 Task: Compose an email with the signature Kyle Scott with the subject Feedback on a survey response and the message Can you please confirm the details of the upcoming training session? from softage.9@softage.net to softage.8@softage.netSelect the entire message and remove all formatting, select the entire message Undo Send the email. Finally, move the email from Sent Items to the label Manufacturing
Action: Mouse moved to (1078, 65)
Screenshot: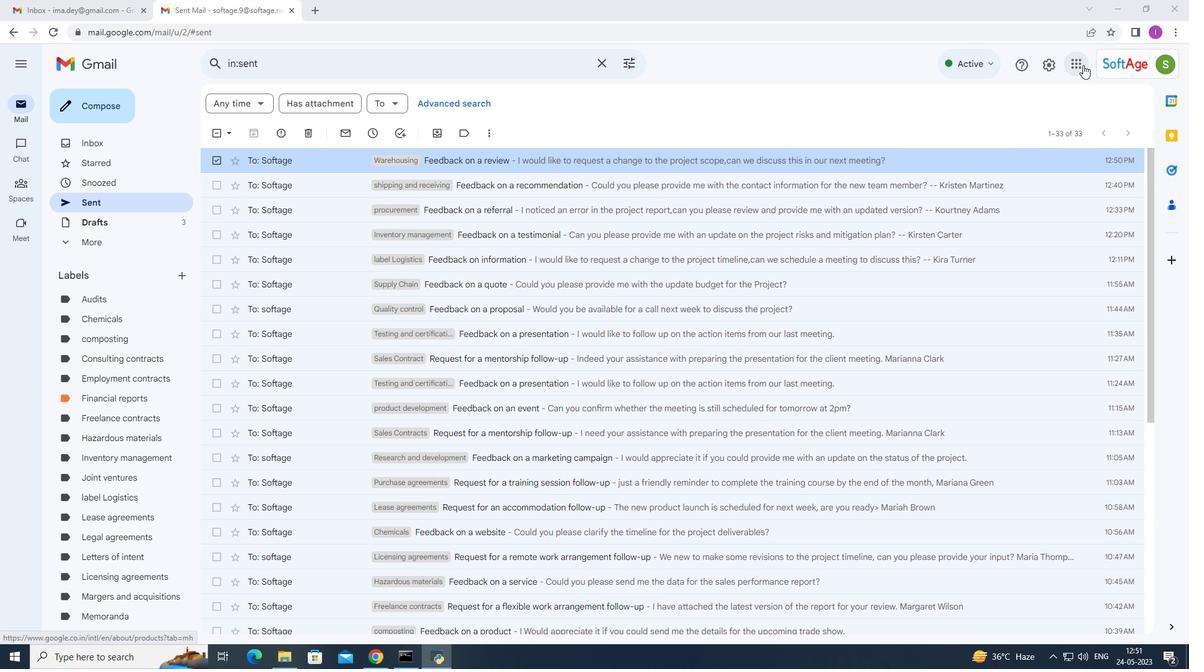 
Action: Mouse pressed left at (1078, 65)
Screenshot: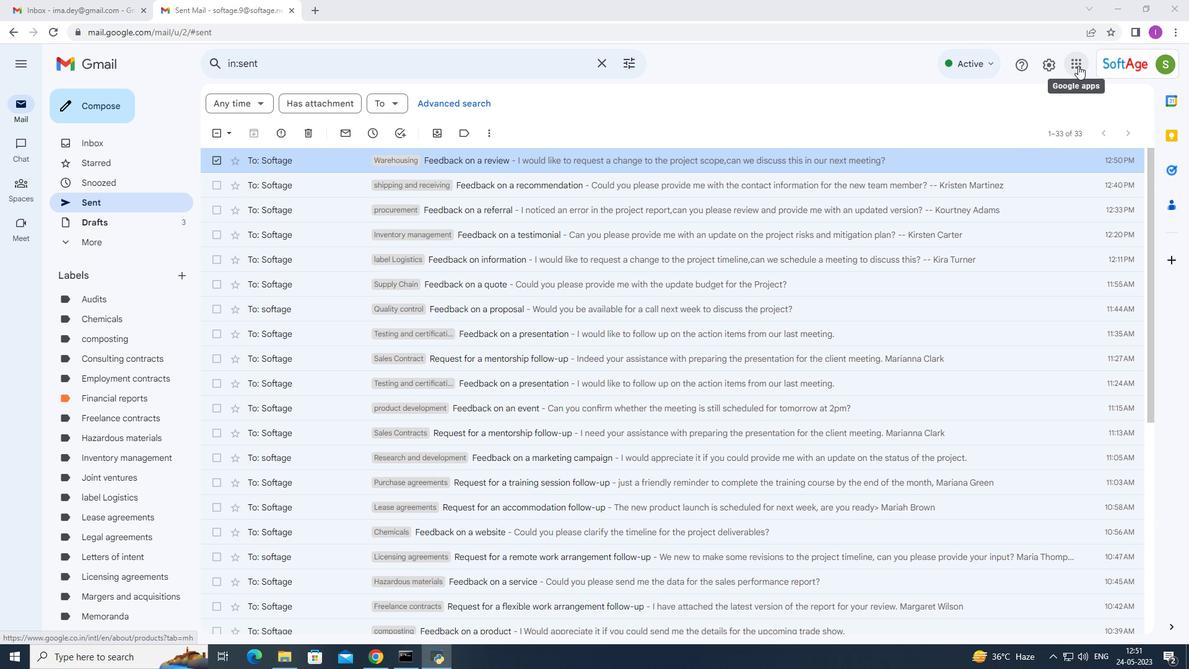 
Action: Mouse moved to (928, 104)
Screenshot: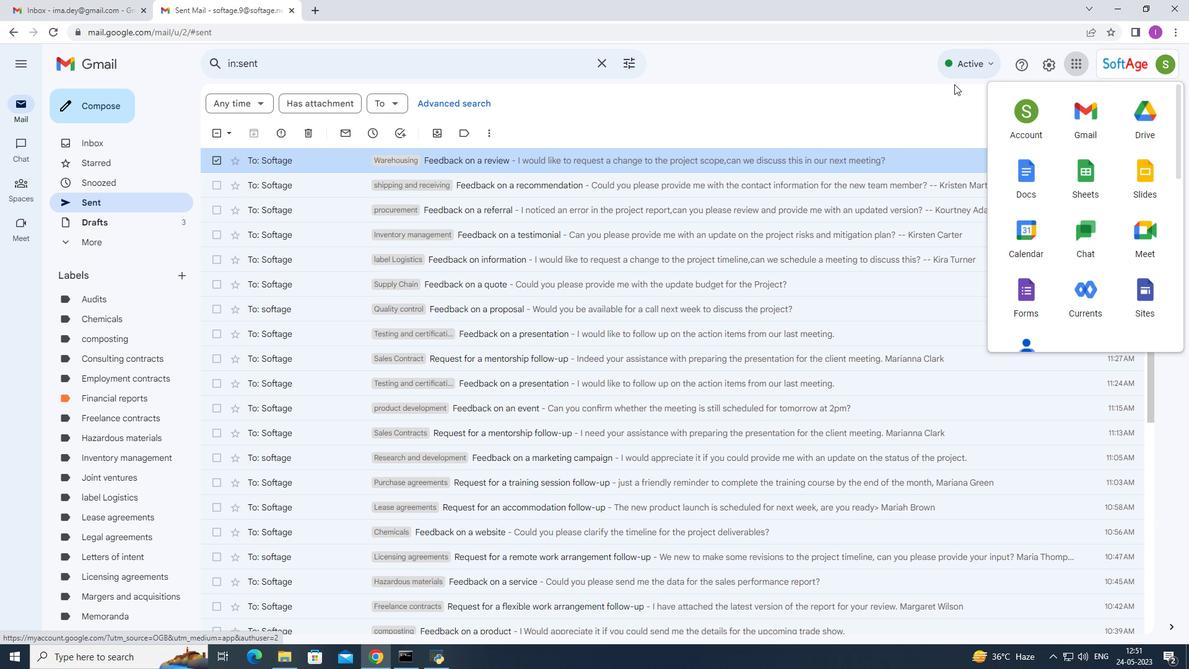 
Action: Mouse pressed left at (928, 104)
Screenshot: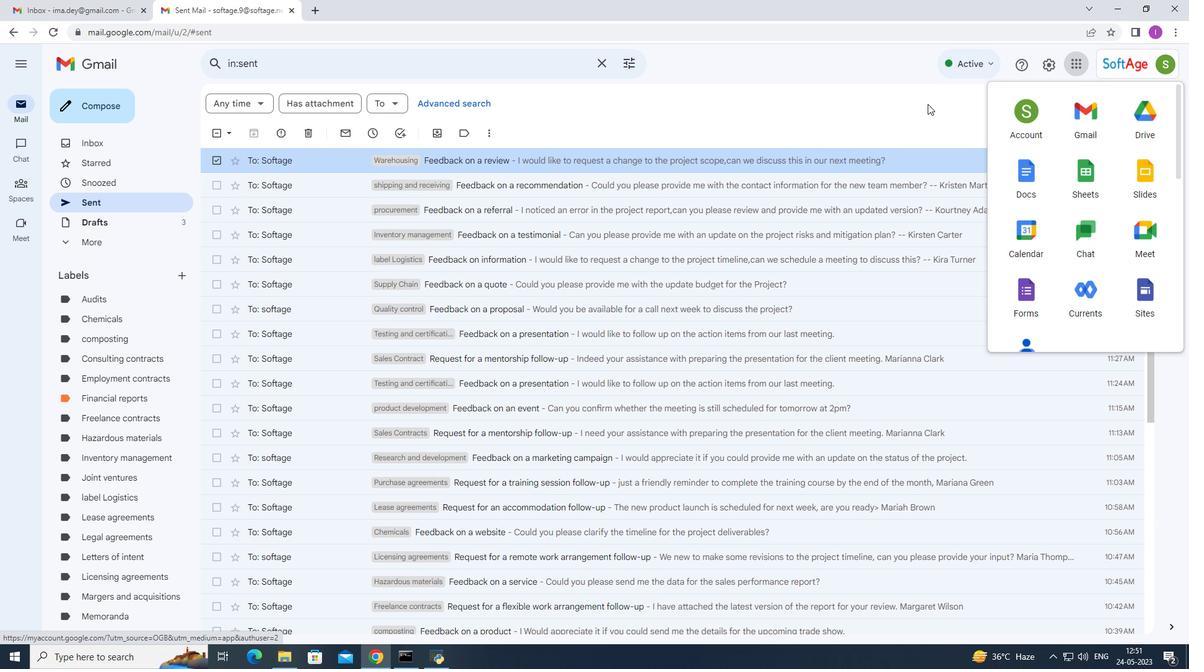 
Action: Mouse moved to (1045, 64)
Screenshot: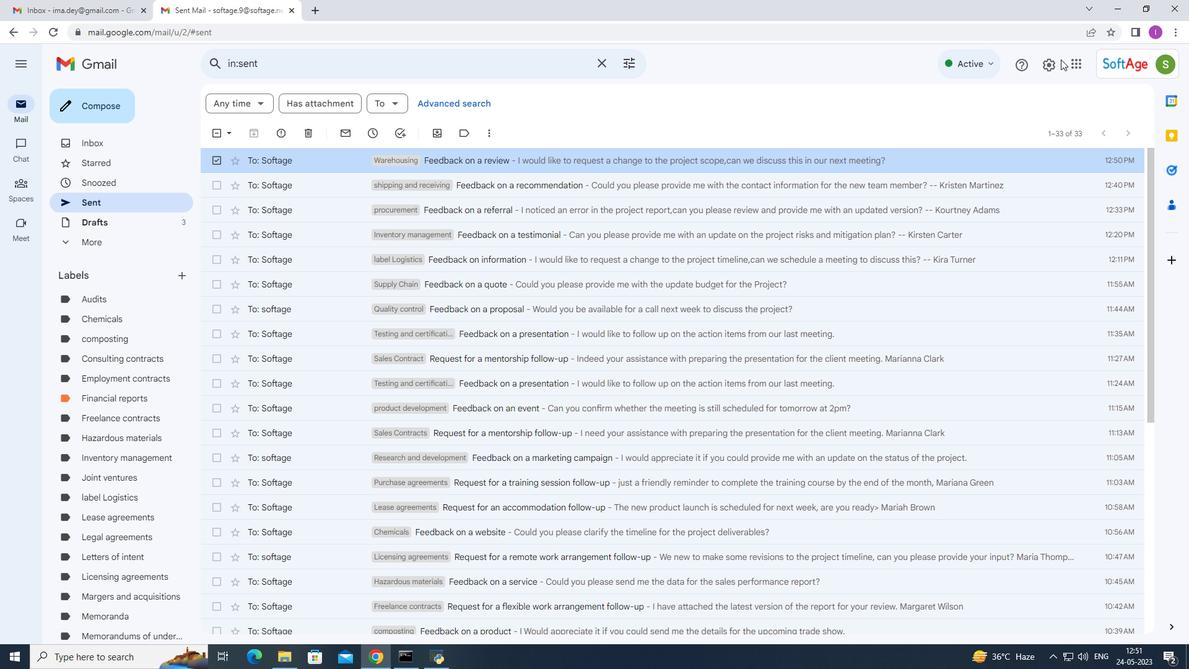 
Action: Mouse pressed left at (1045, 64)
Screenshot: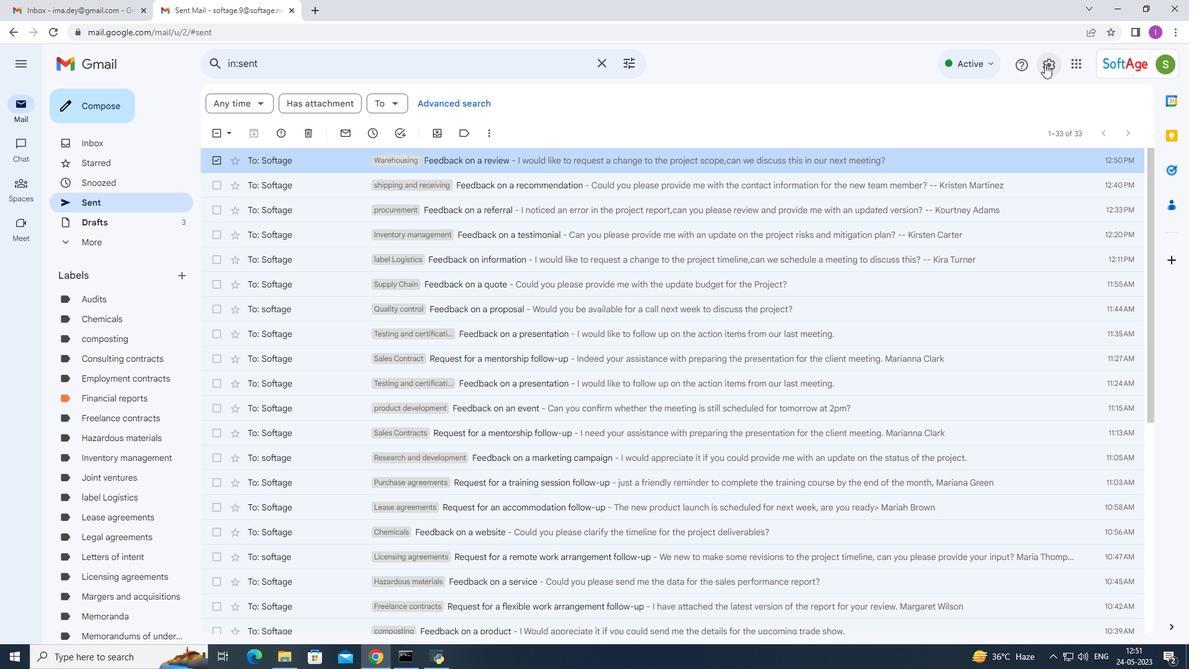 
Action: Mouse moved to (1037, 127)
Screenshot: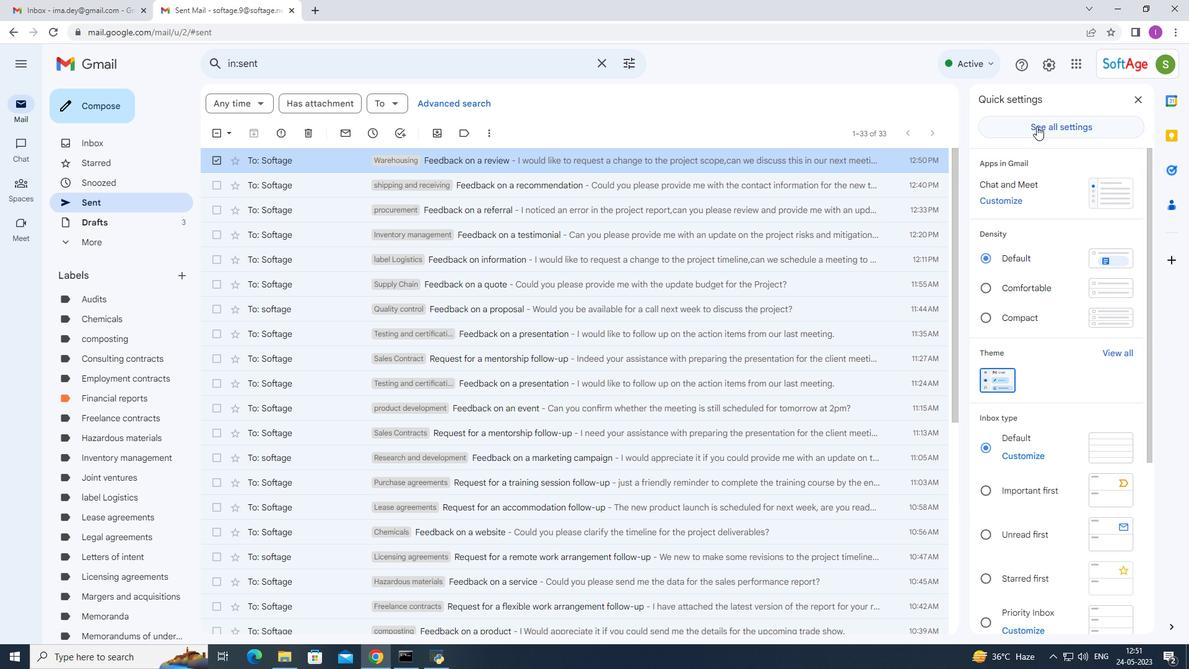 
Action: Mouse pressed left at (1037, 127)
Screenshot: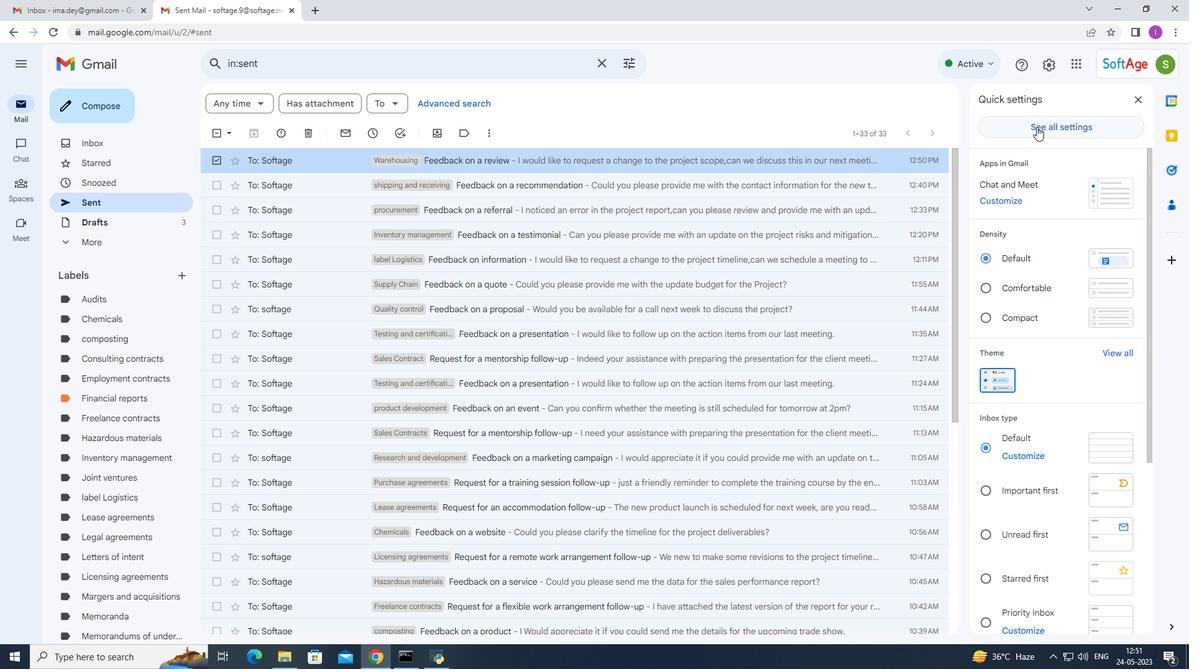 
Action: Mouse moved to (488, 246)
Screenshot: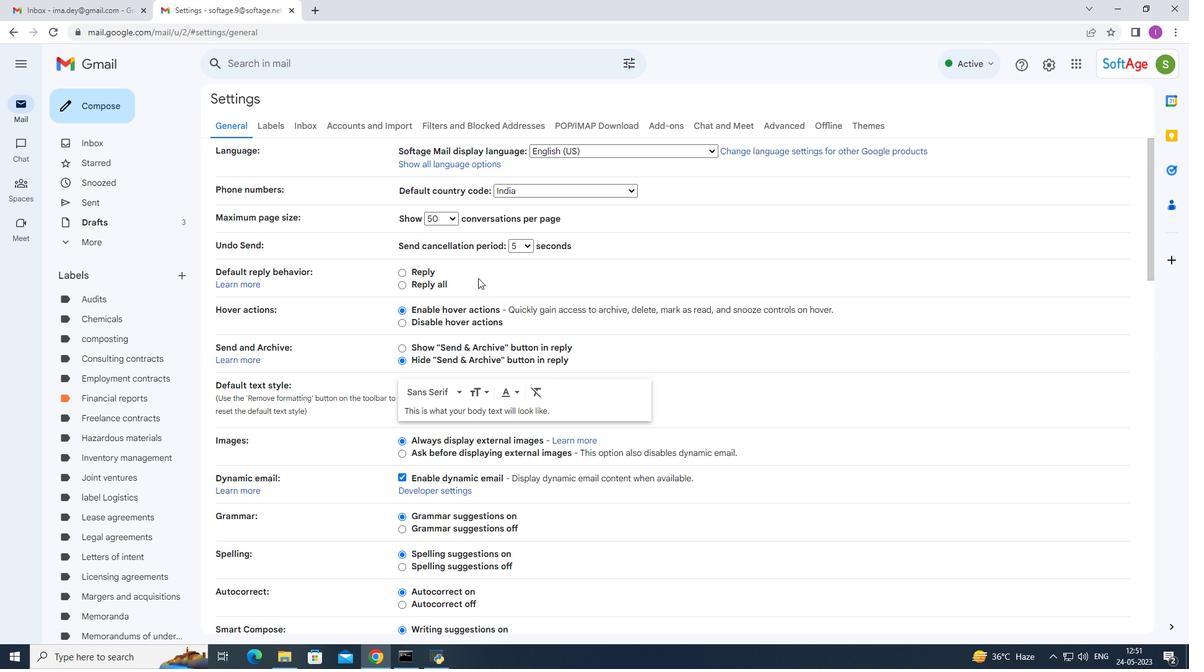 
Action: Mouse scrolled (488, 245) with delta (0, 0)
Screenshot: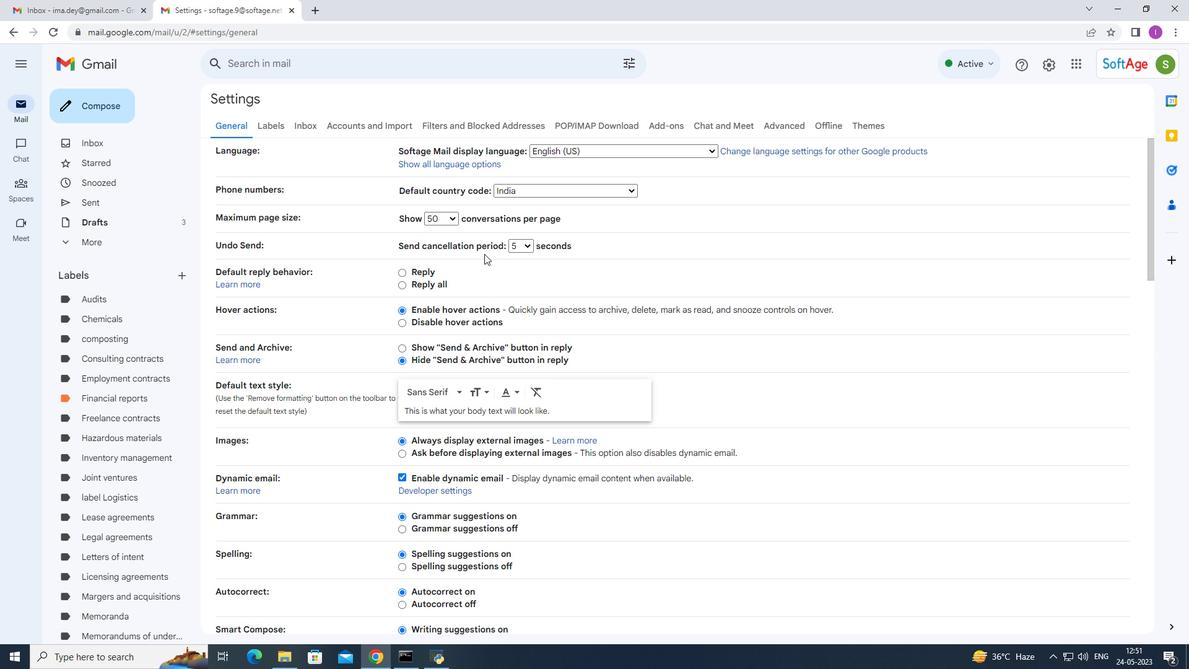 
Action: Mouse moved to (501, 246)
Screenshot: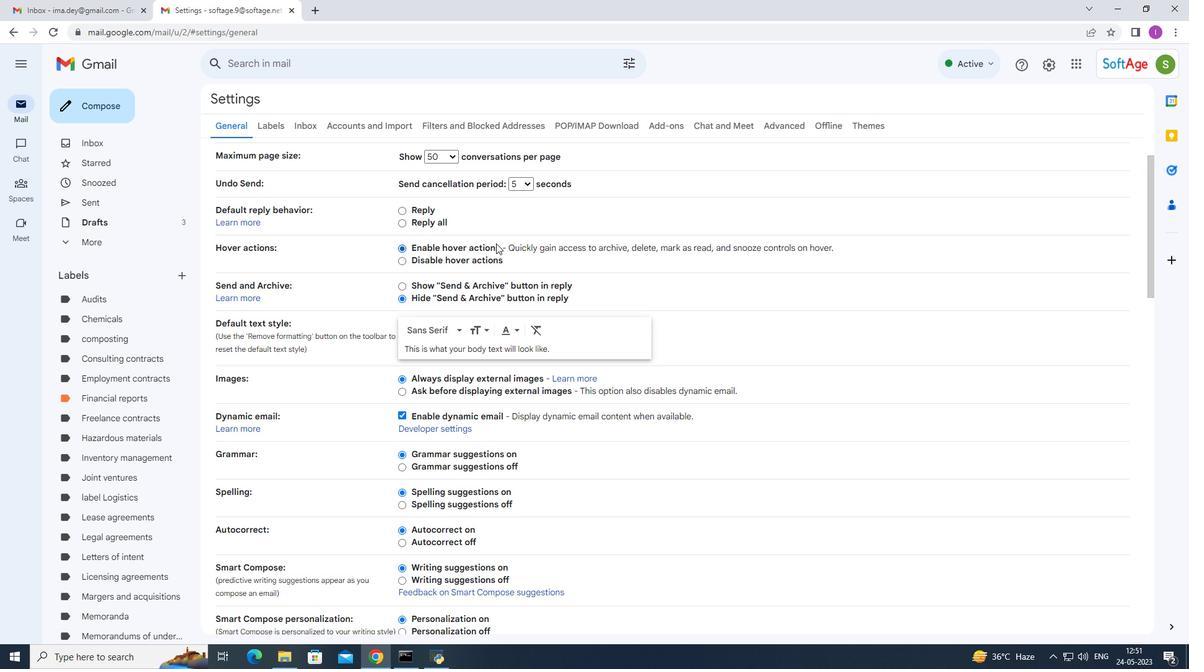 
Action: Mouse scrolled (496, 242) with delta (0, 0)
Screenshot: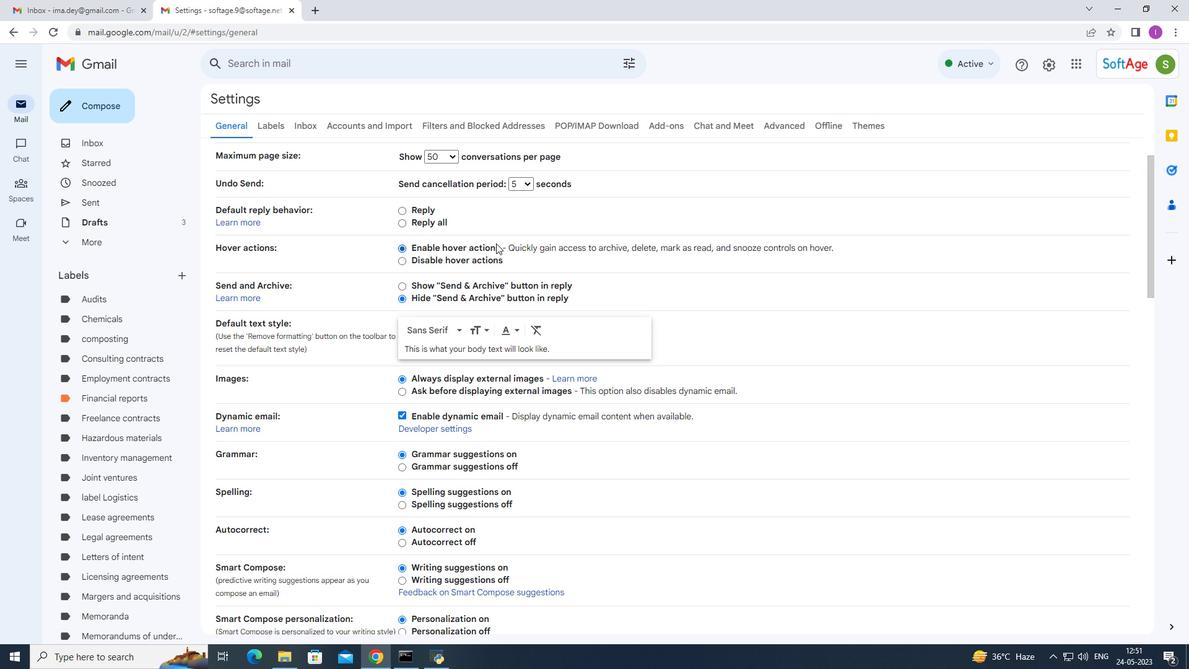 
Action: Mouse moved to (501, 246)
Screenshot: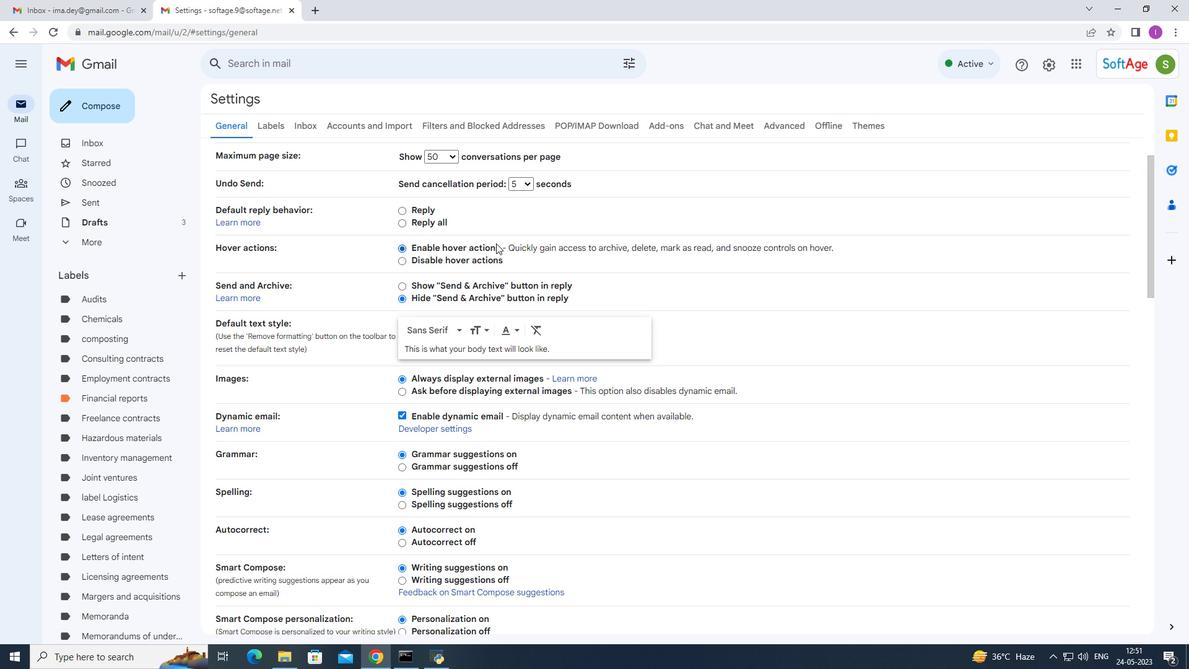 
Action: Mouse scrolled (501, 245) with delta (0, 0)
Screenshot: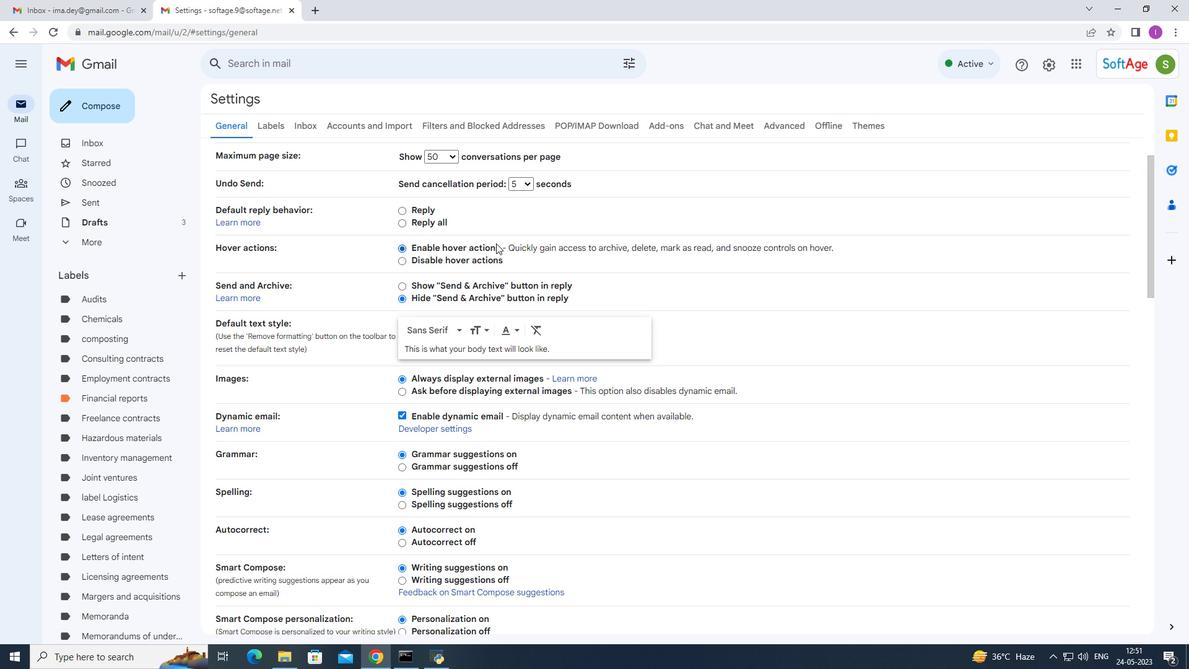
Action: Mouse moved to (507, 306)
Screenshot: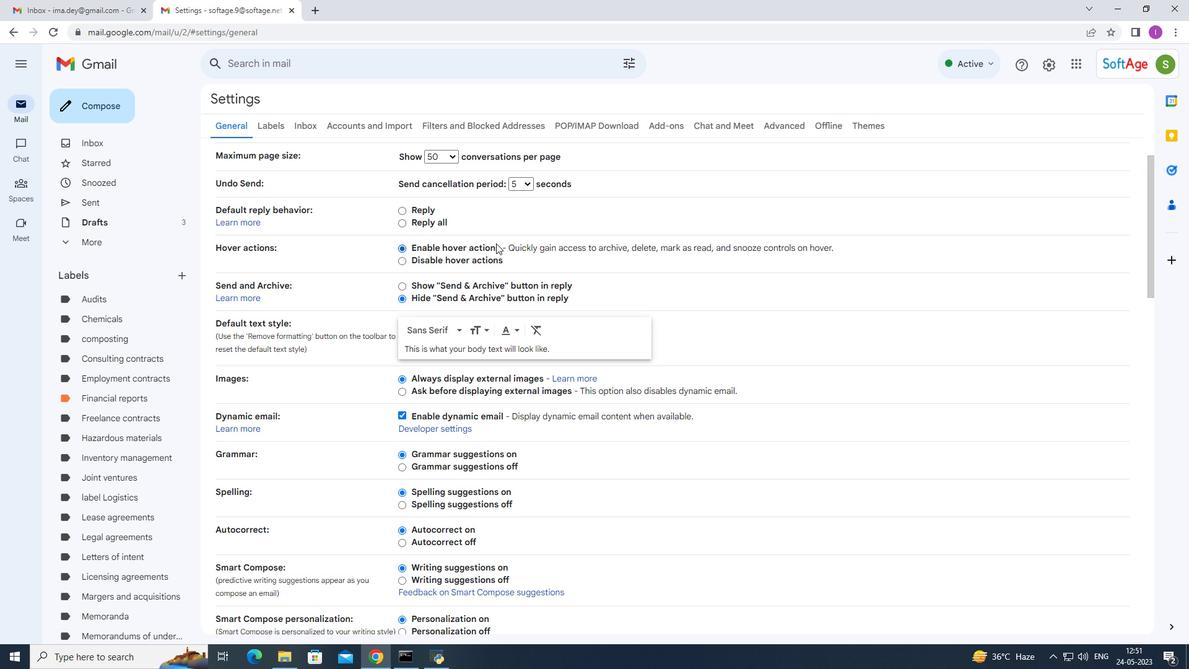 
Action: Mouse scrolled (501, 246) with delta (0, 0)
Screenshot: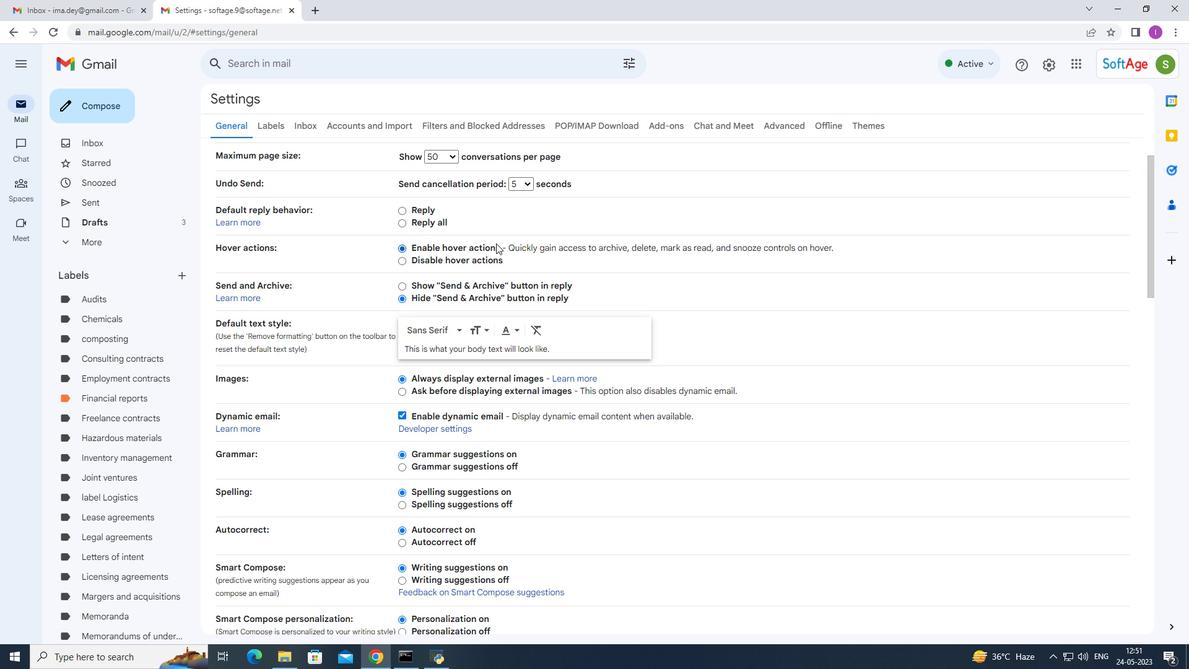 
Action: Mouse moved to (506, 306)
Screenshot: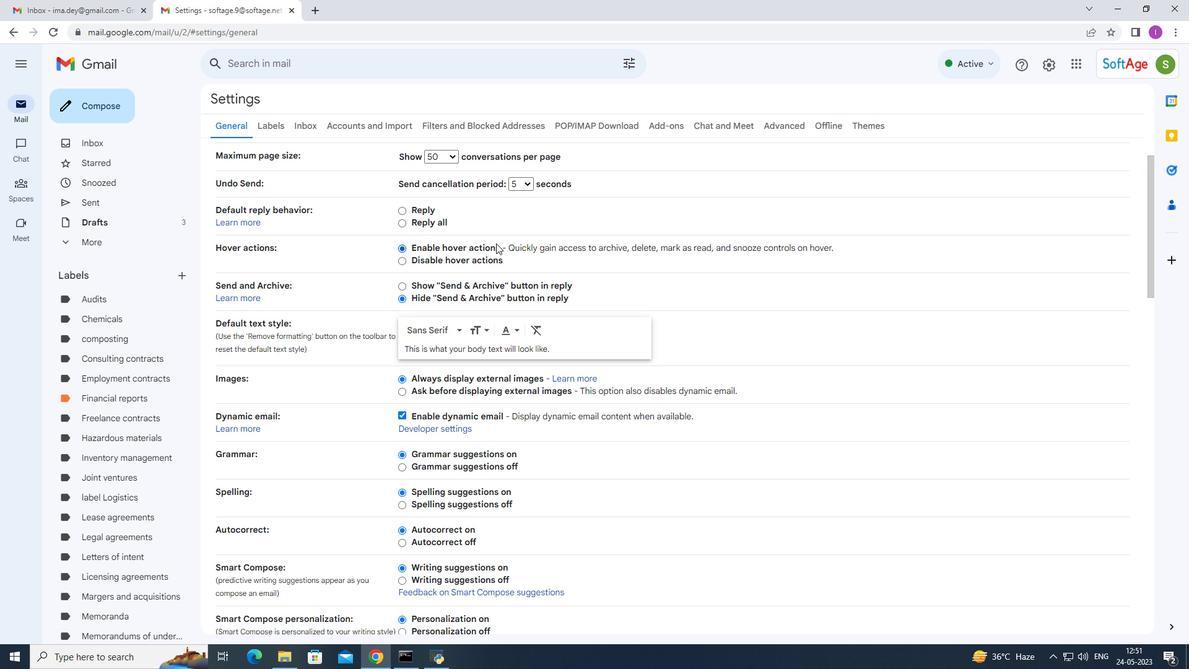 
Action: Mouse scrolled (506, 305) with delta (0, 0)
Screenshot: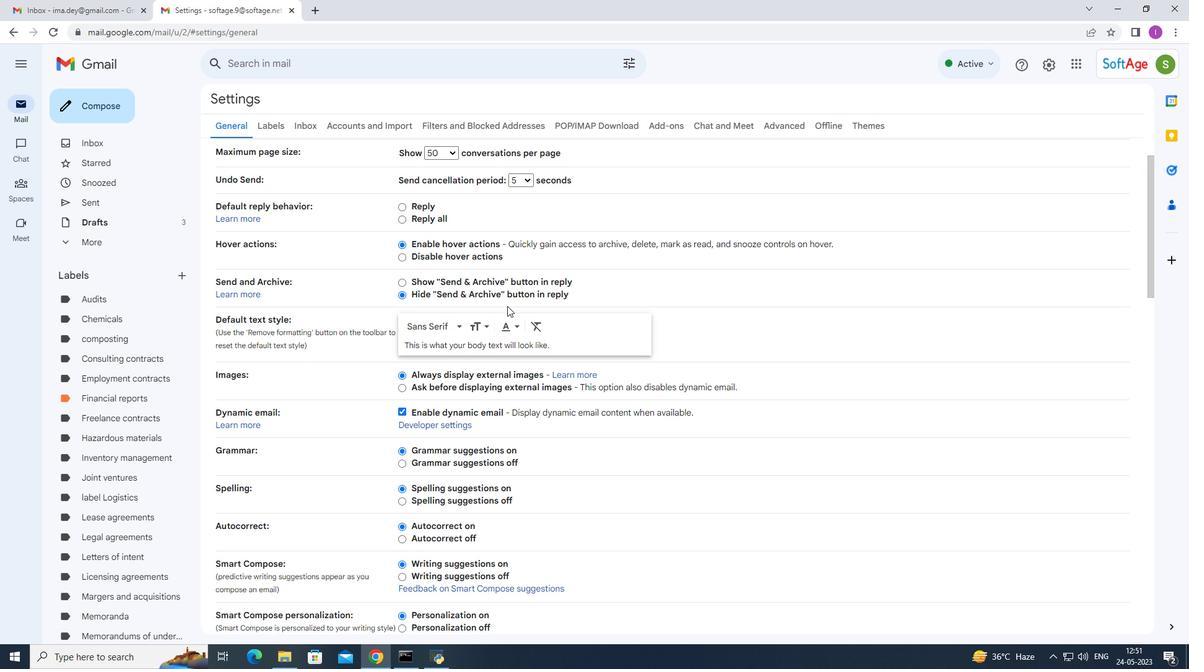 
Action: Mouse scrolled (506, 305) with delta (0, 0)
Screenshot: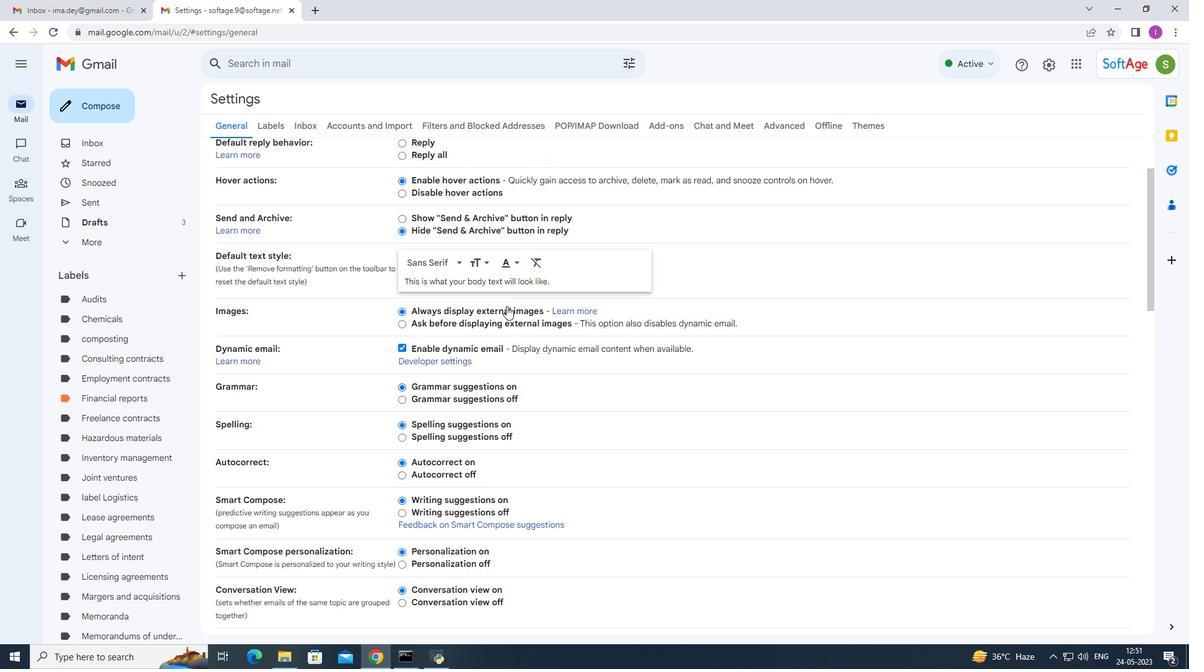 
Action: Mouse scrolled (506, 305) with delta (0, 0)
Screenshot: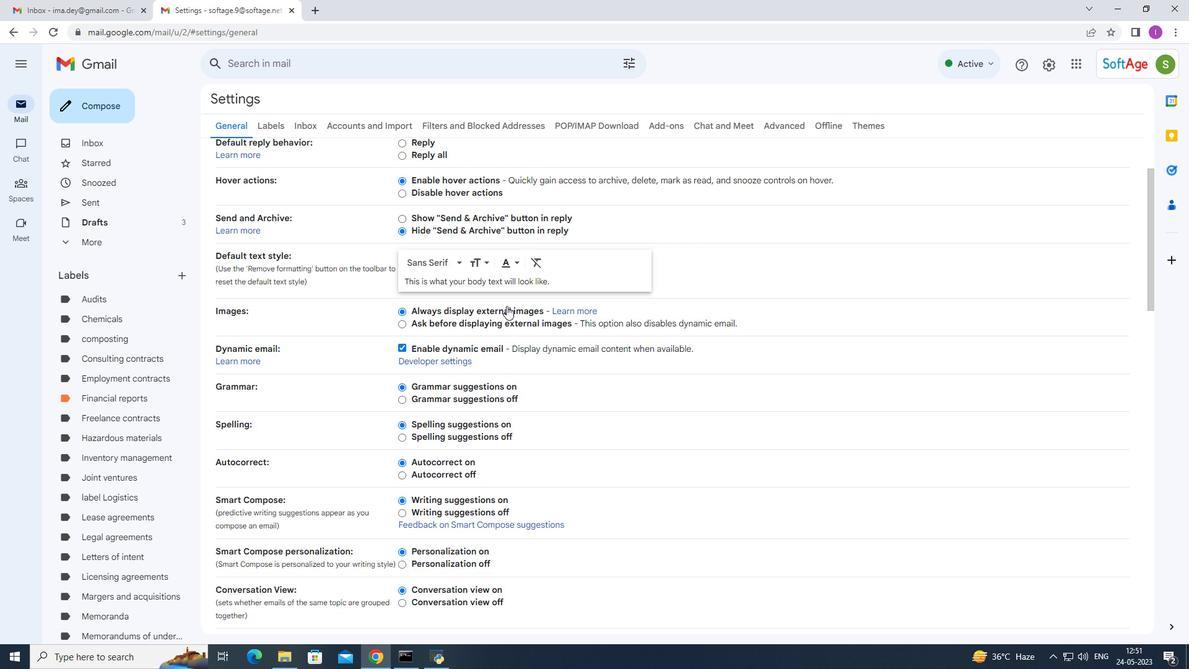 
Action: Mouse moved to (506, 305)
Screenshot: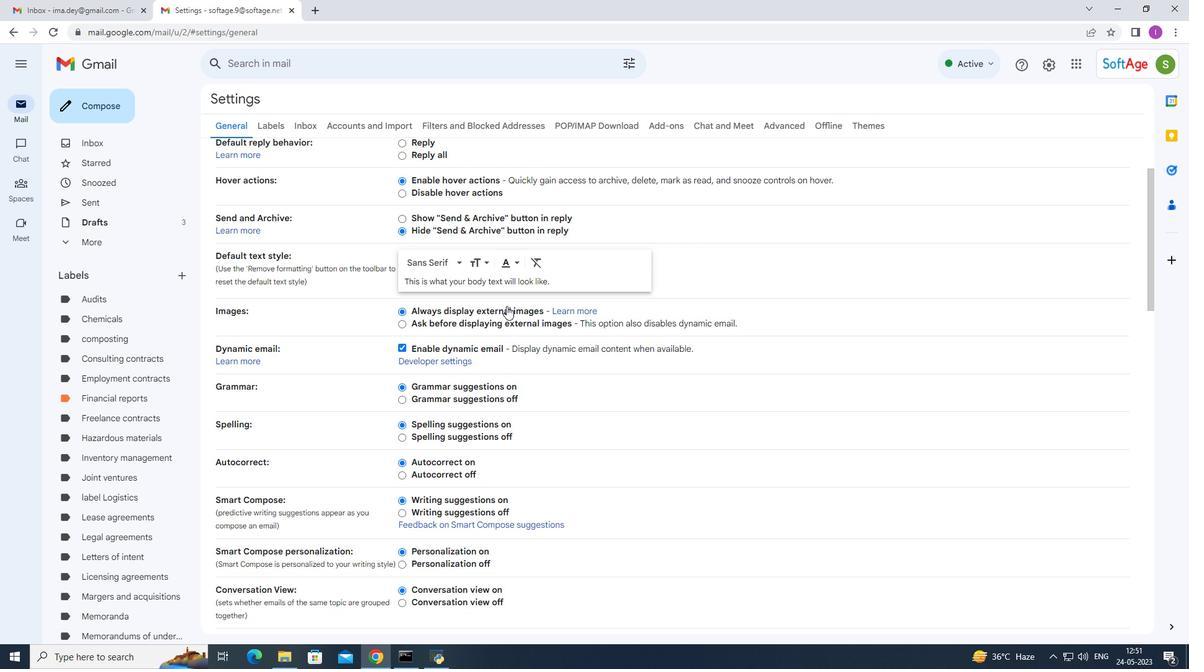 
Action: Mouse scrolled (506, 304) with delta (0, 0)
Screenshot: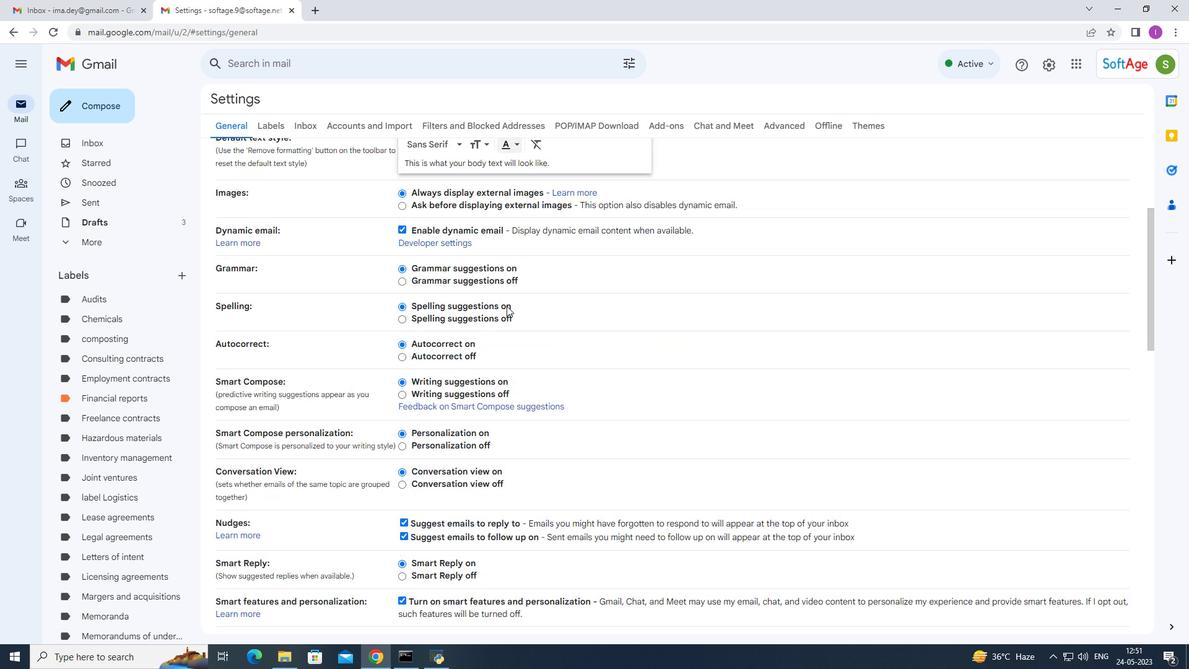 
Action: Mouse moved to (508, 298)
Screenshot: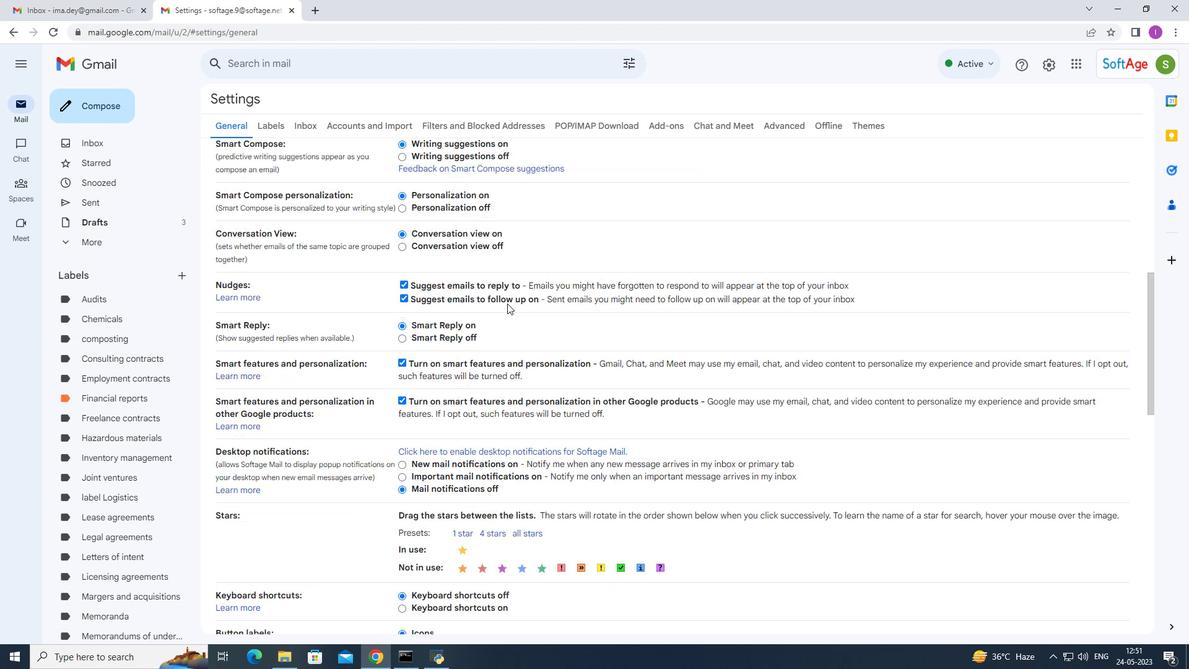 
Action: Mouse scrolled (508, 297) with delta (0, 0)
Screenshot: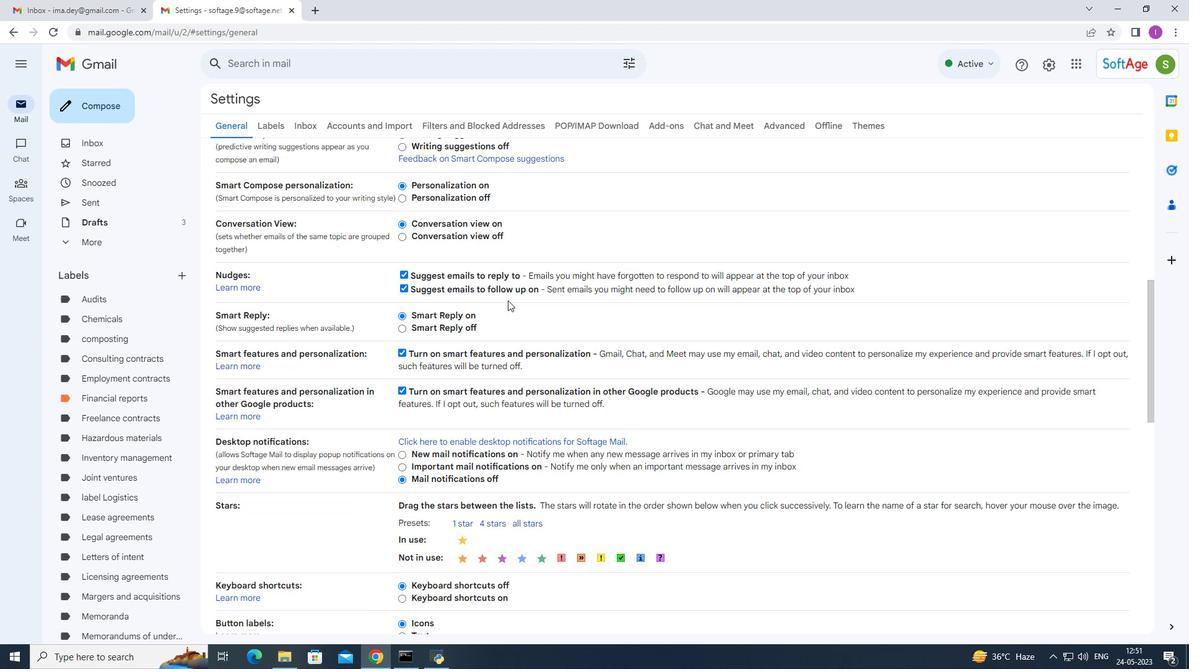
Action: Mouse moved to (509, 298)
Screenshot: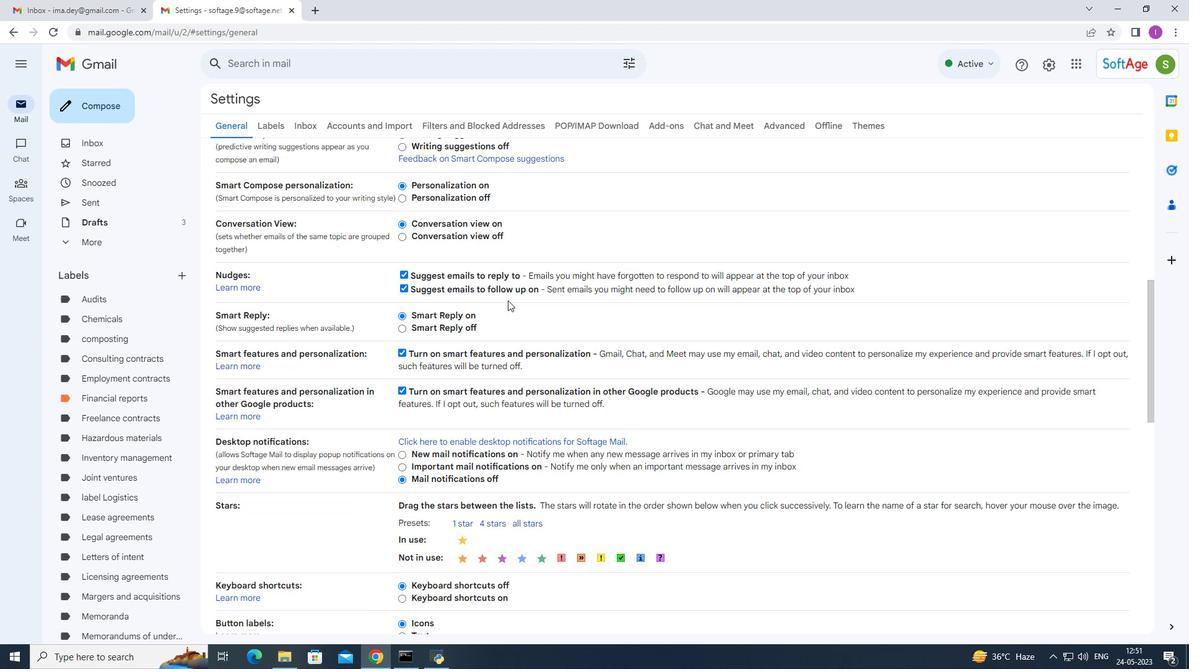 
Action: Mouse scrolled (509, 297) with delta (0, 0)
Screenshot: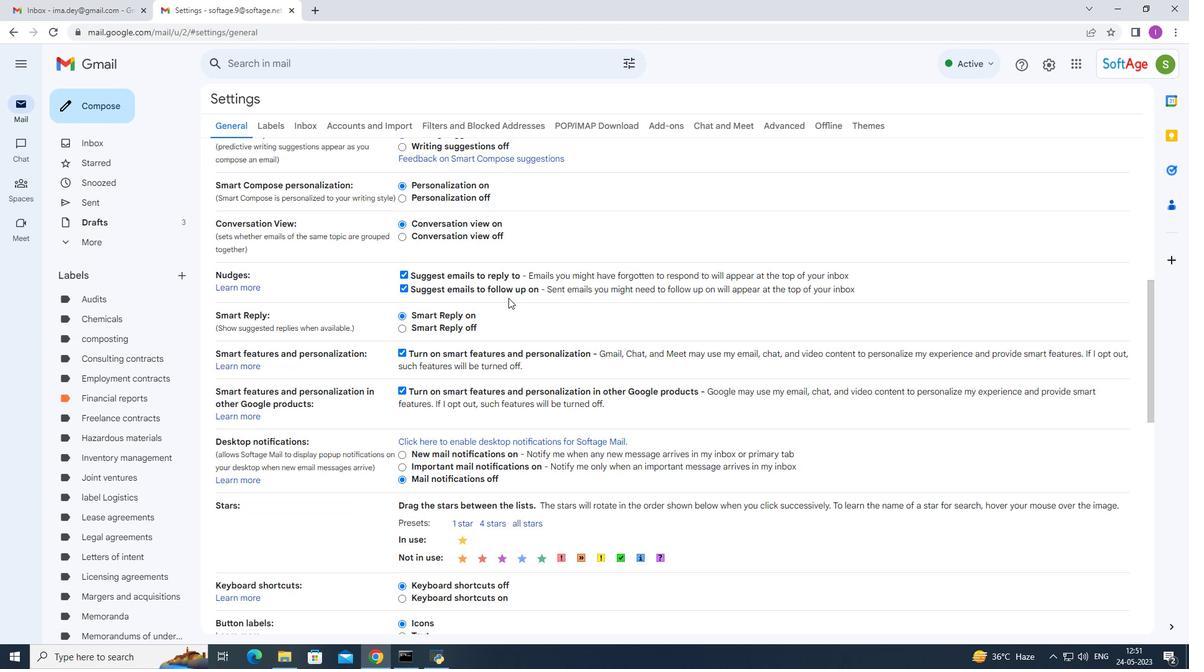 
Action: Mouse moved to (509, 297)
Screenshot: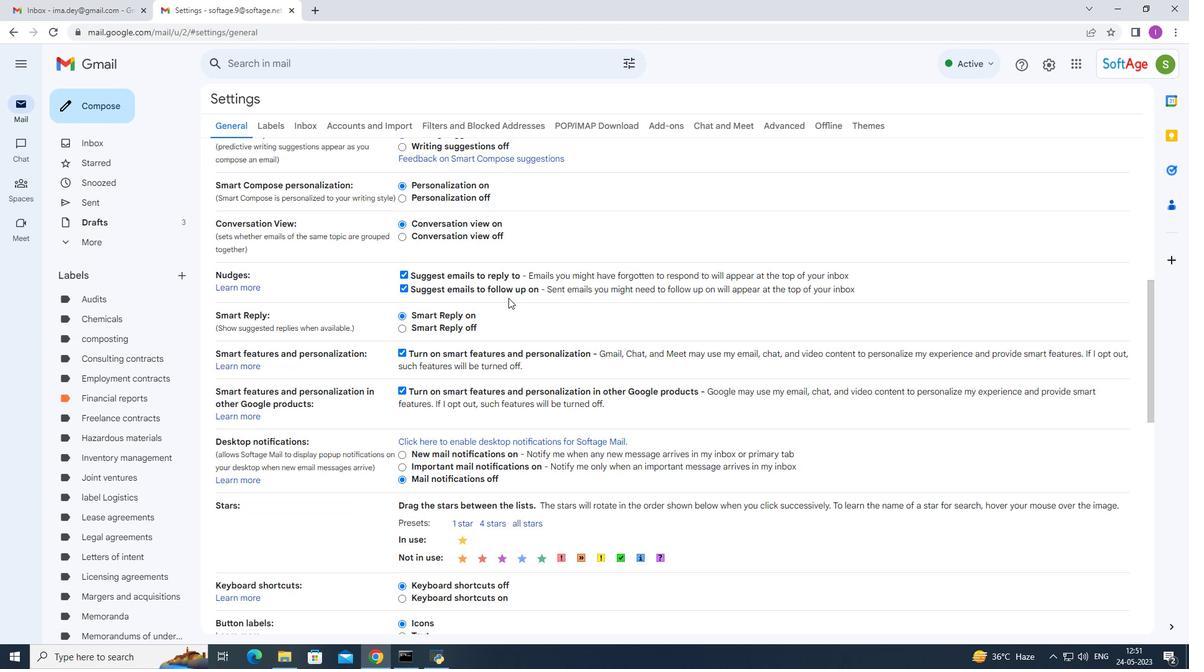 
Action: Mouse scrolled (509, 298) with delta (0, 0)
Screenshot: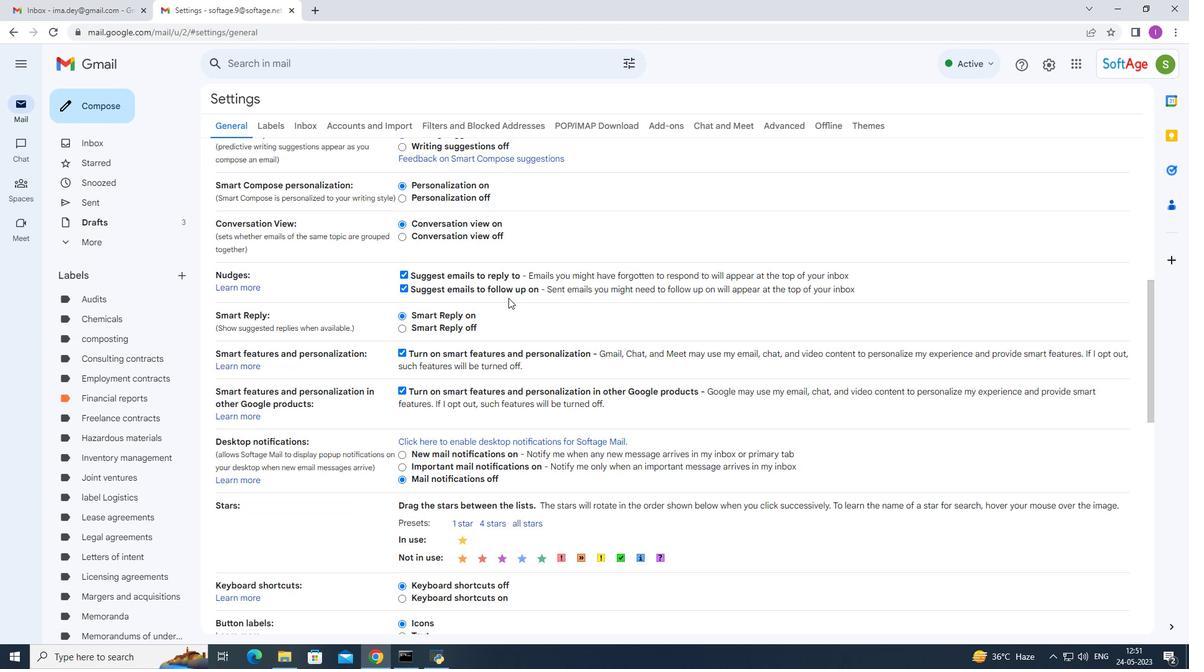 
Action: Mouse moved to (510, 296)
Screenshot: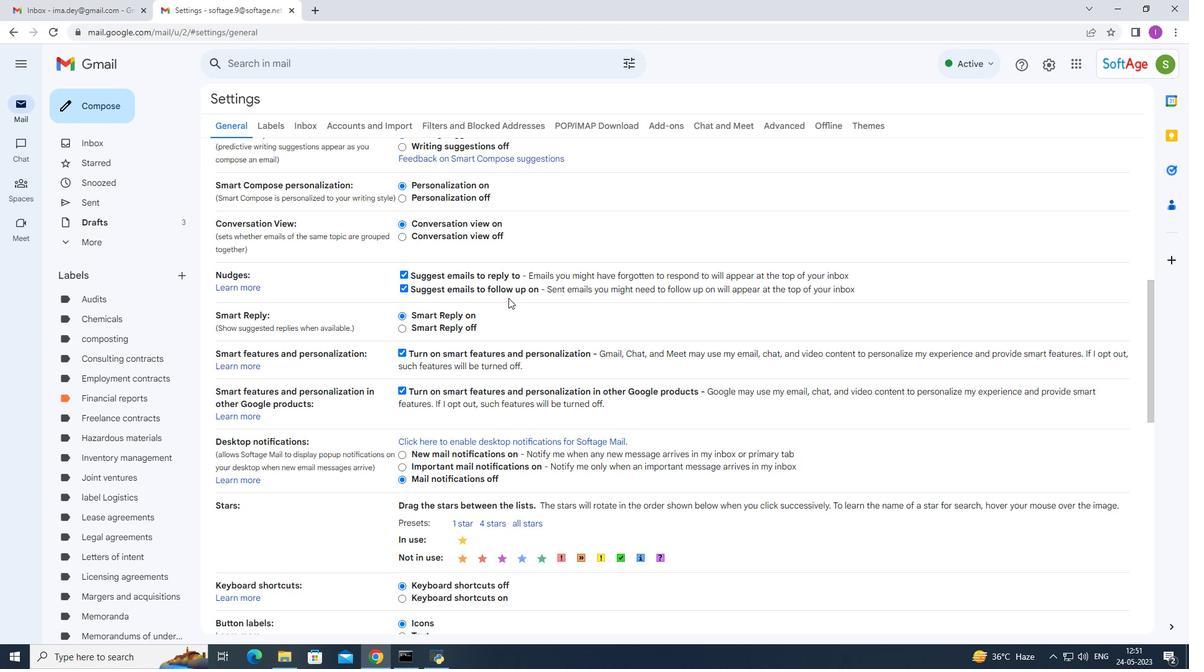 
Action: Mouse scrolled (510, 296) with delta (0, 0)
Screenshot: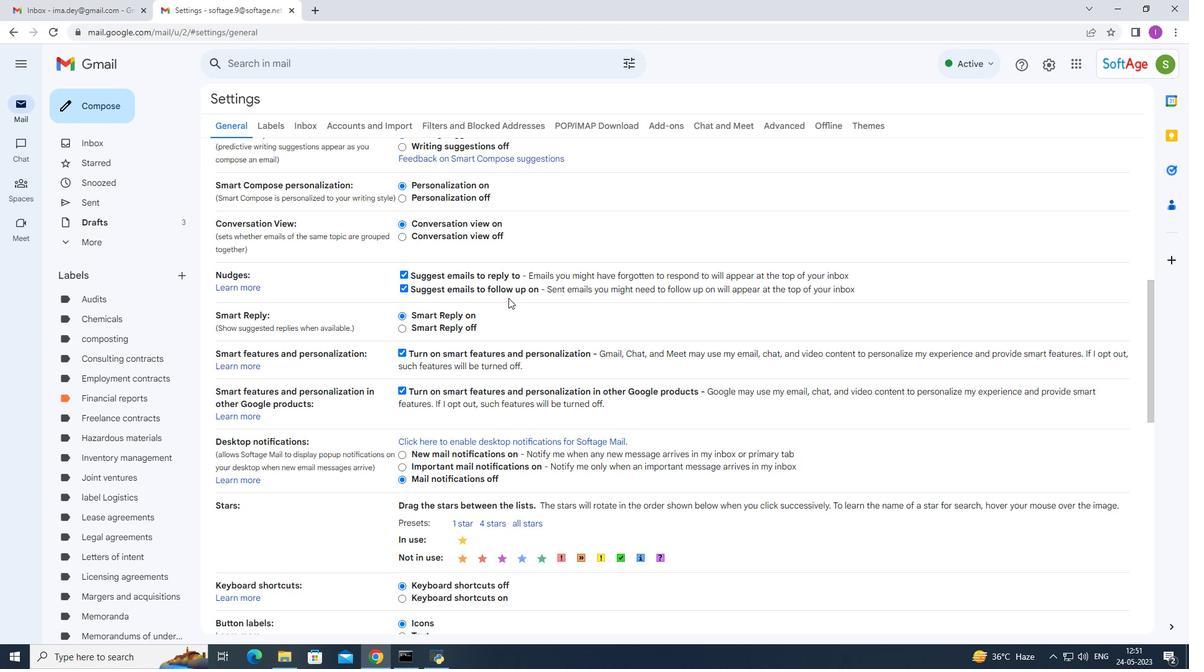 
Action: Mouse moved to (519, 263)
Screenshot: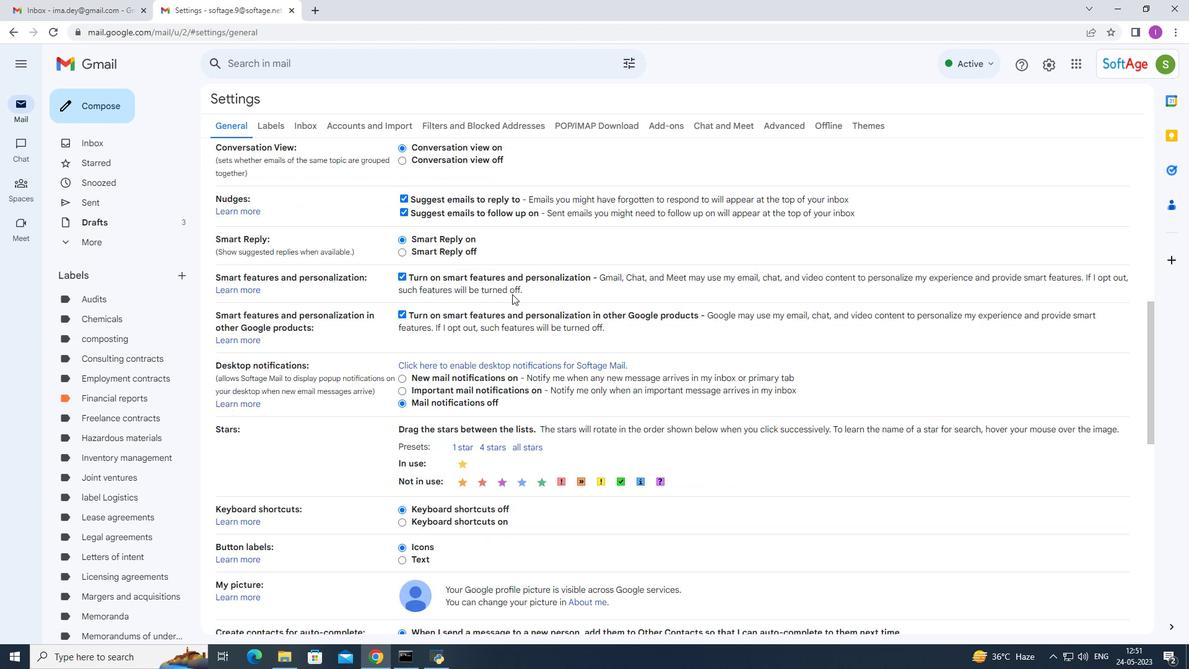 
Action: Mouse scrolled (519, 263) with delta (0, 0)
Screenshot: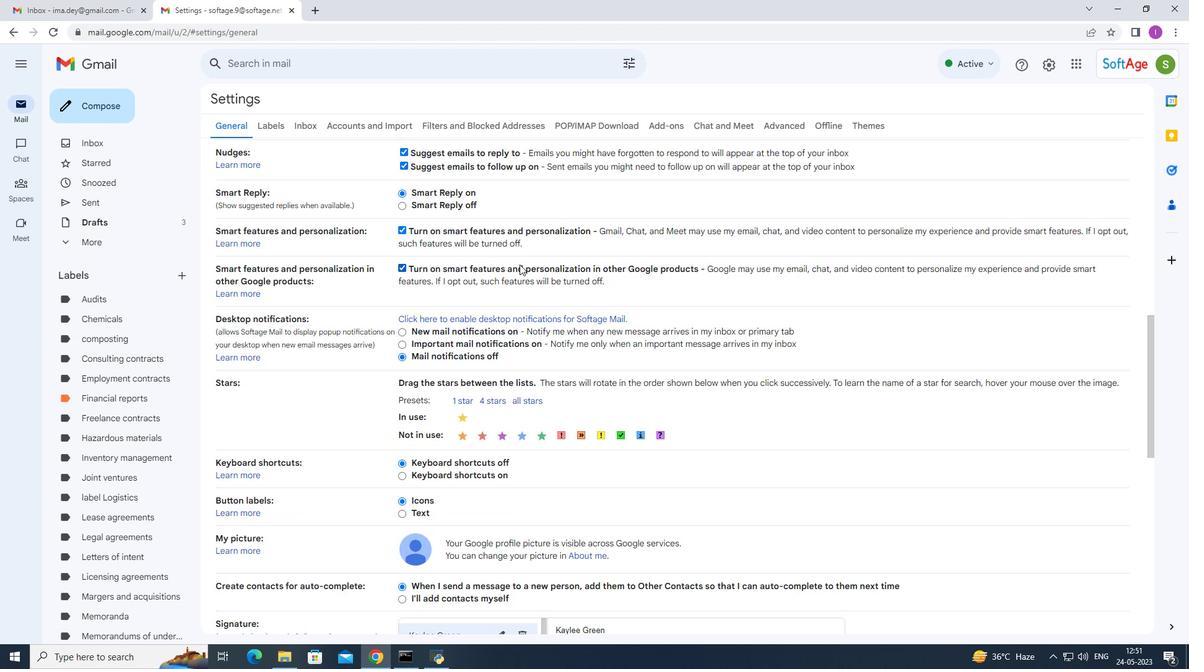 
Action: Mouse moved to (520, 263)
Screenshot: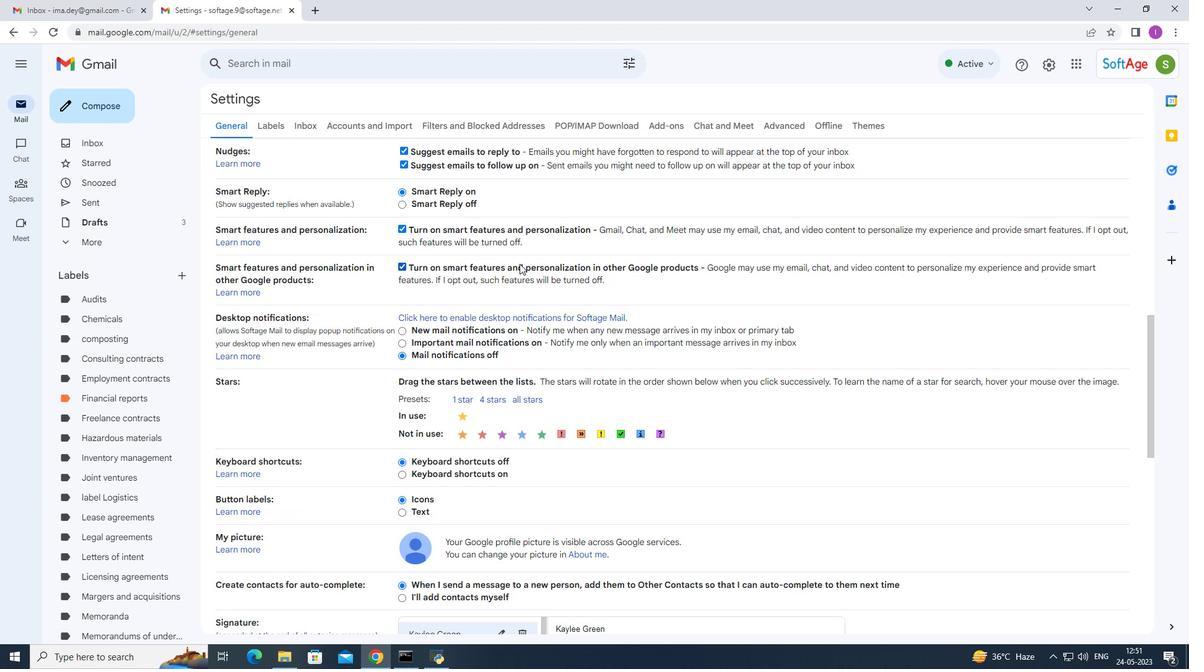 
Action: Mouse scrolled (520, 262) with delta (0, 0)
Screenshot: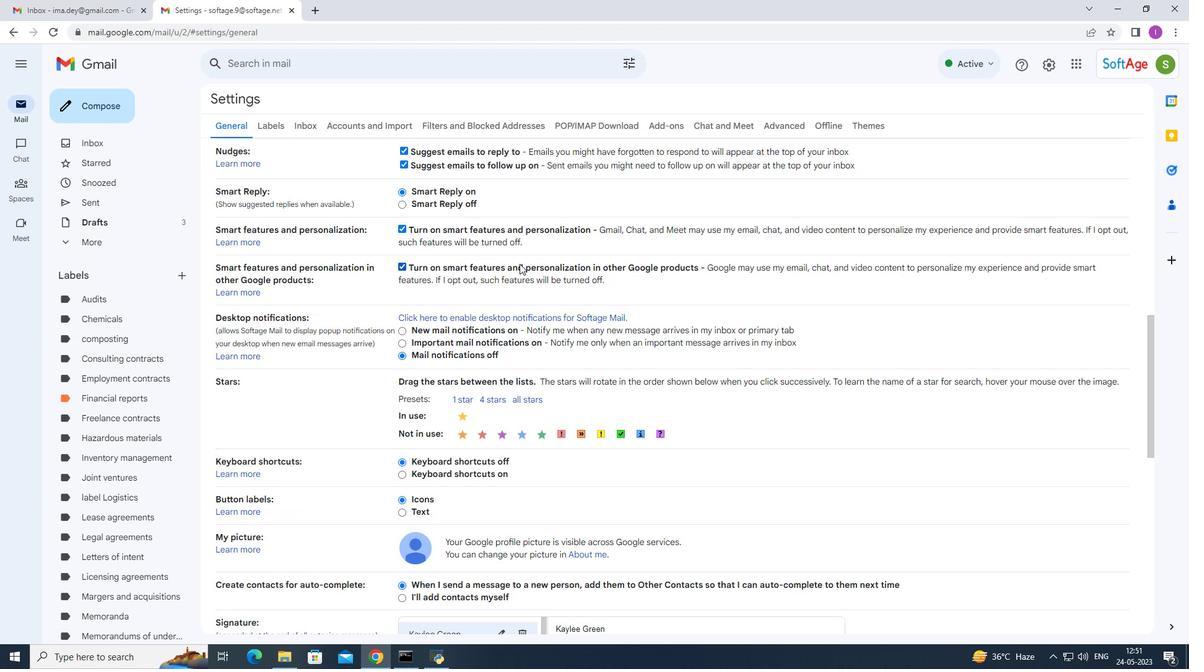 
Action: Mouse scrolled (520, 262) with delta (0, 0)
Screenshot: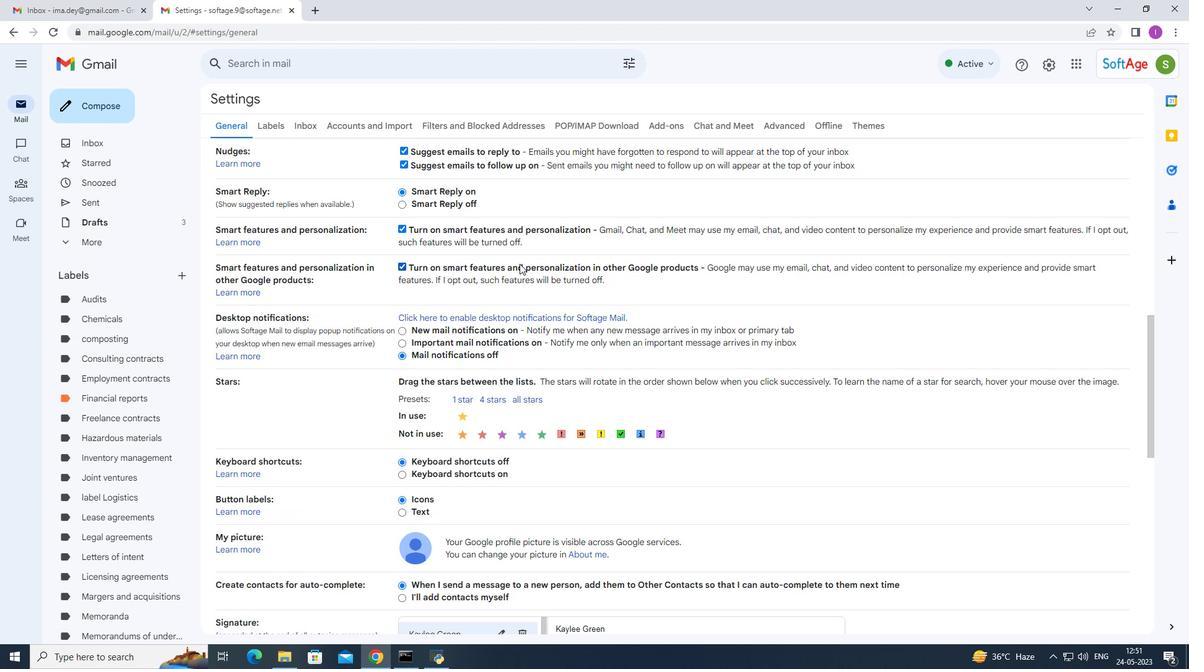 
Action: Mouse moved to (521, 263)
Screenshot: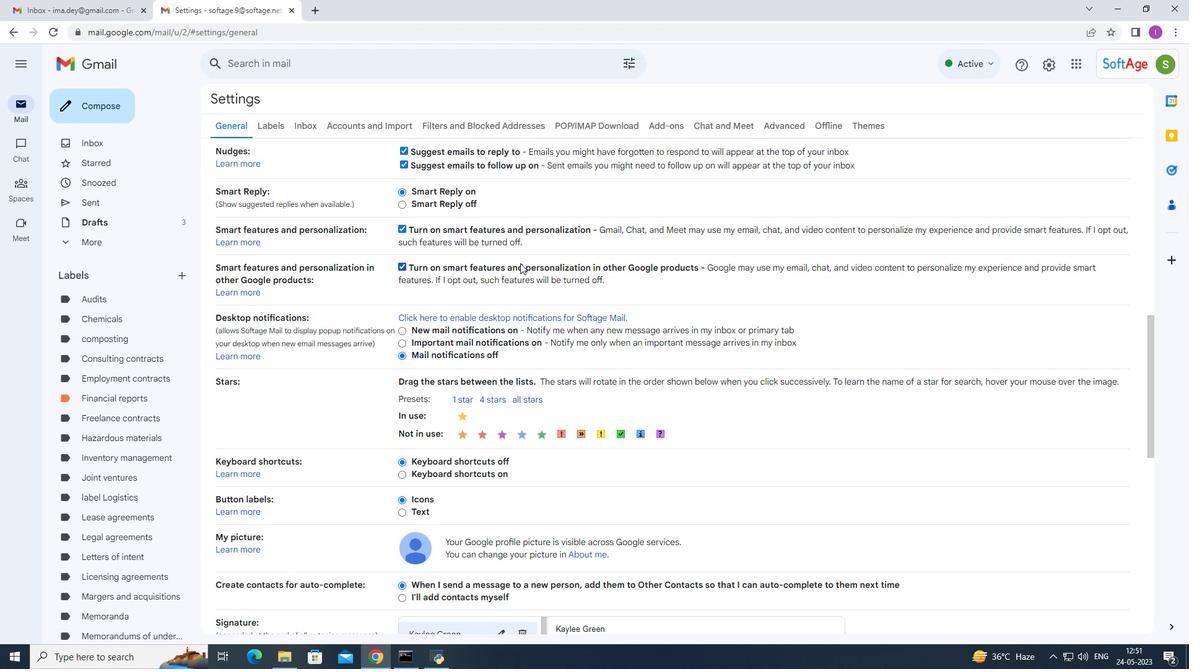 
Action: Mouse scrolled (521, 262) with delta (0, 0)
Screenshot: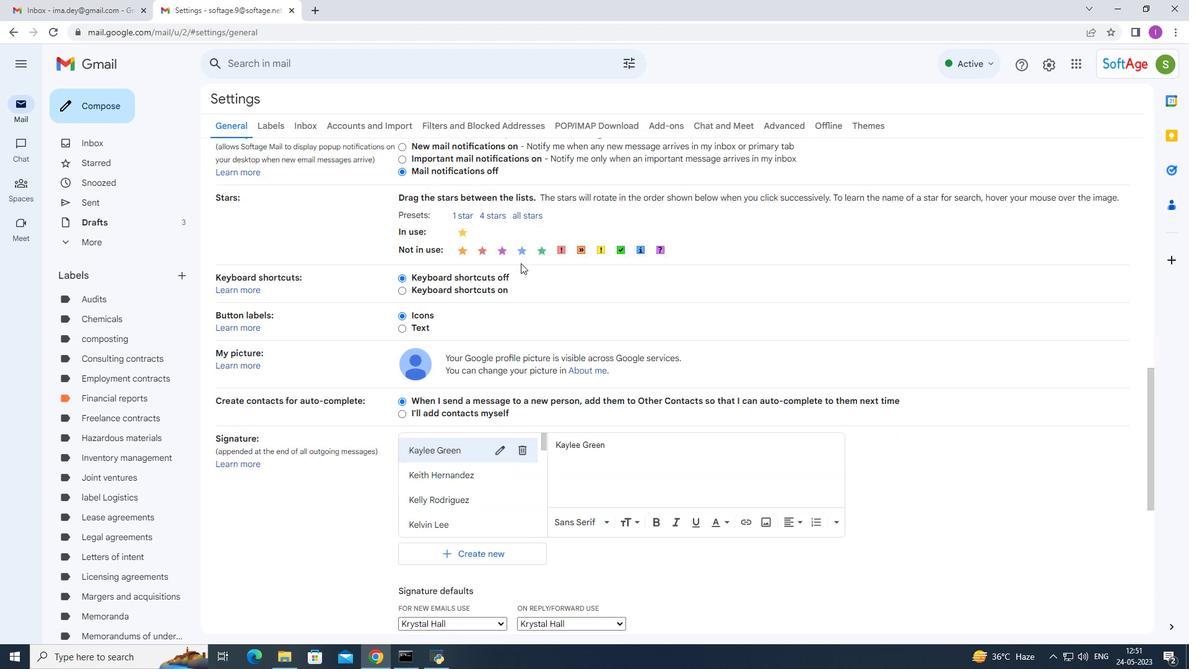 
Action: Mouse scrolled (521, 262) with delta (0, 0)
Screenshot: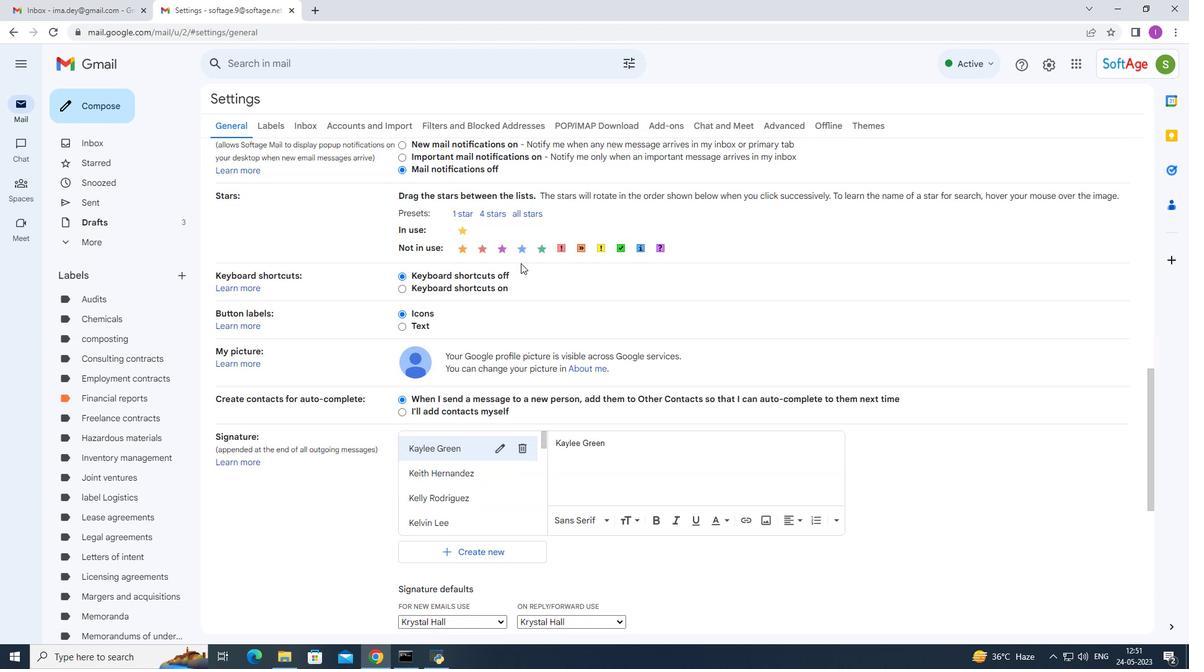 
Action: Mouse scrolled (521, 262) with delta (0, 0)
Screenshot: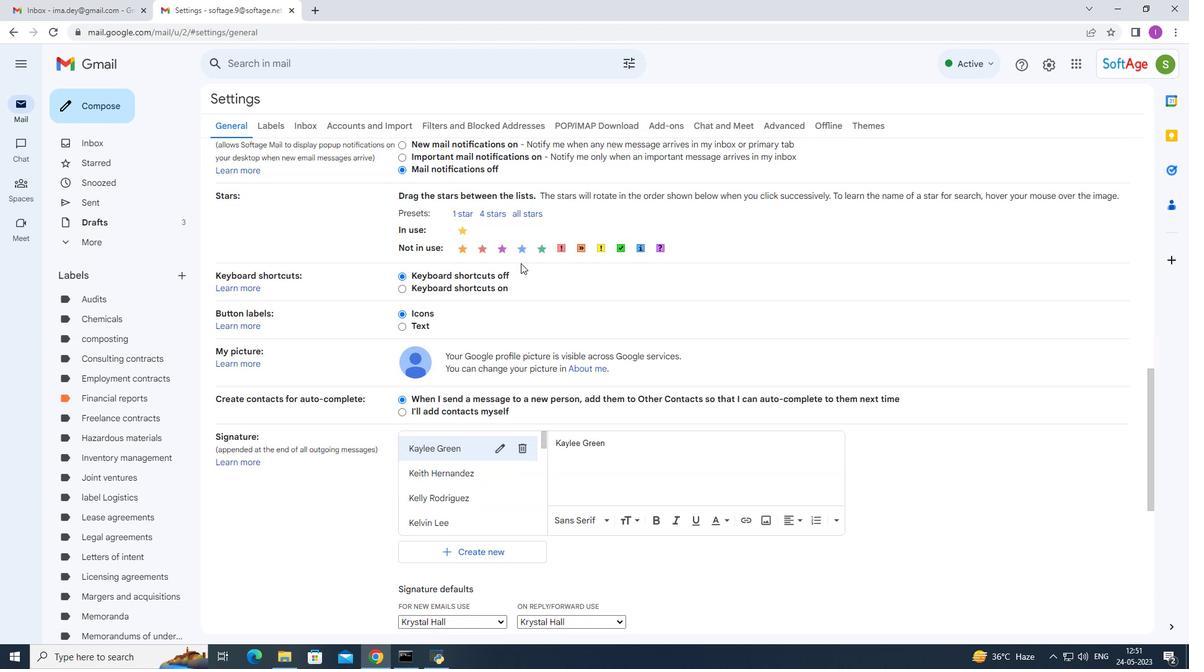 
Action: Mouse scrolled (521, 262) with delta (0, 0)
Screenshot: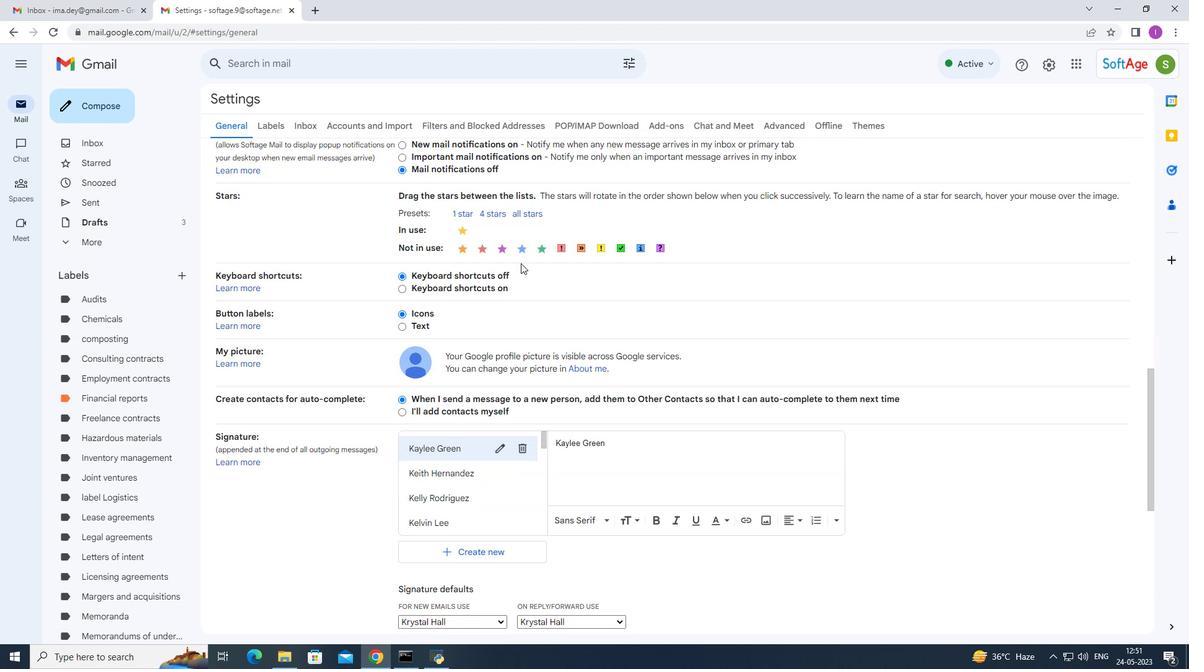 
Action: Mouse moved to (472, 304)
Screenshot: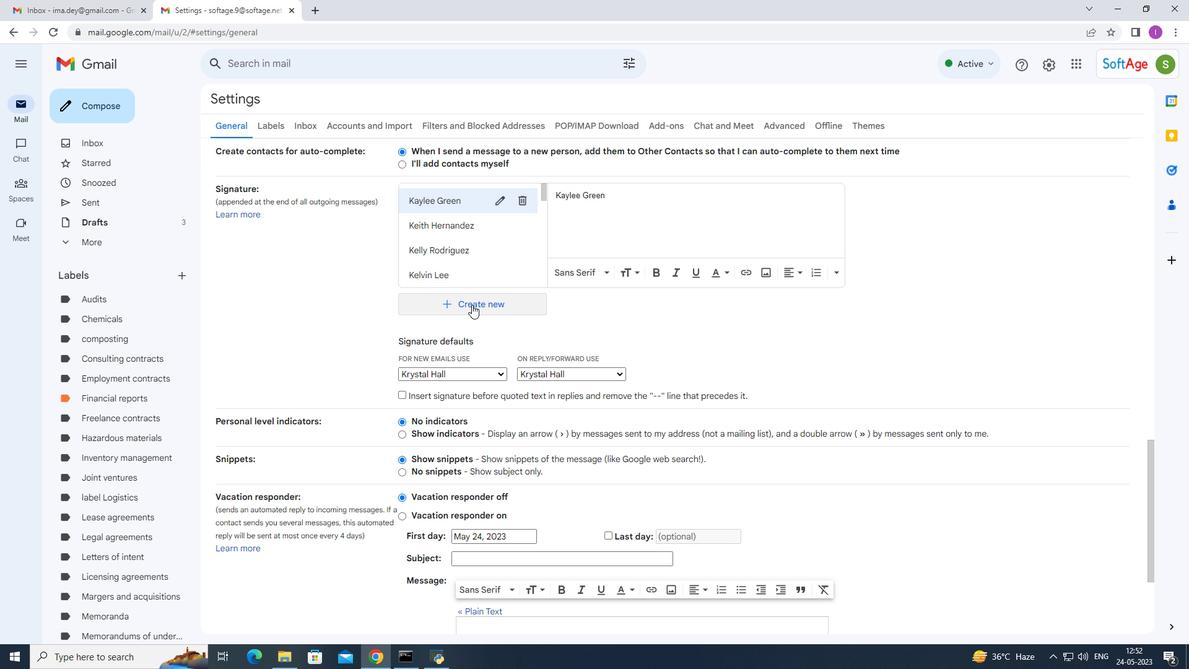 
Action: Mouse pressed left at (472, 304)
Screenshot: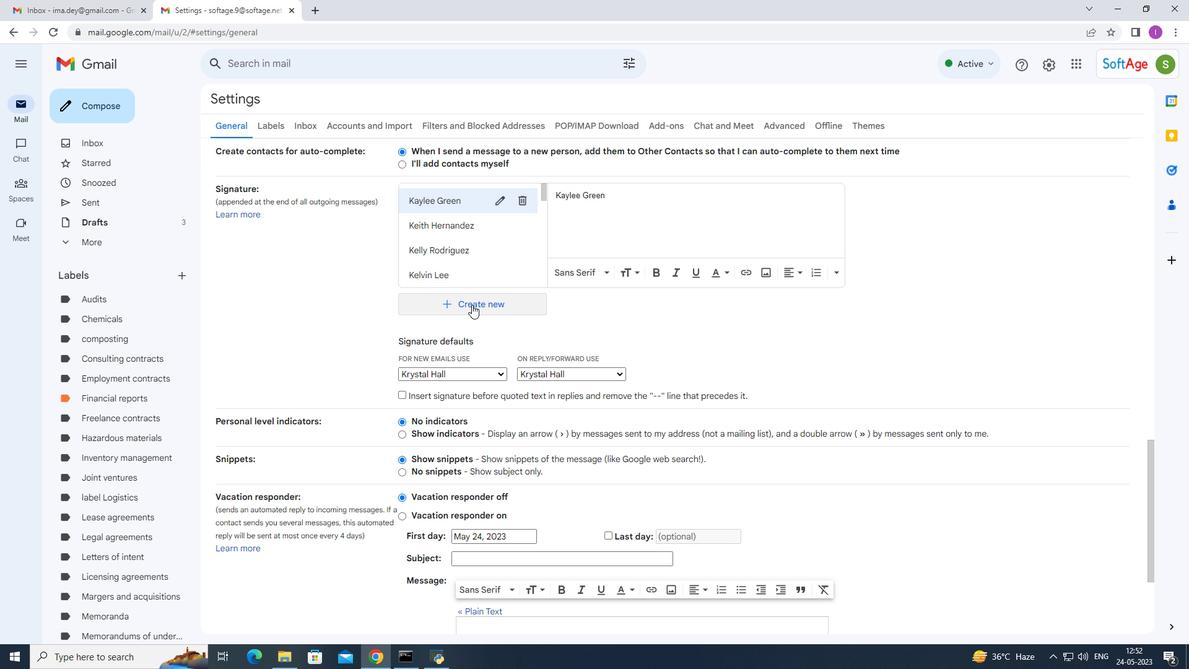 
Action: Mouse moved to (477, 311)
Screenshot: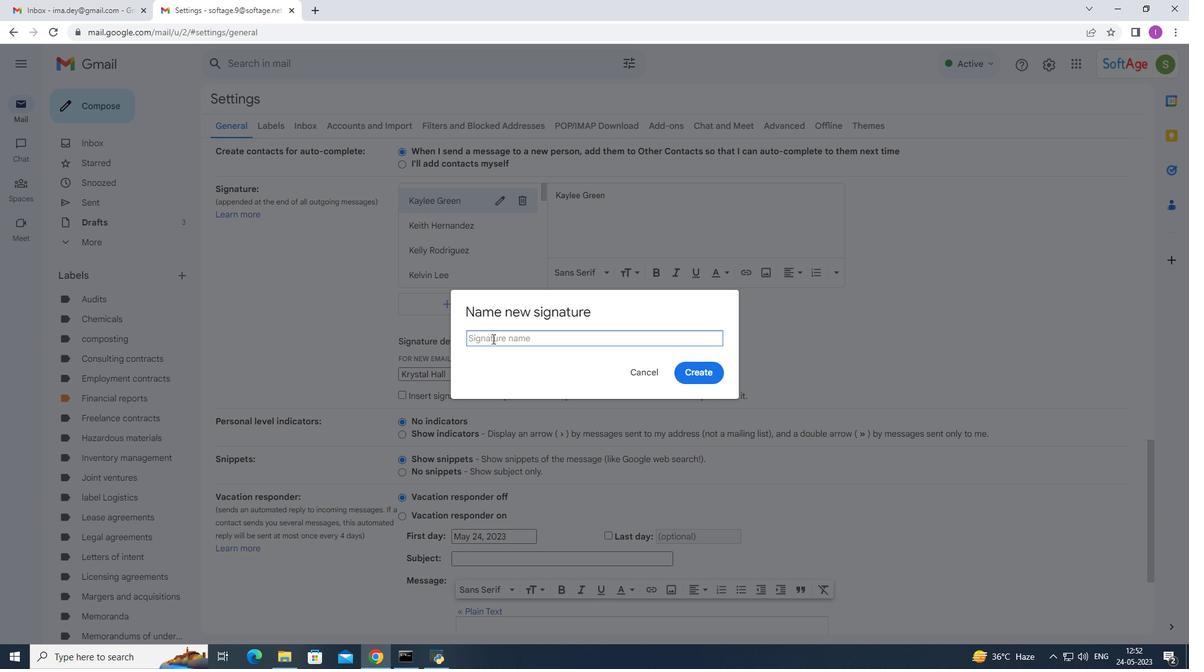 
Action: Key pressed <Key.shift>Kyle<Key.space><Key.shift>Scott
Screenshot: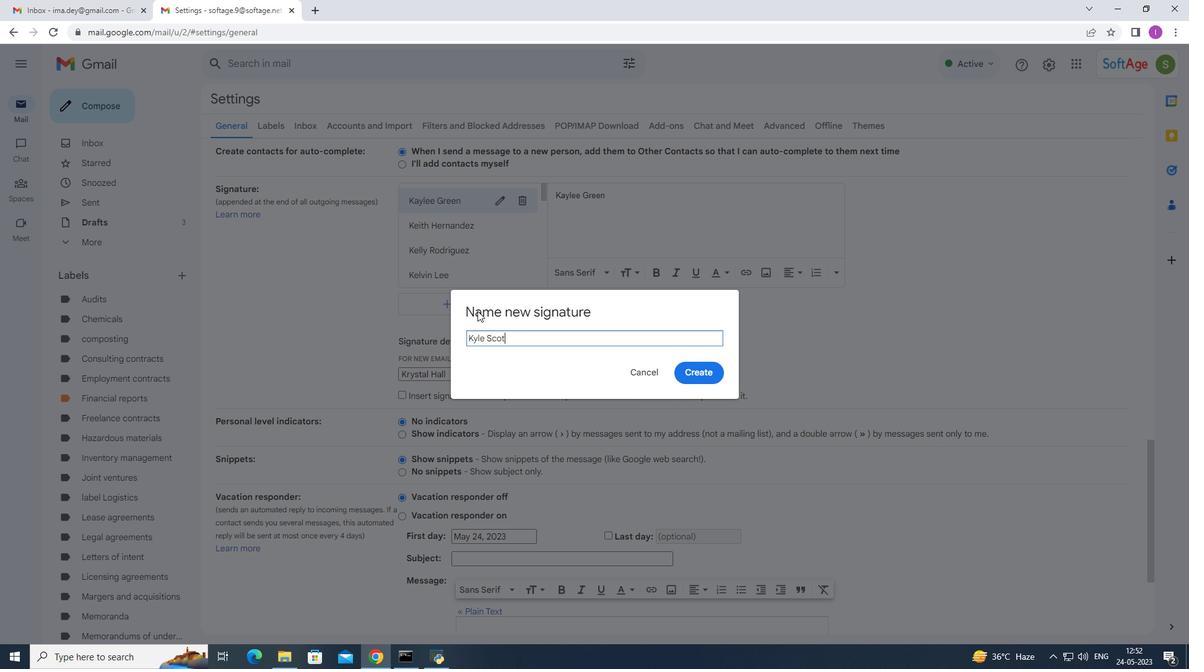 
Action: Mouse moved to (700, 372)
Screenshot: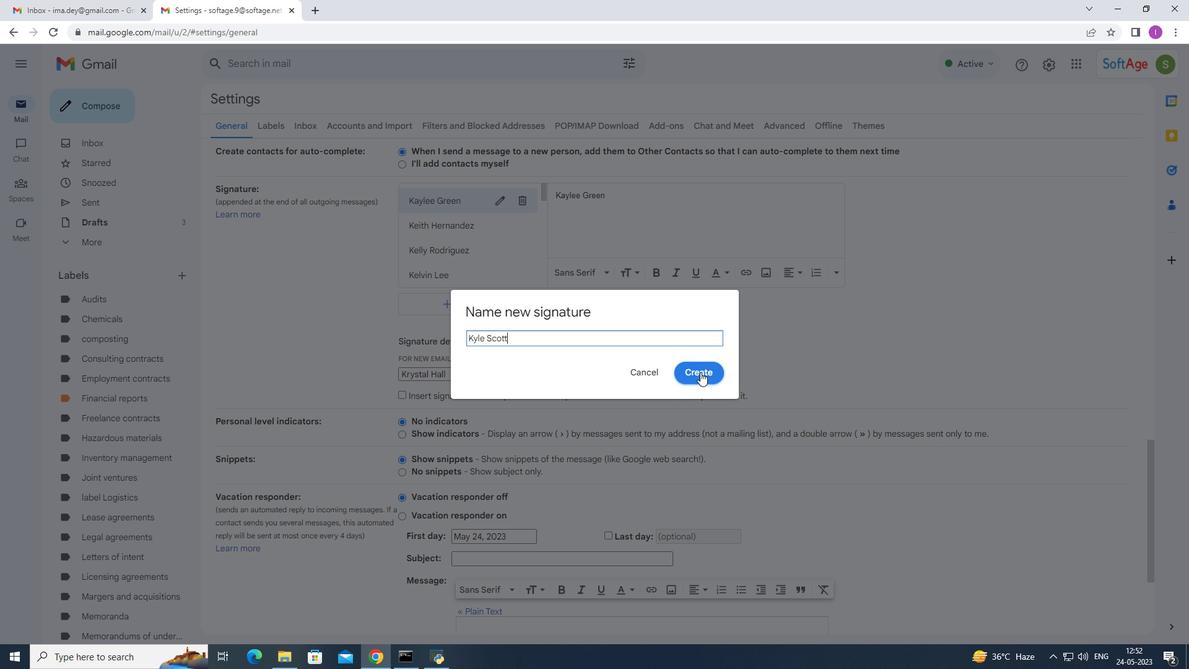 
Action: Mouse pressed left at (700, 372)
Screenshot: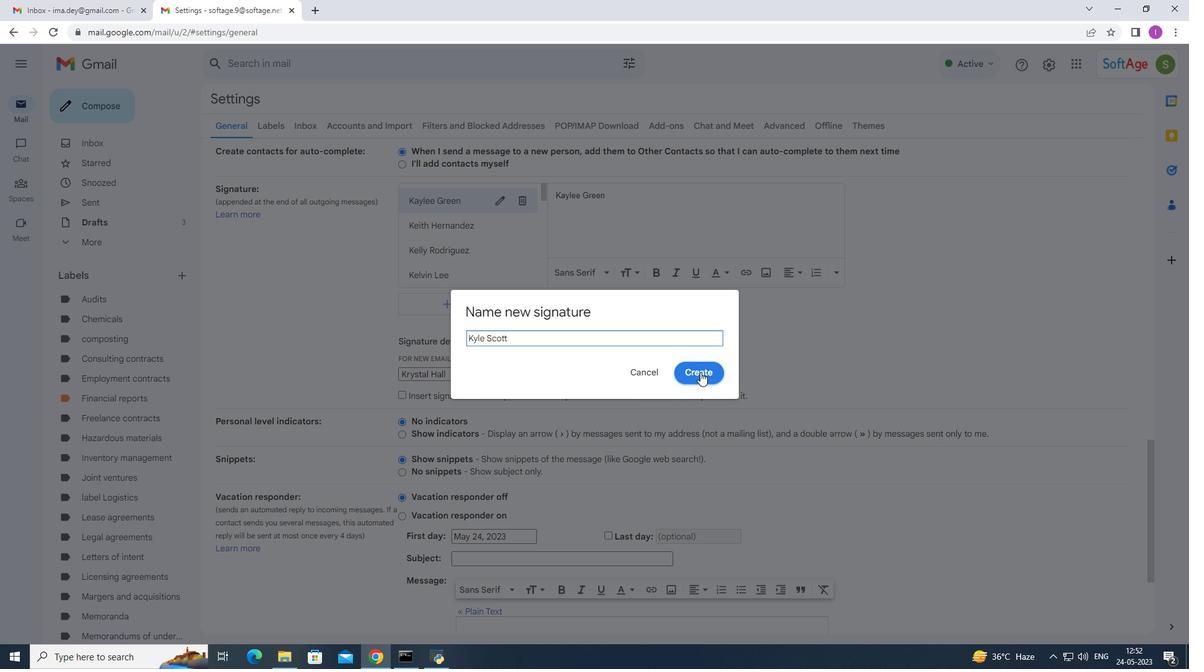 
Action: Mouse moved to (542, 197)
Screenshot: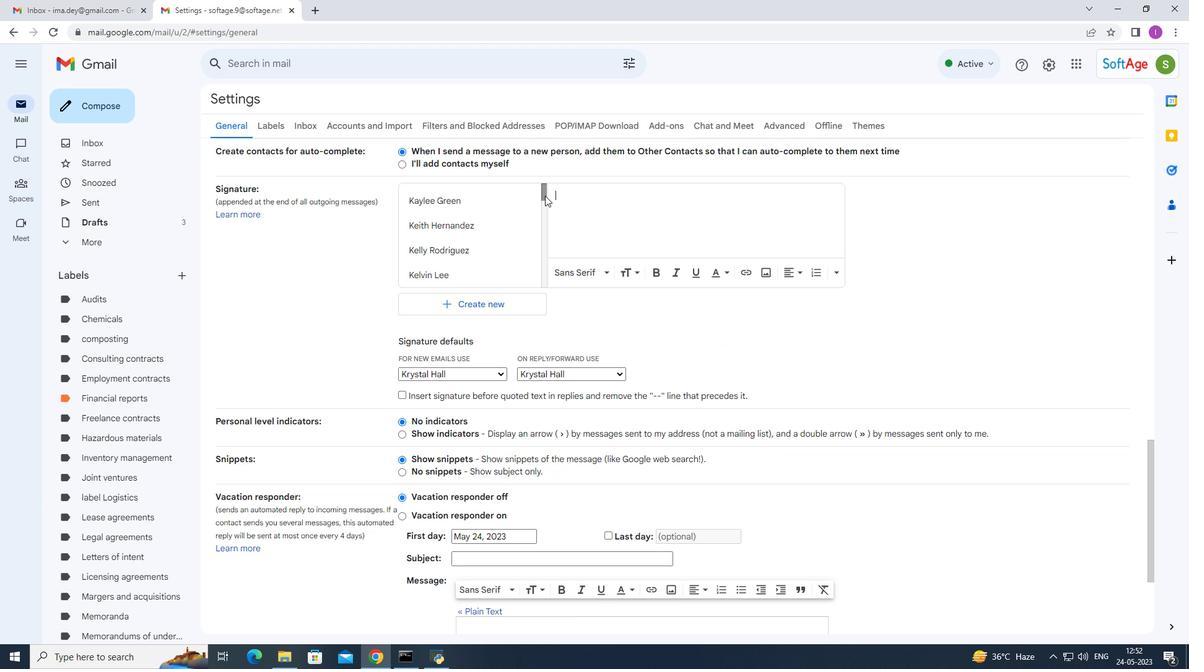 
Action: Mouse pressed left at (542, 197)
Screenshot: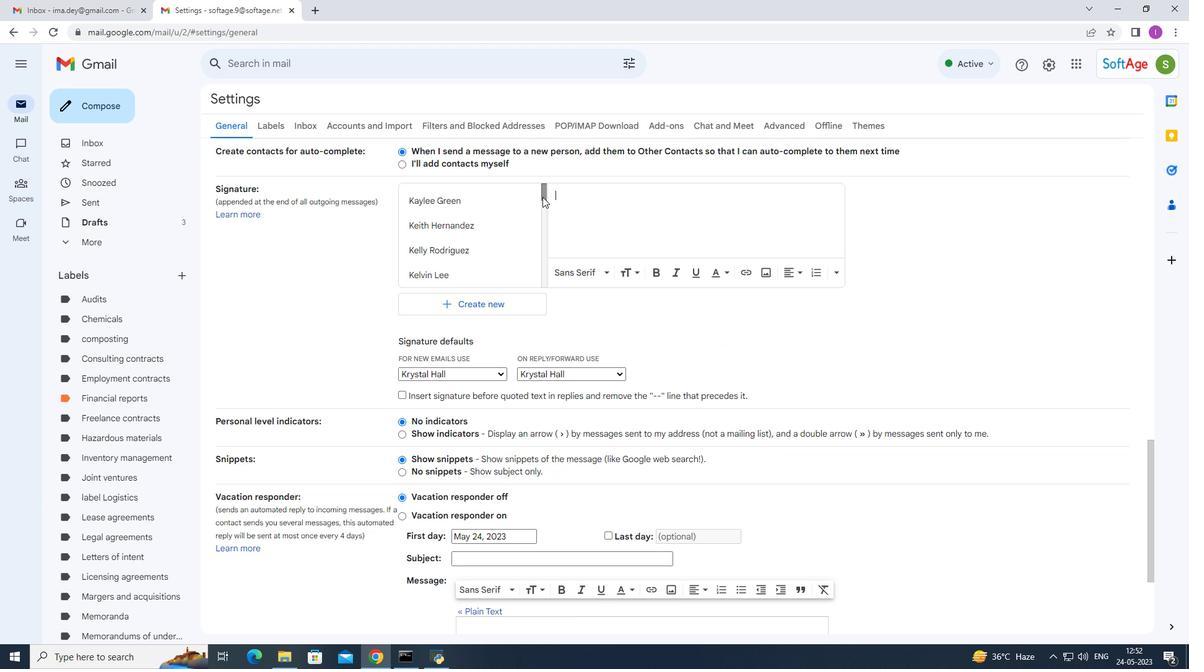 
Action: Mouse moved to (498, 376)
Screenshot: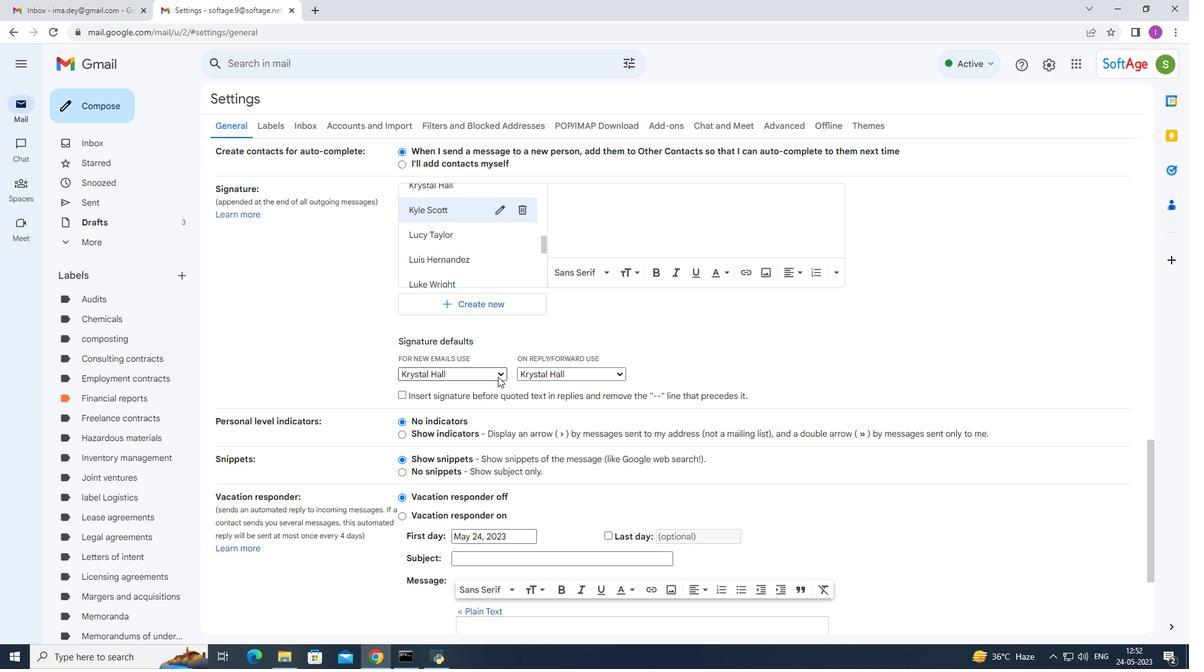 
Action: Mouse pressed left at (498, 376)
Screenshot: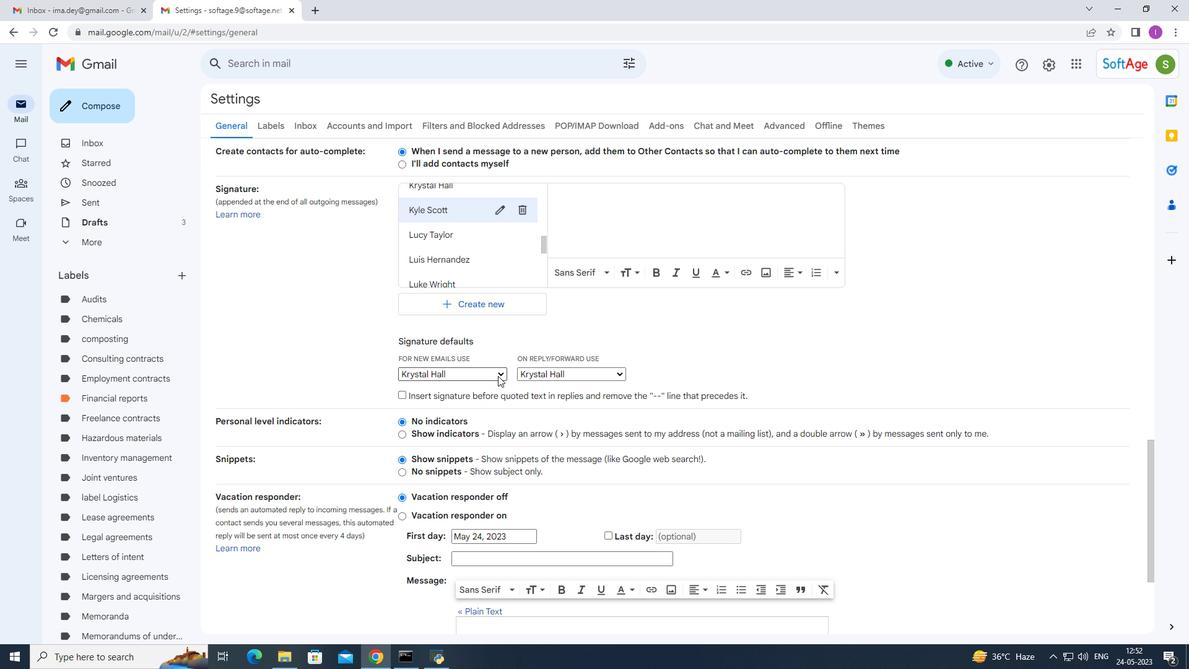 
Action: Mouse moved to (459, 560)
Screenshot: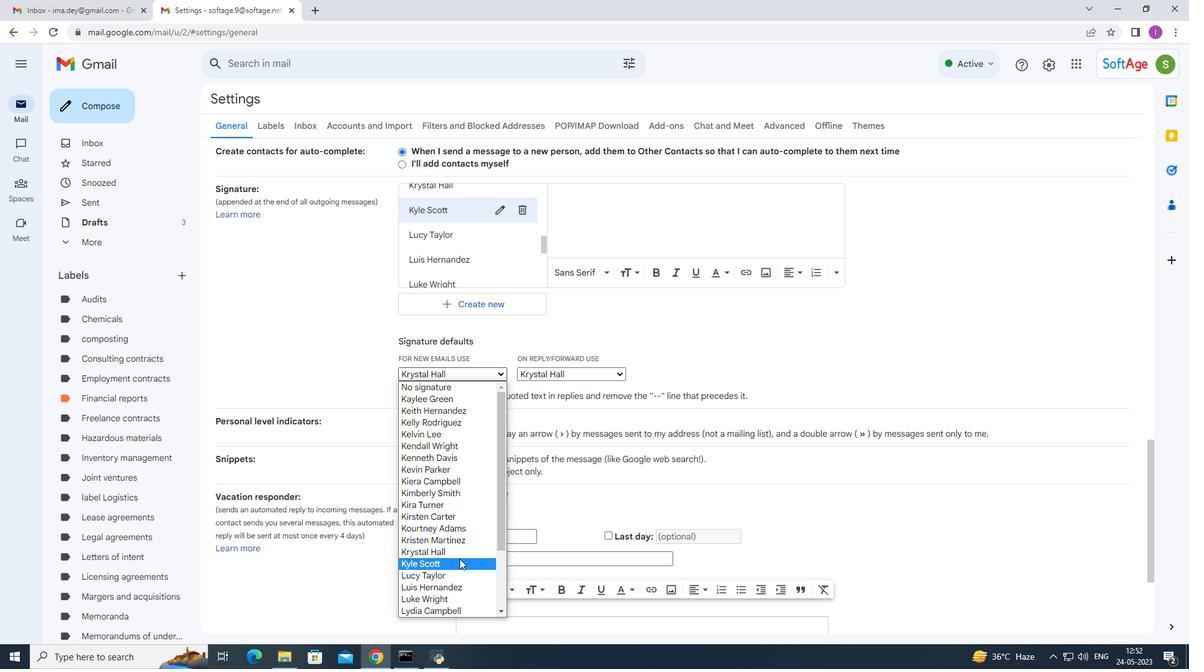 
Action: Mouse pressed left at (459, 560)
Screenshot: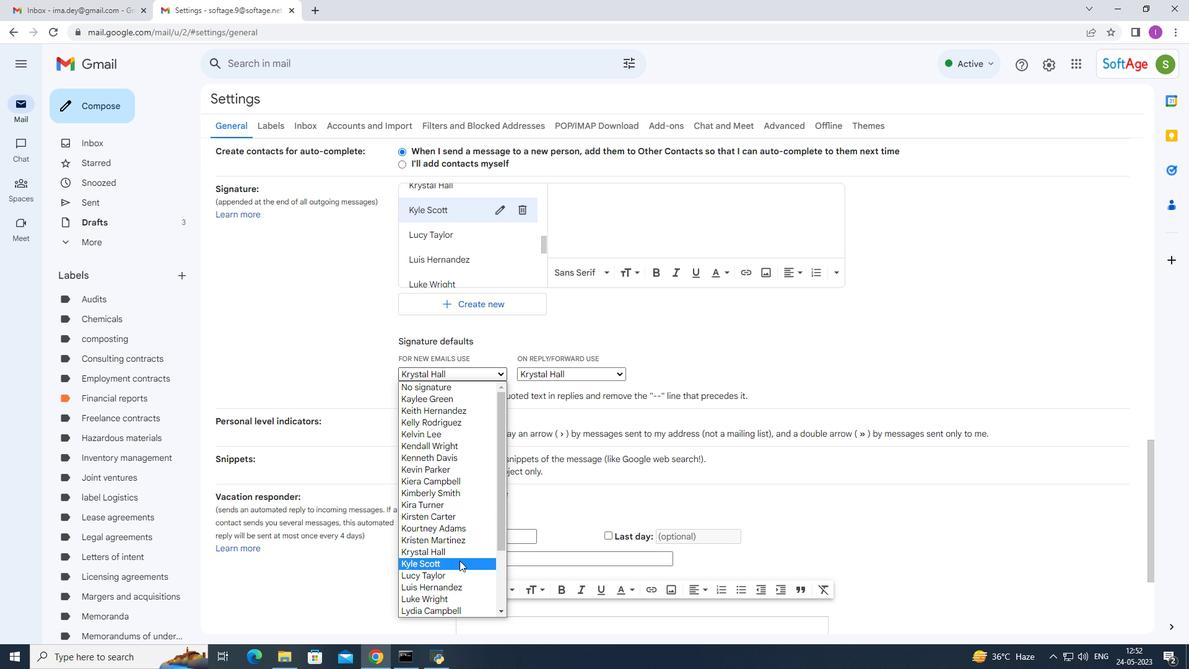 
Action: Mouse moved to (623, 373)
Screenshot: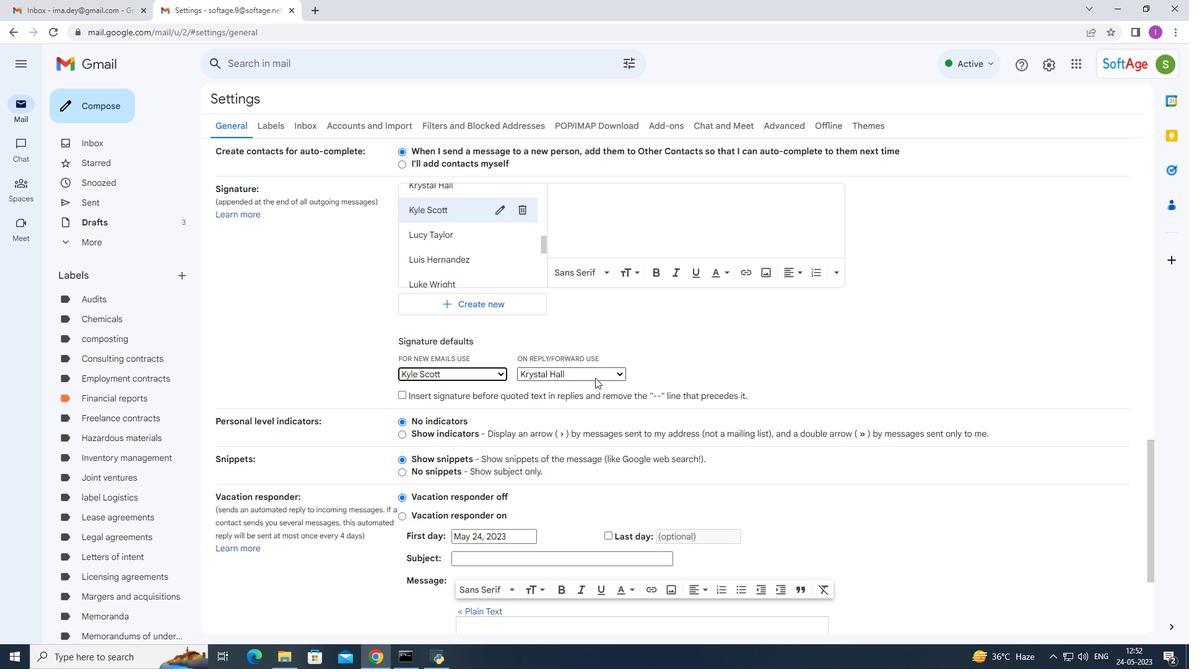 
Action: Mouse pressed left at (623, 373)
Screenshot: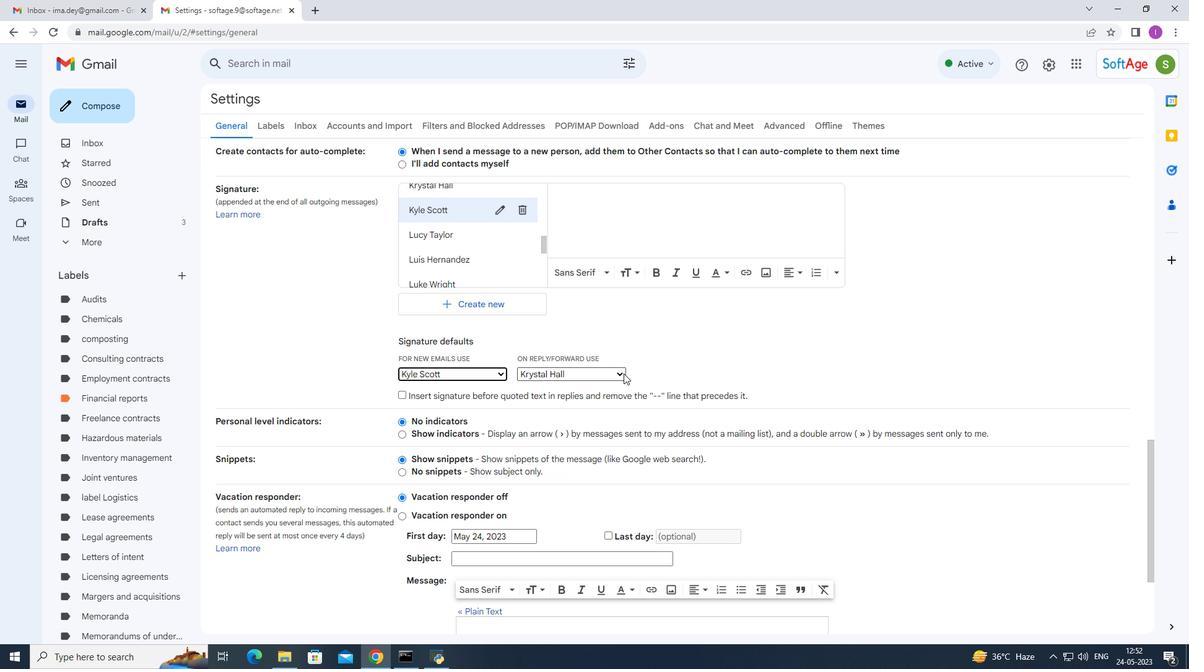 
Action: Mouse moved to (553, 565)
Screenshot: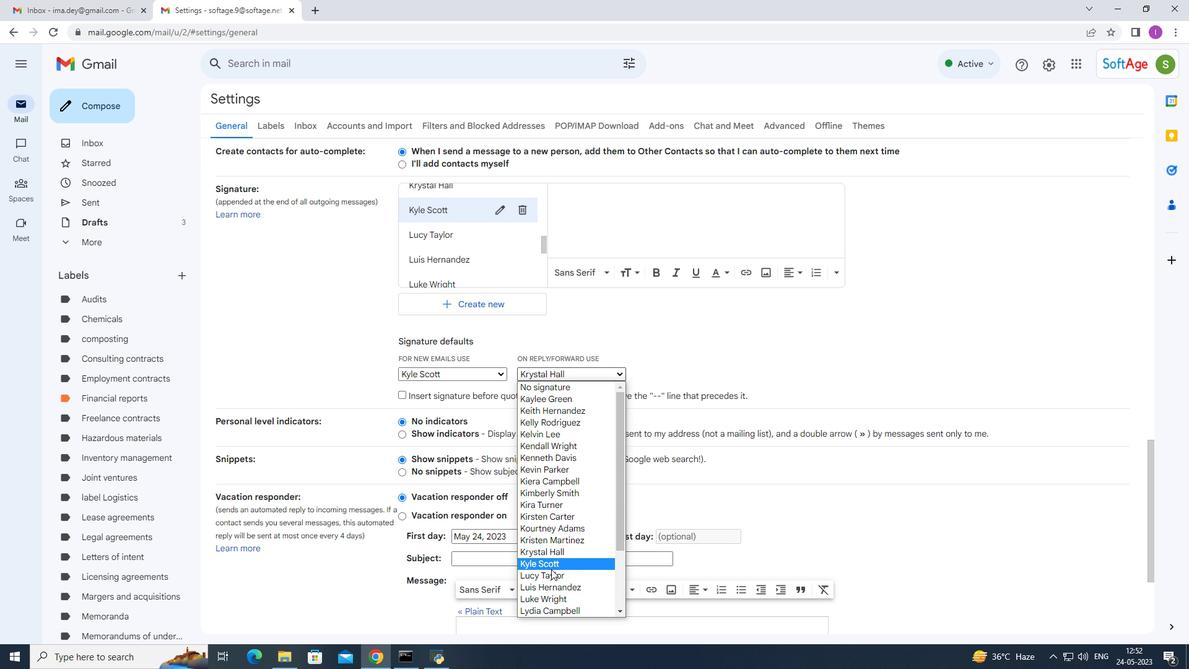 
Action: Mouse pressed left at (553, 565)
Screenshot: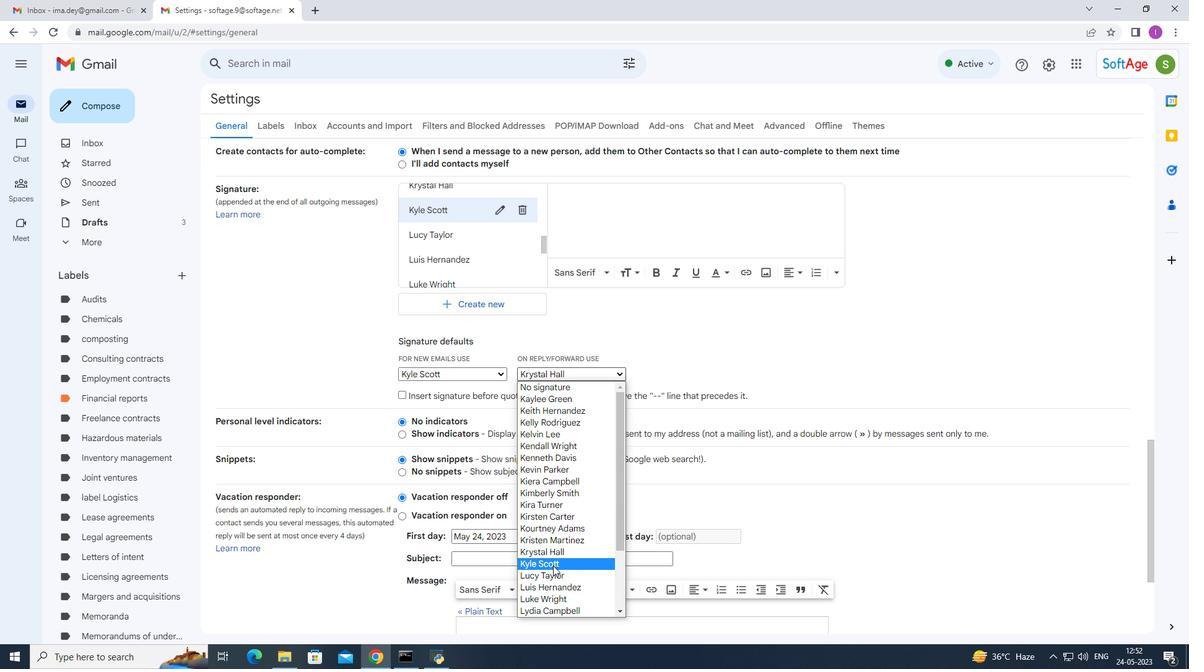 
Action: Mouse moved to (461, 207)
Screenshot: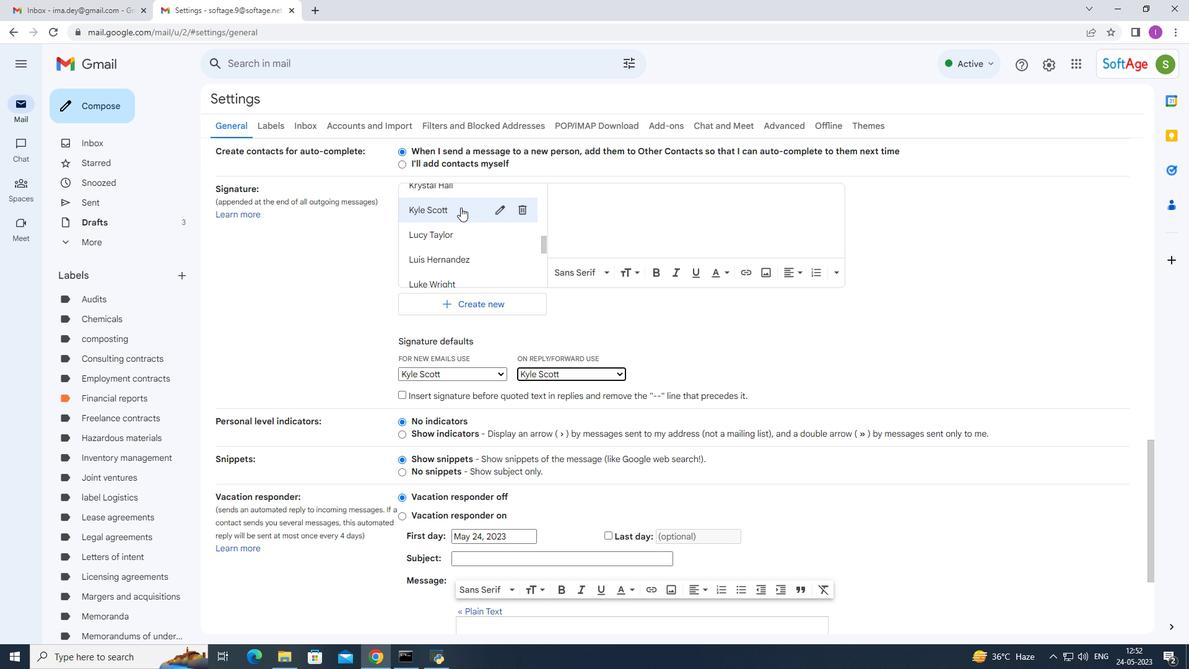 
Action: Mouse pressed left at (461, 207)
Screenshot: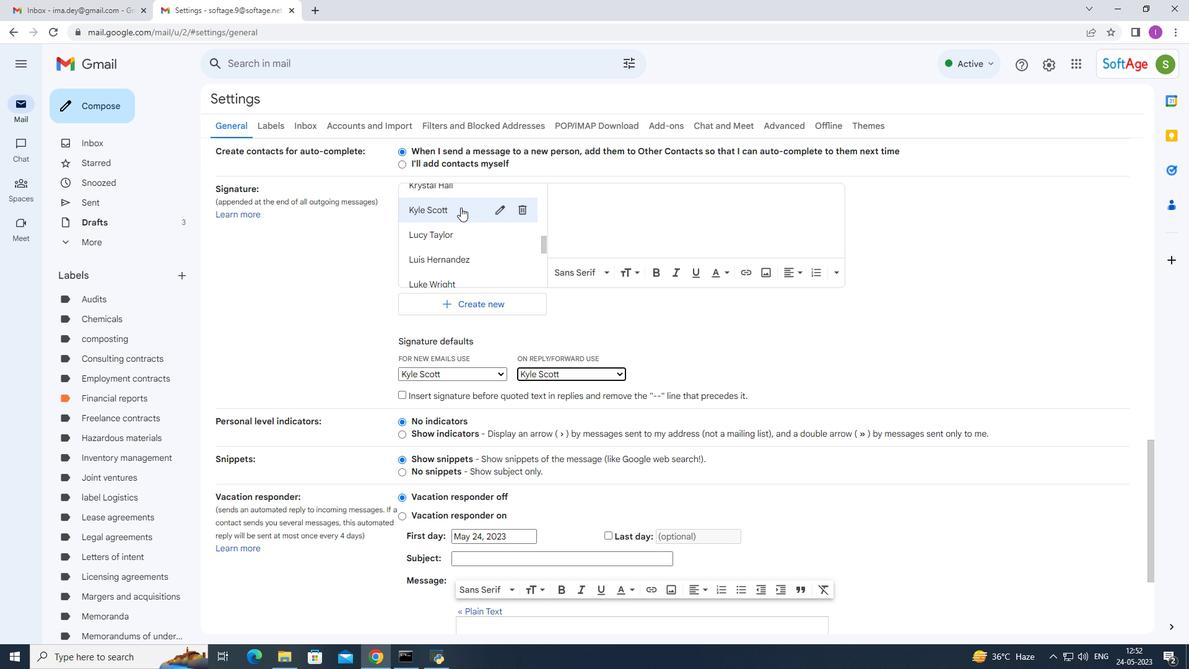 
Action: Mouse moved to (457, 213)
Screenshot: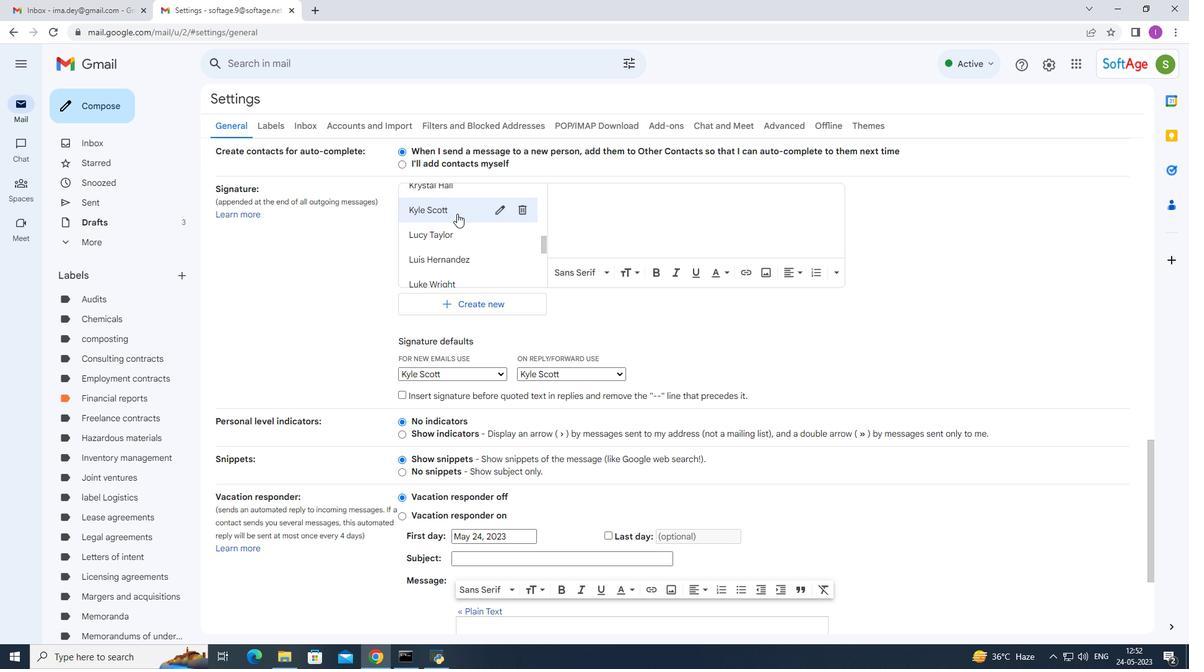 
Action: Mouse pressed left at (457, 213)
Screenshot: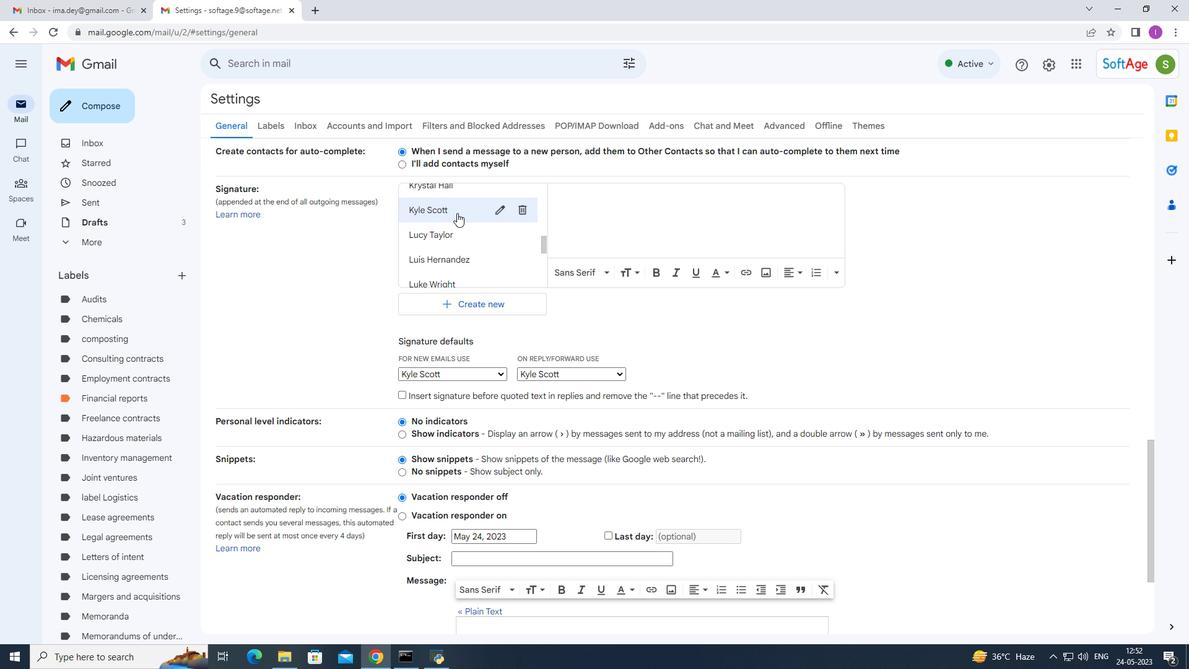 
Action: Mouse moved to (411, 213)
Screenshot: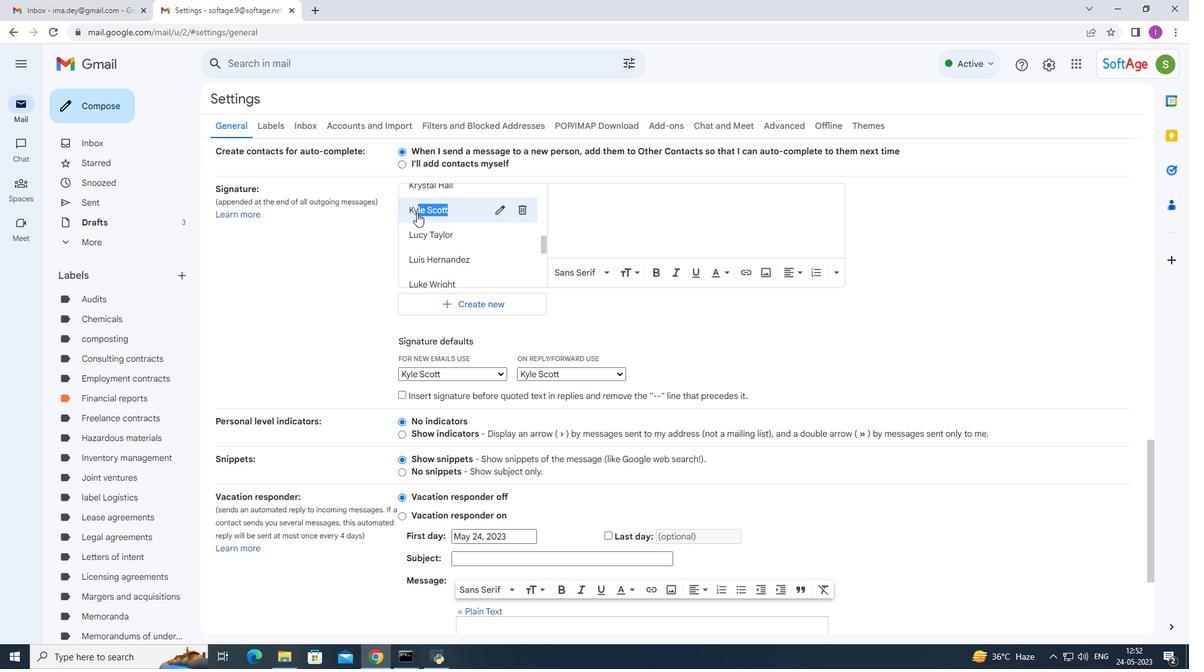 
Action: Key pressed <Key.shift>ctrl+C
Screenshot: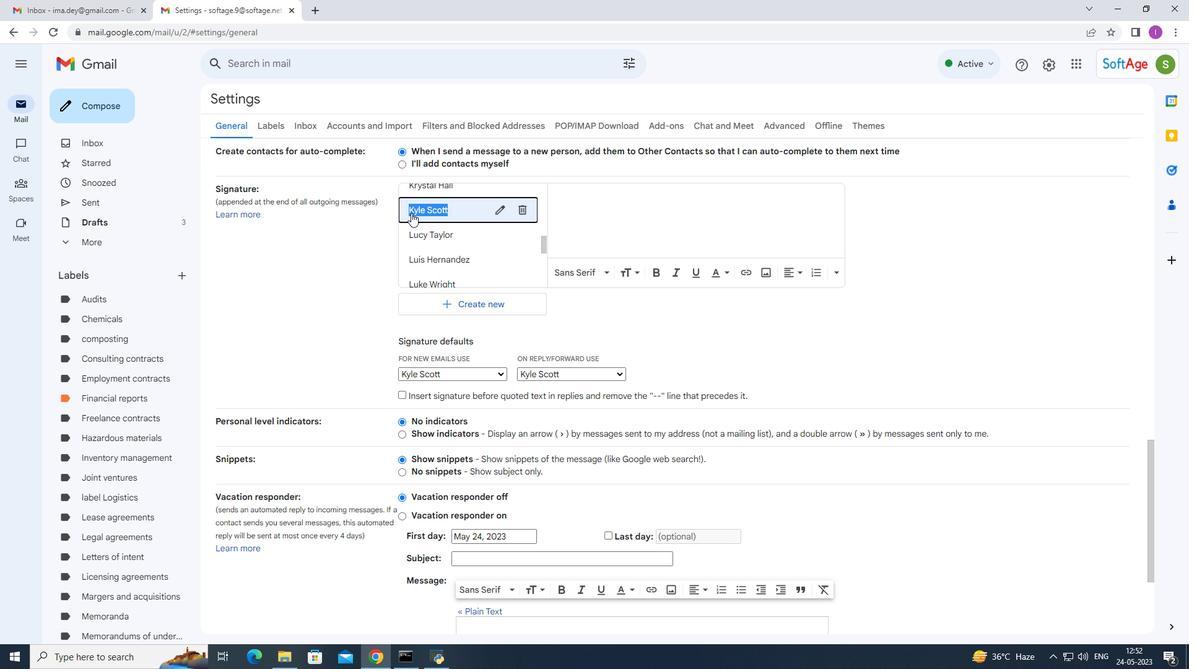 
Action: Mouse moved to (582, 205)
Screenshot: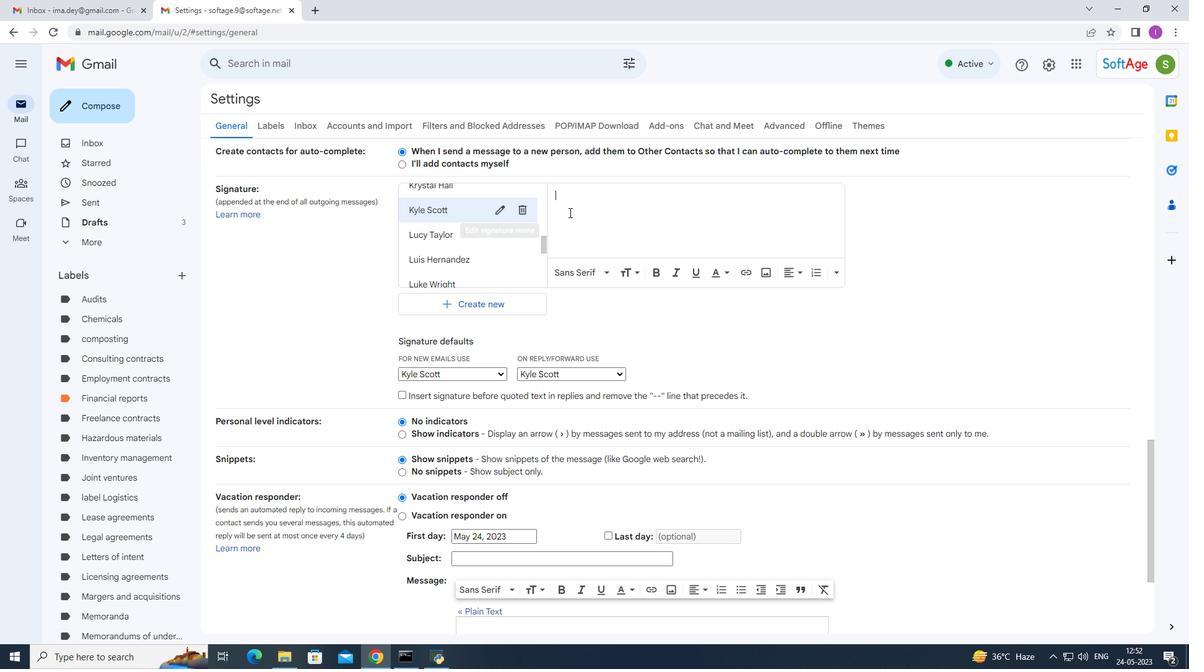 
Action: Mouse pressed left at (582, 205)
Screenshot: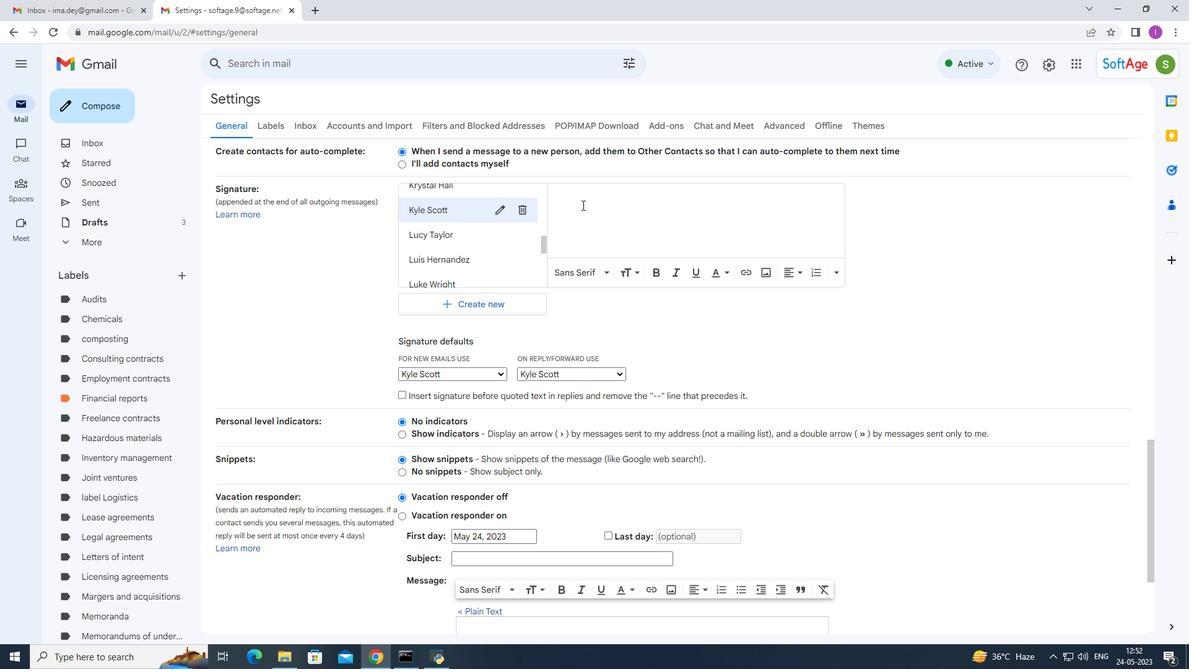 
Action: Mouse moved to (584, 203)
Screenshot: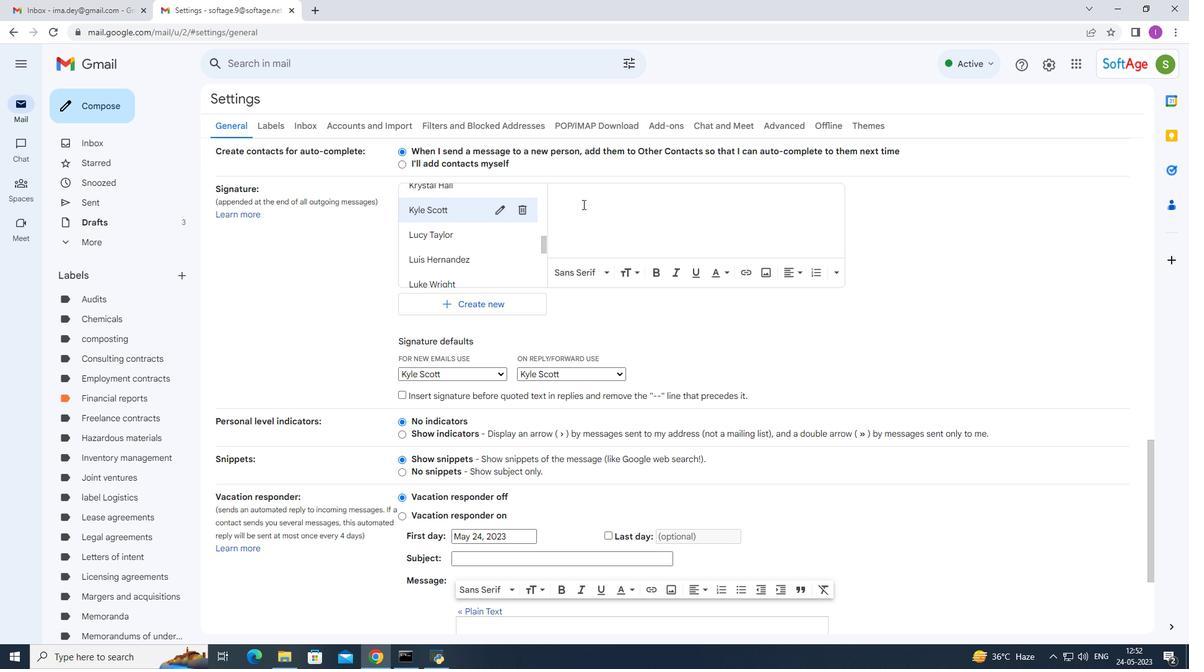 
Action: Key pressed ctrl+V
Screenshot: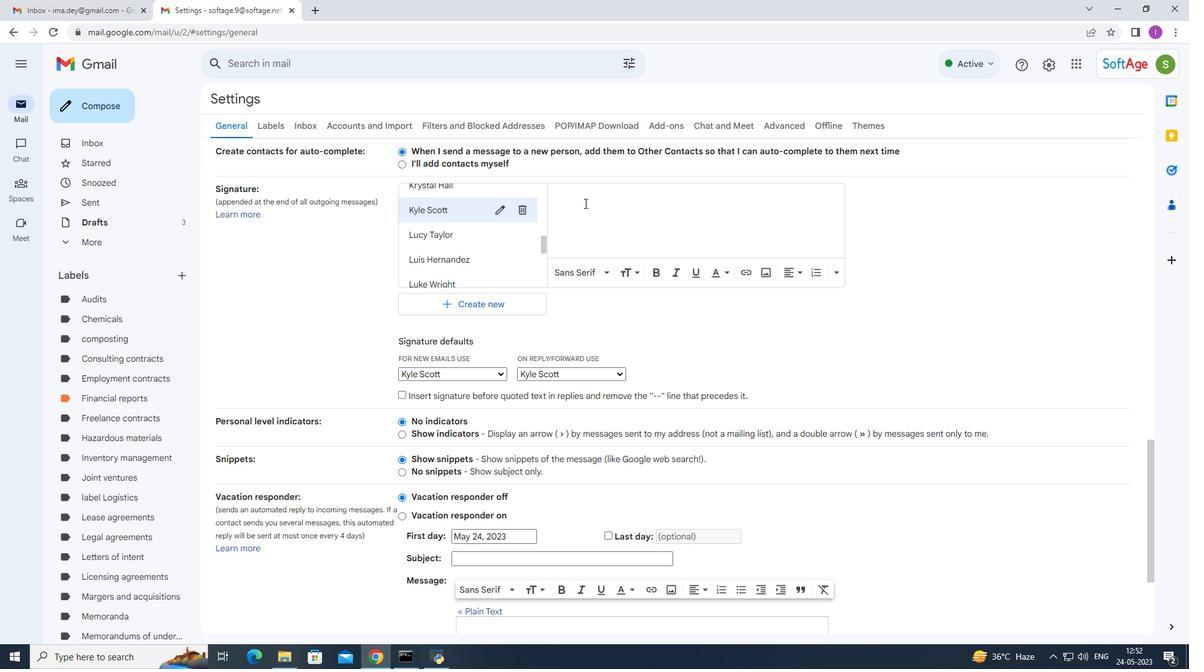 
Action: Mouse moved to (693, 407)
Screenshot: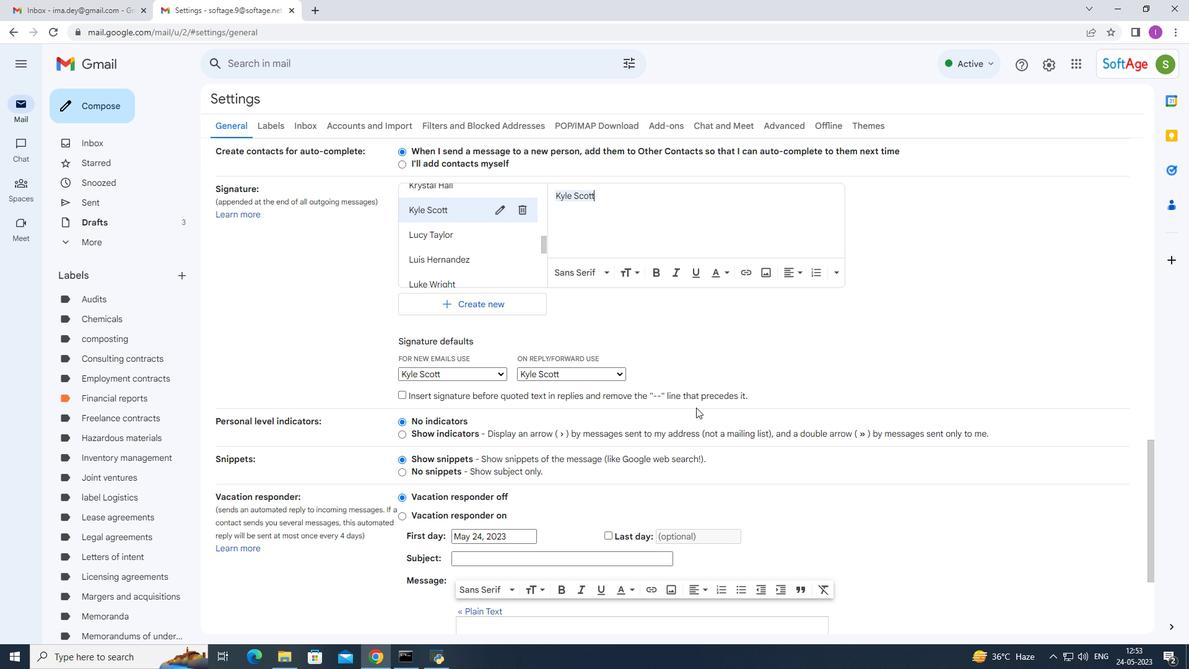 
Action: Mouse scrolled (693, 407) with delta (0, 0)
Screenshot: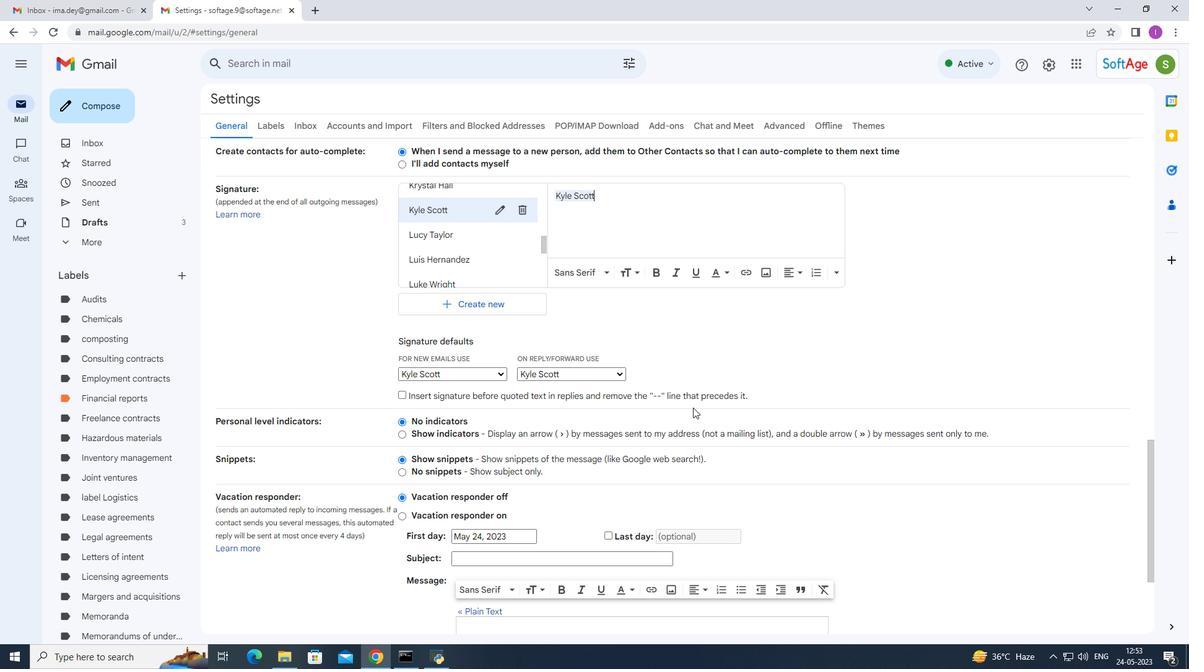 
Action: Mouse moved to (693, 407)
Screenshot: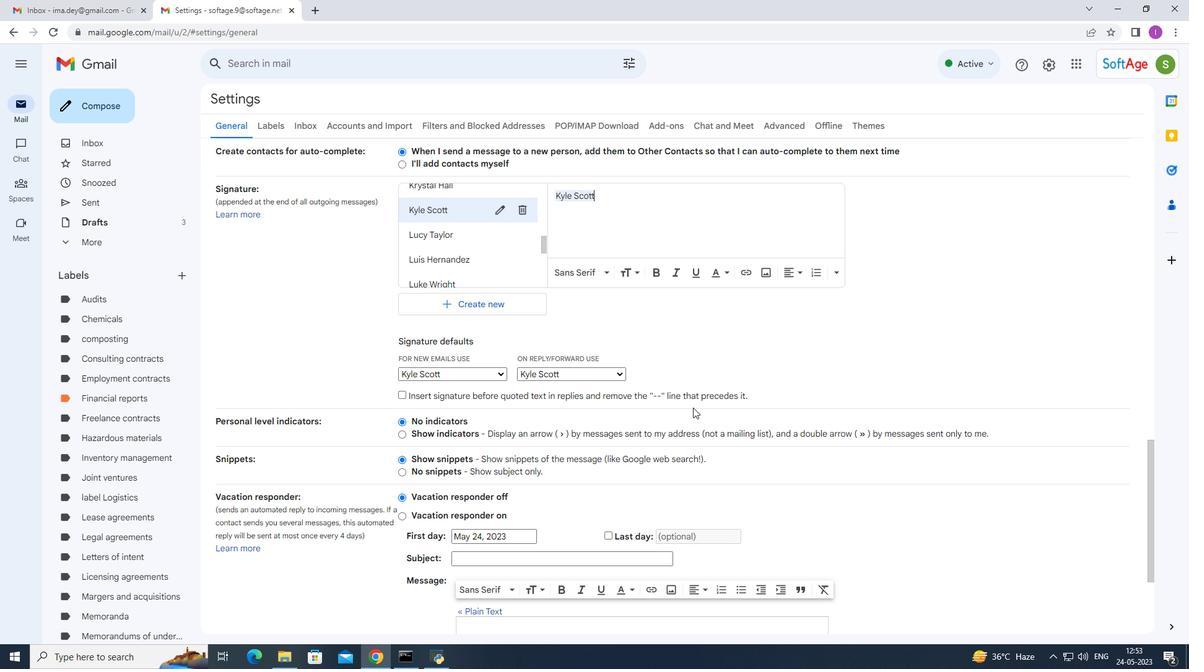 
Action: Mouse scrolled (693, 407) with delta (0, 0)
Screenshot: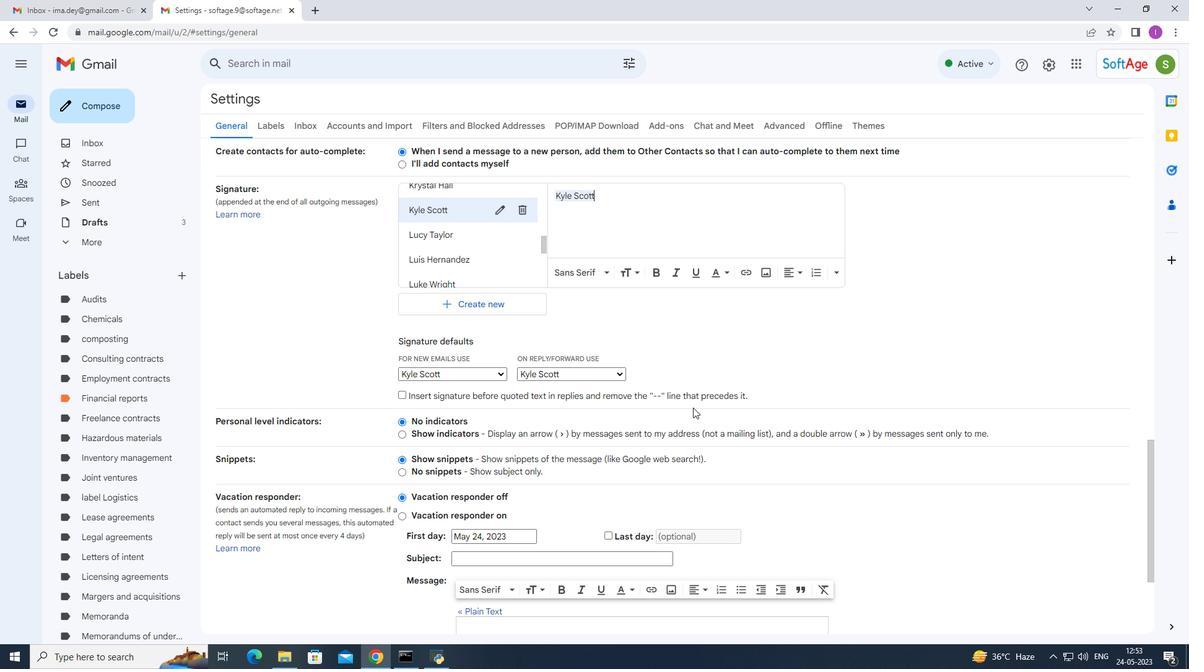 
Action: Mouse moved to (693, 407)
Screenshot: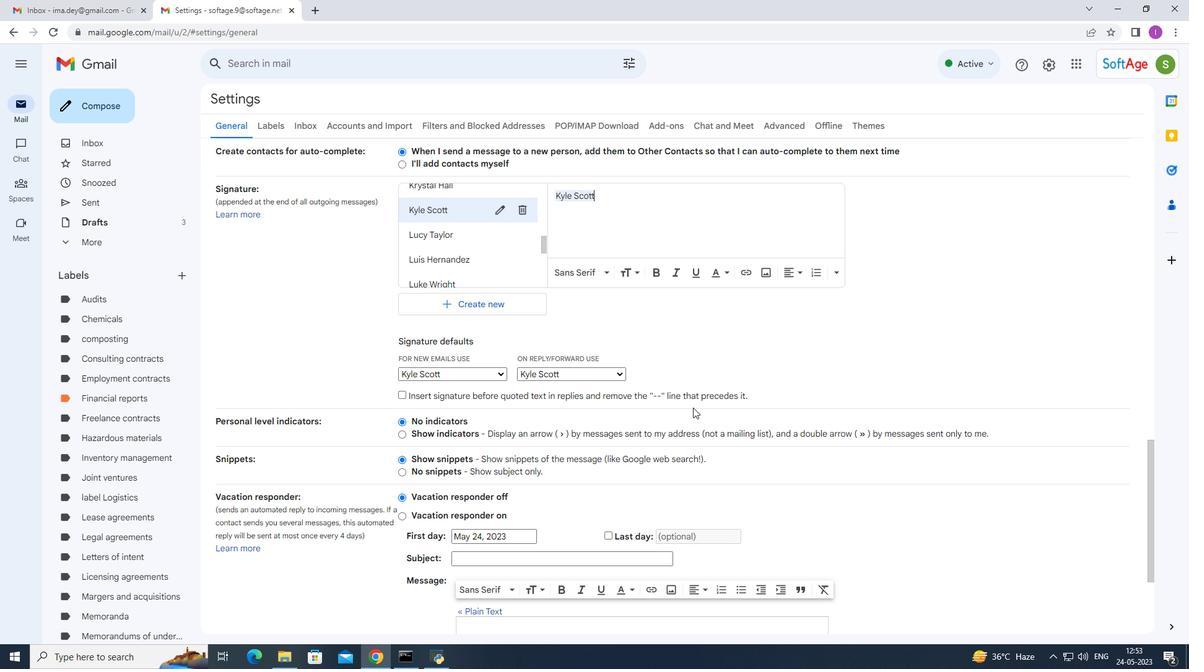 
Action: Mouse scrolled (693, 407) with delta (0, 0)
Screenshot: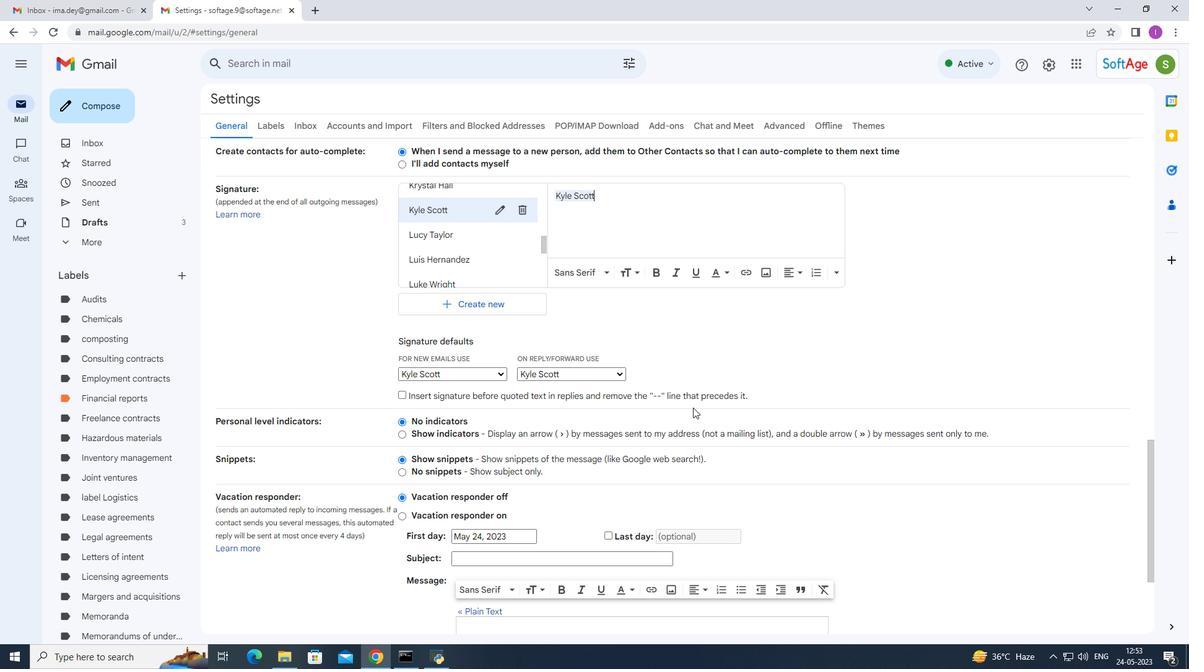 
Action: Mouse moved to (693, 407)
Screenshot: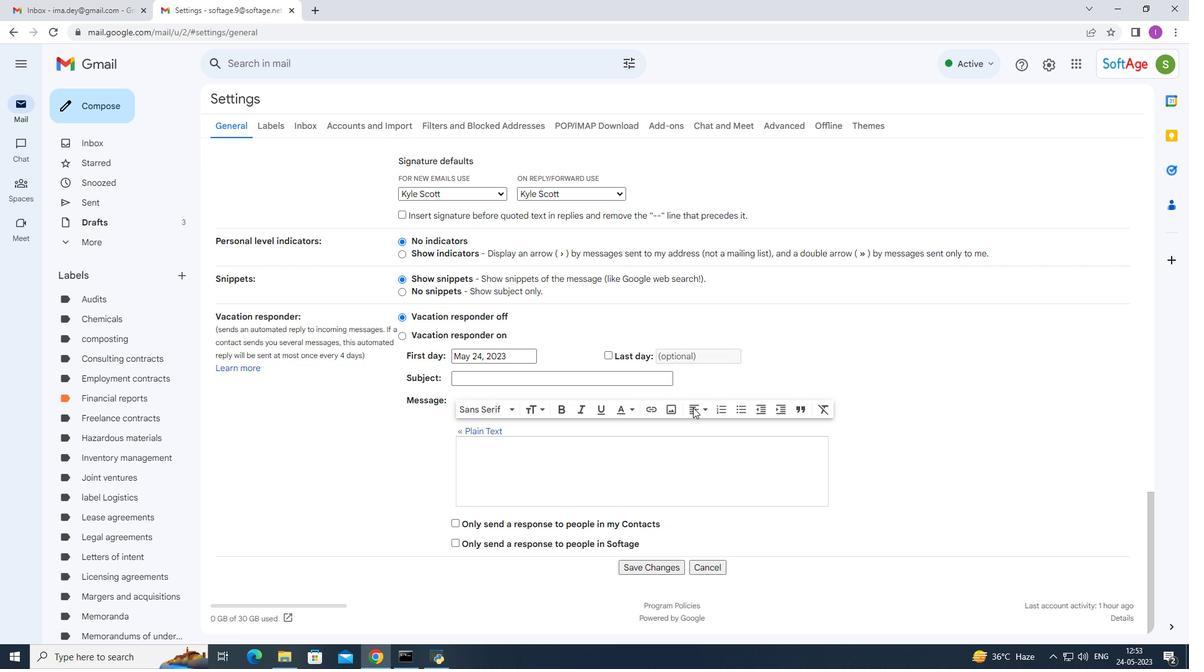 
Action: Mouse scrolled (693, 407) with delta (0, 0)
Screenshot: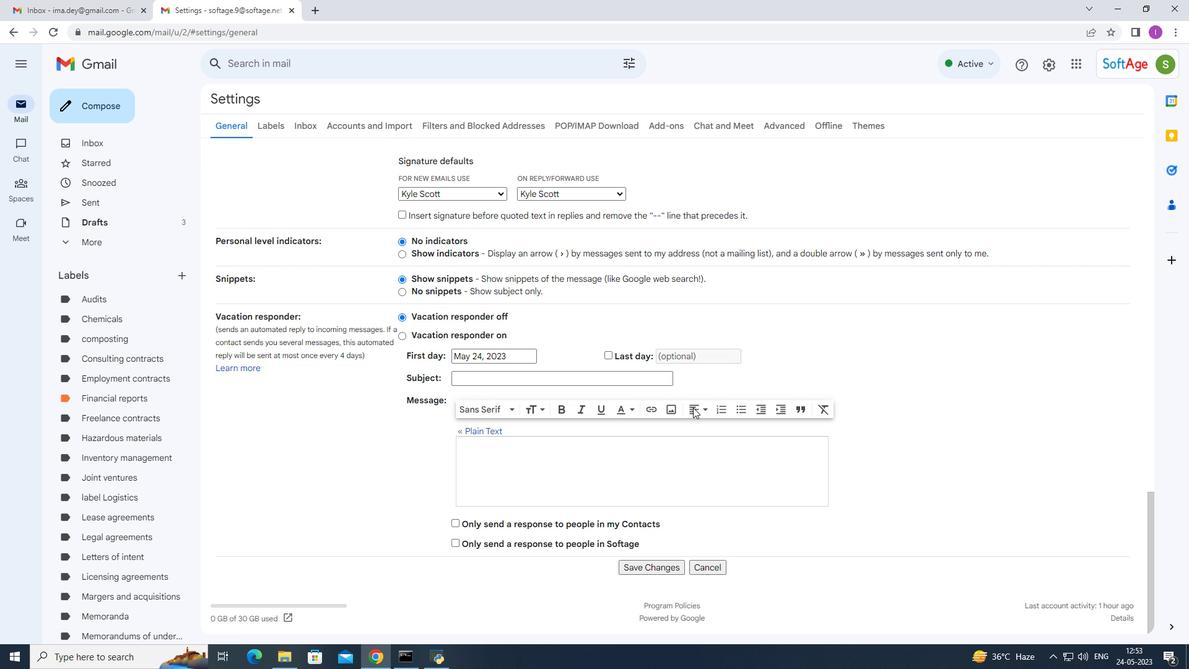
Action: Mouse scrolled (693, 407) with delta (0, 0)
Screenshot: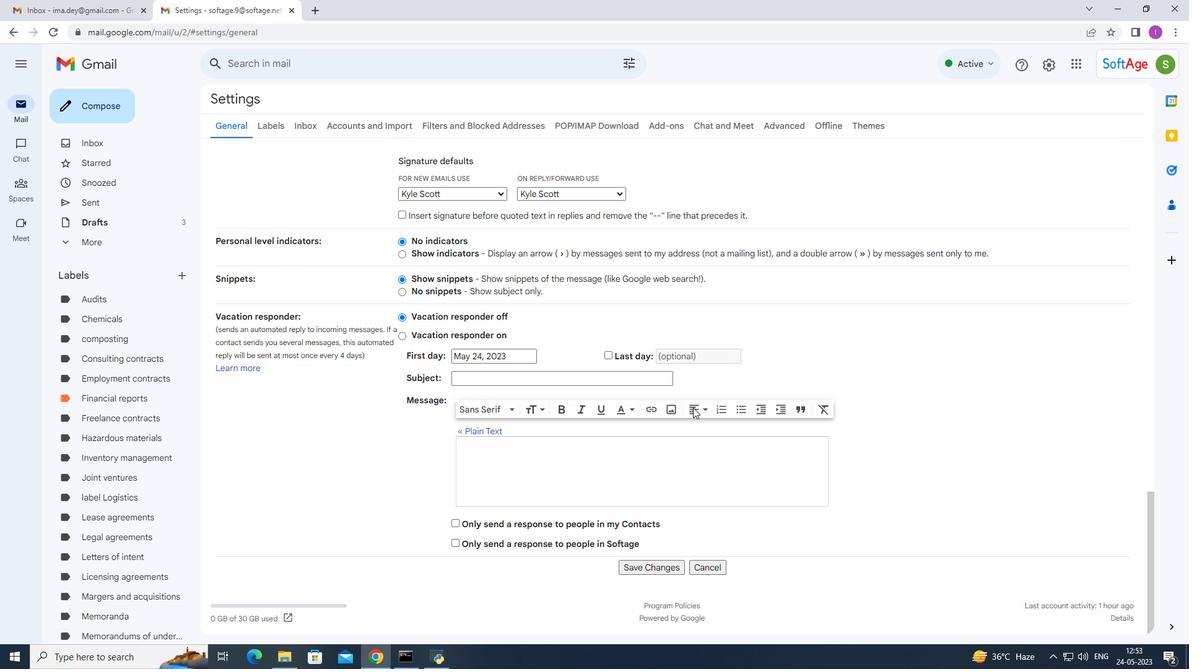 
Action: Mouse scrolled (693, 408) with delta (0, 0)
Screenshot: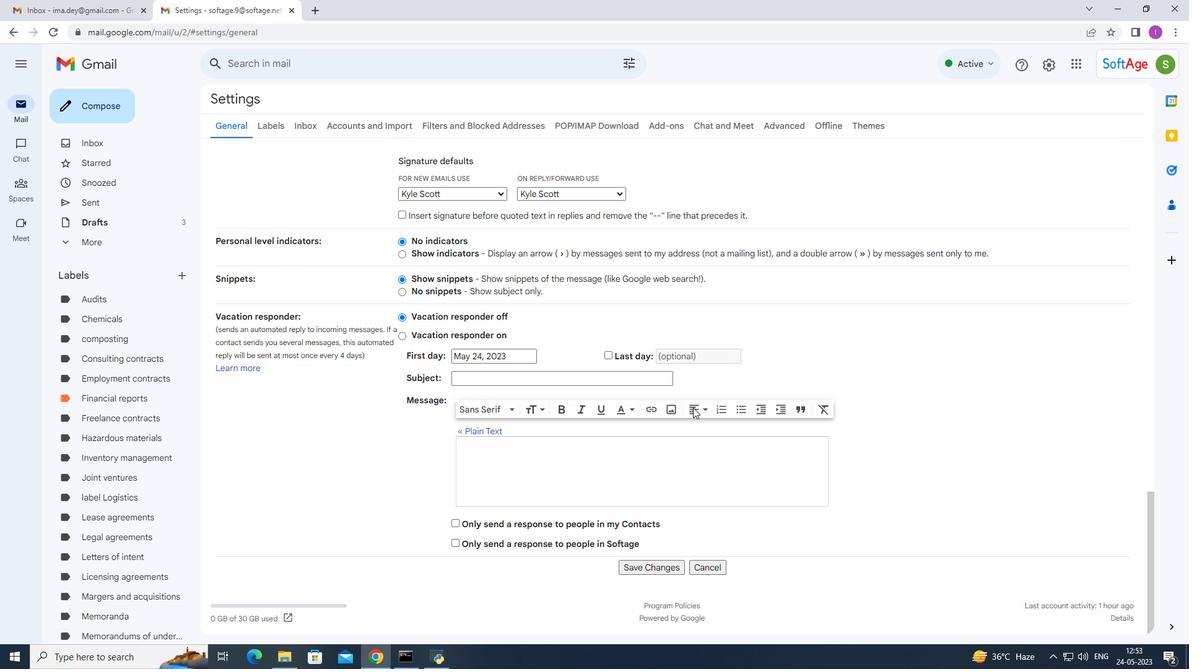 
Action: Mouse moved to (710, 551)
Screenshot: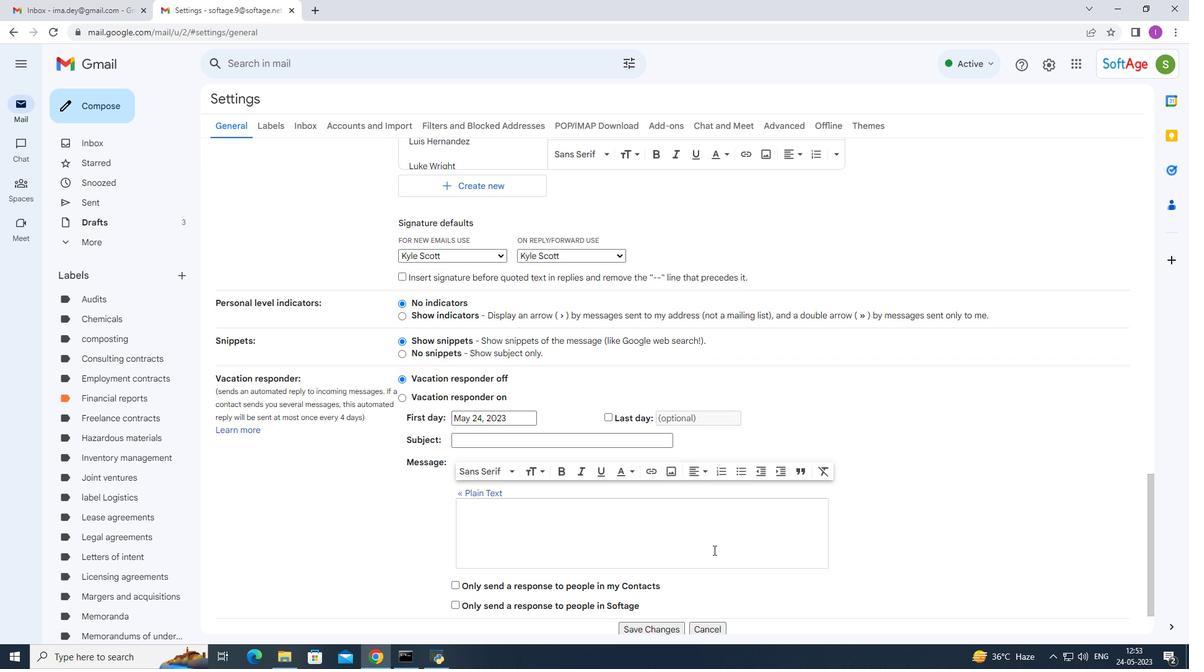
Action: Mouse scrolled (710, 550) with delta (0, 0)
Screenshot: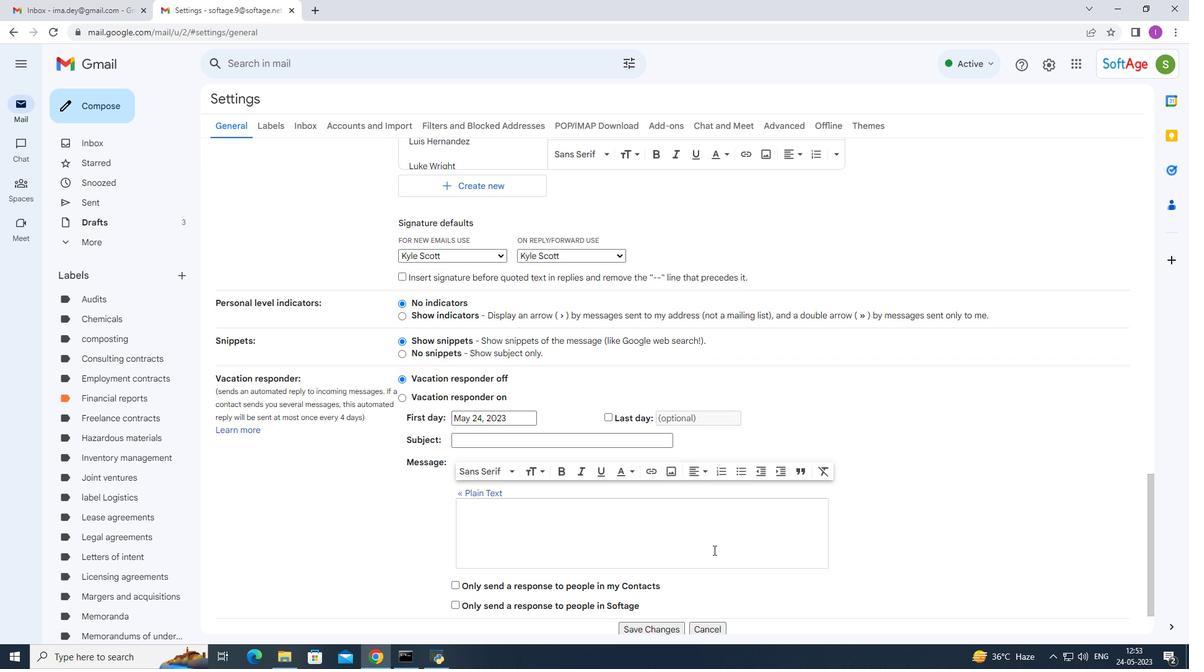 
Action: Mouse scrolled (710, 550) with delta (0, 0)
Screenshot: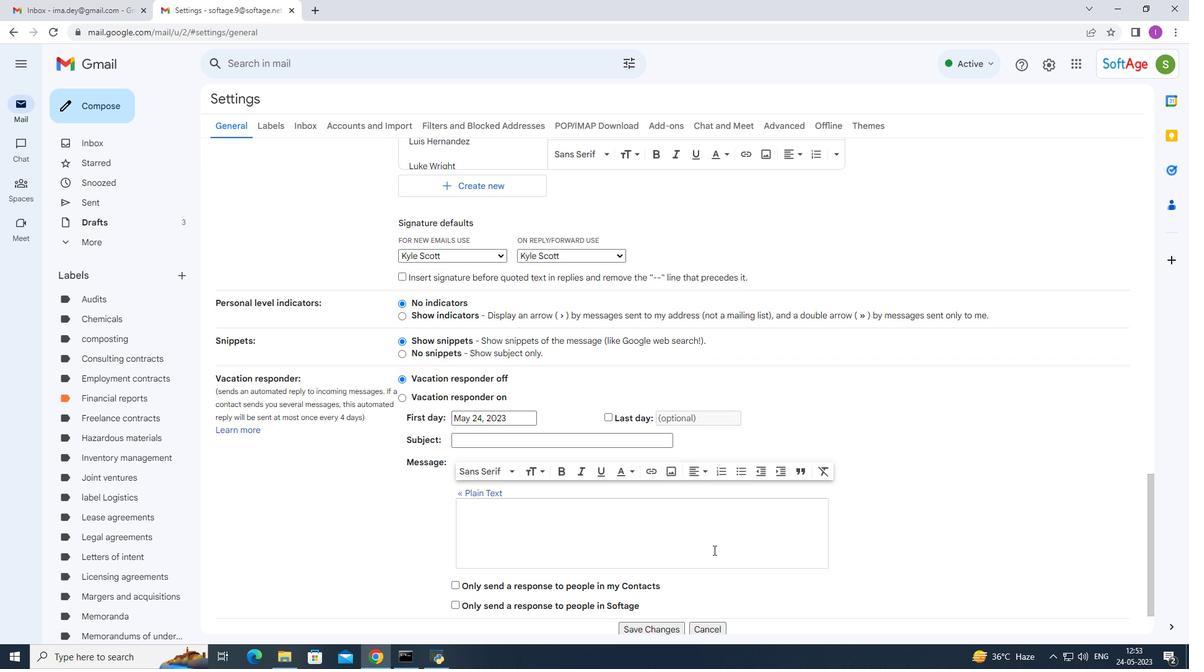 
Action: Mouse scrolled (710, 550) with delta (0, 0)
Screenshot: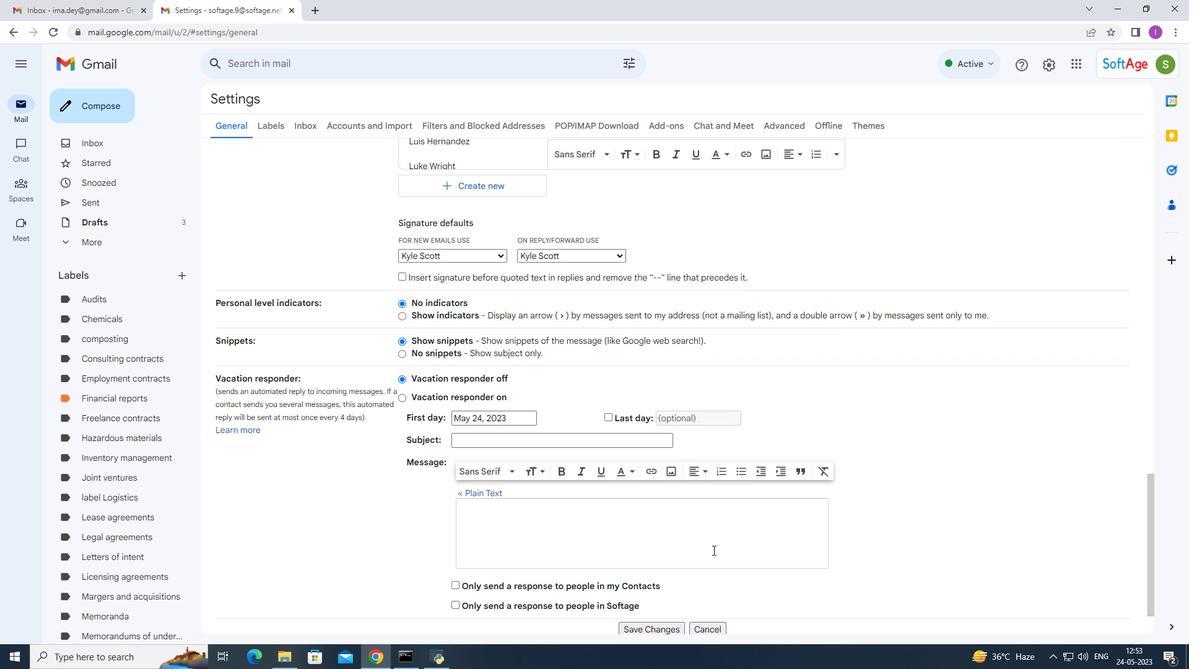 
Action: Mouse scrolled (710, 552) with delta (0, 0)
Screenshot: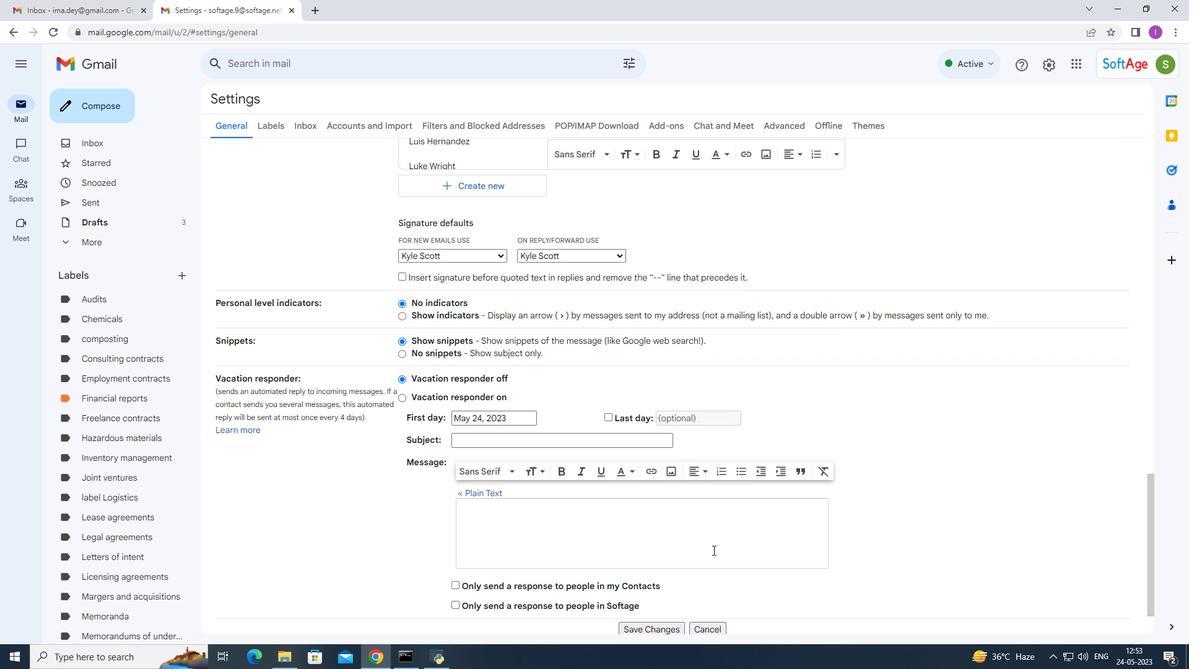 
Action: Mouse moved to (665, 593)
Screenshot: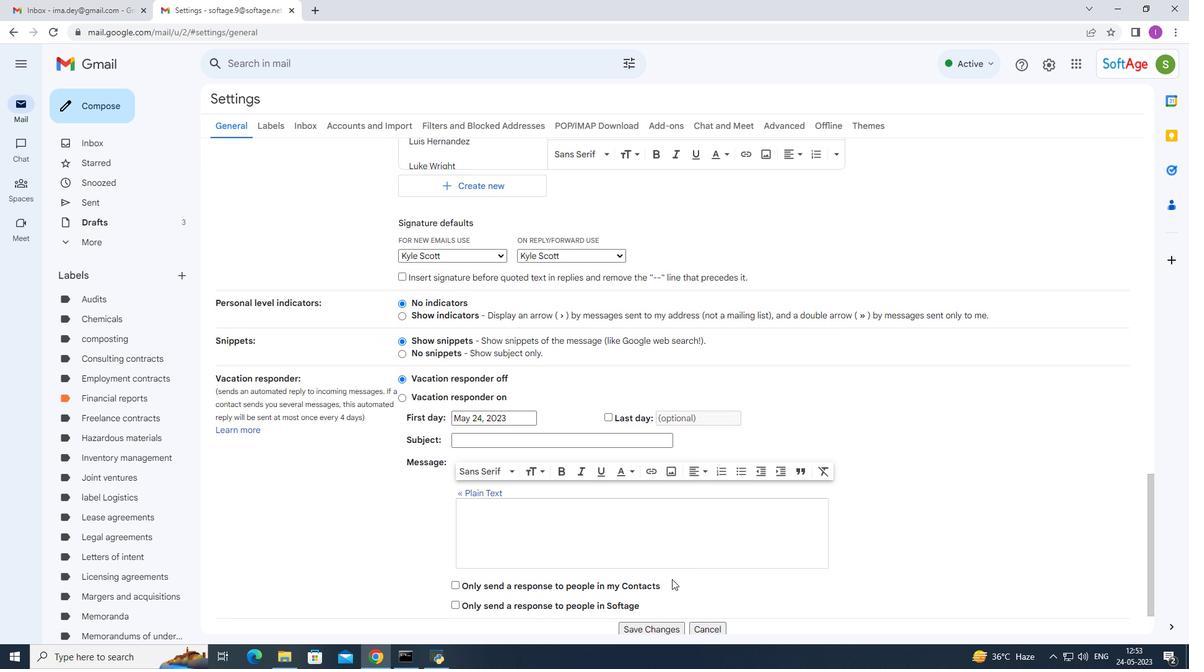 
Action: Mouse scrolled (665, 593) with delta (0, 0)
Screenshot: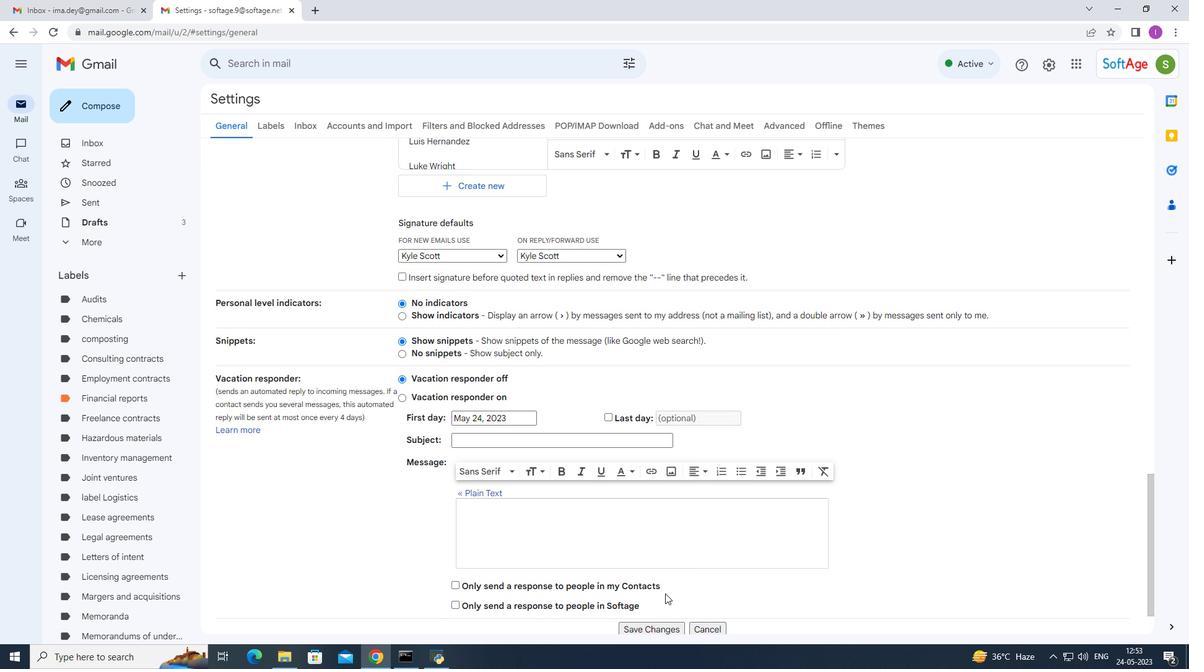 
Action: Mouse scrolled (665, 593) with delta (0, 0)
Screenshot: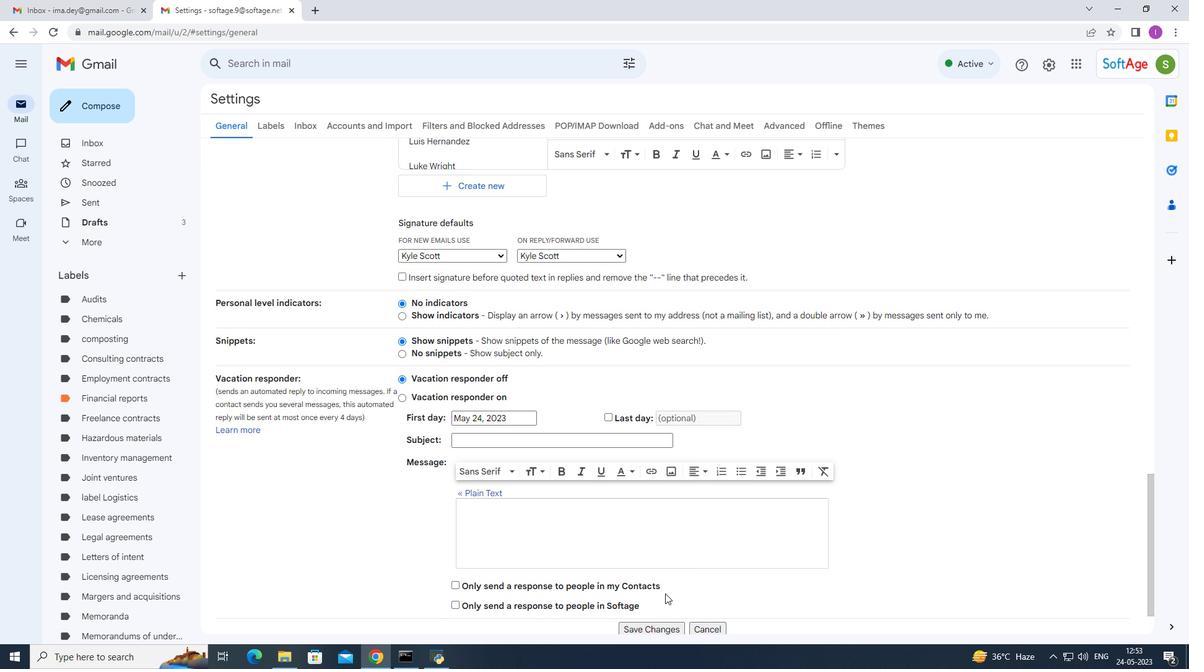 
Action: Mouse moved to (665, 594)
Screenshot: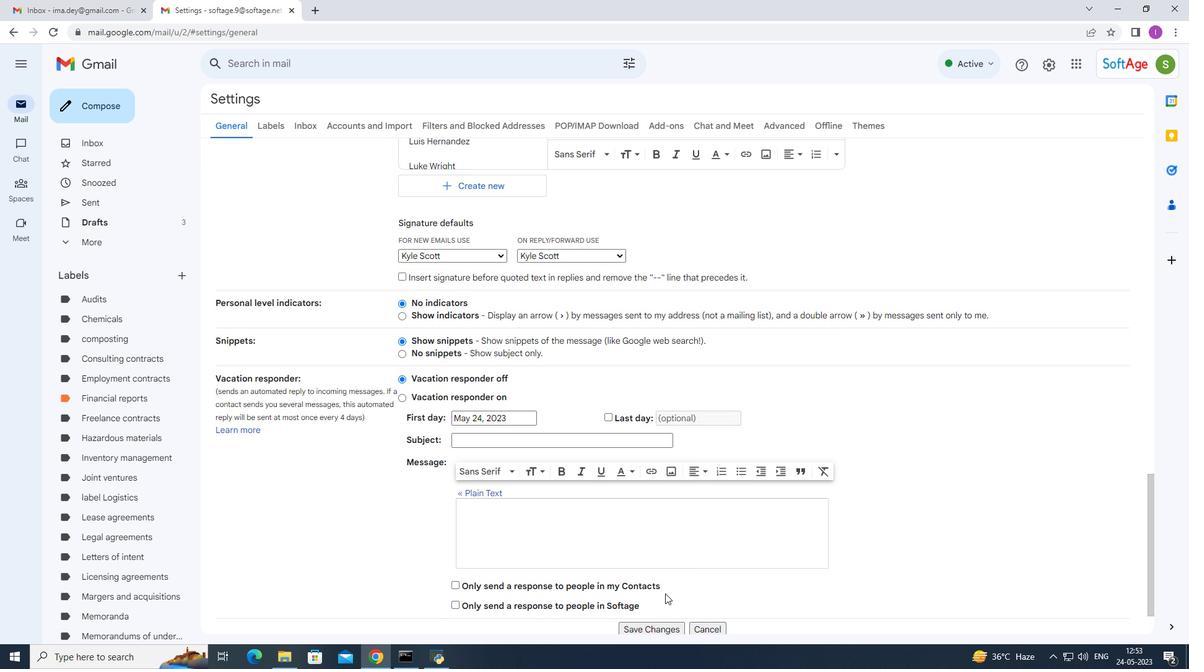 
Action: Mouse scrolled (665, 593) with delta (0, 0)
Screenshot: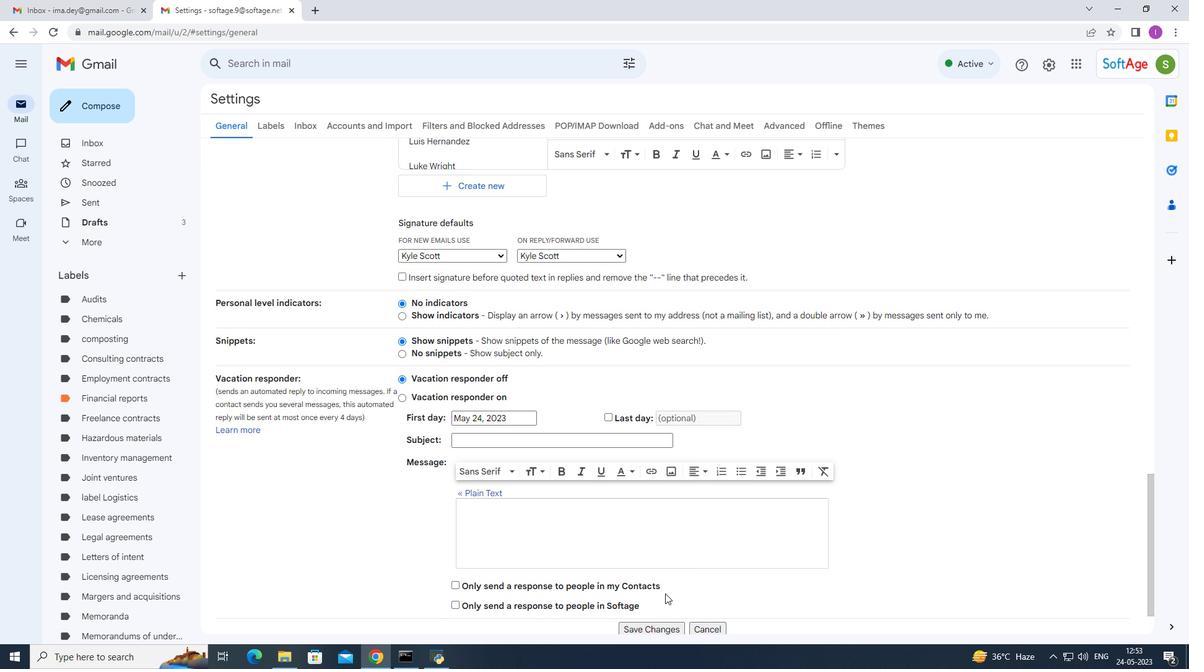 
Action: Mouse moved to (648, 570)
Screenshot: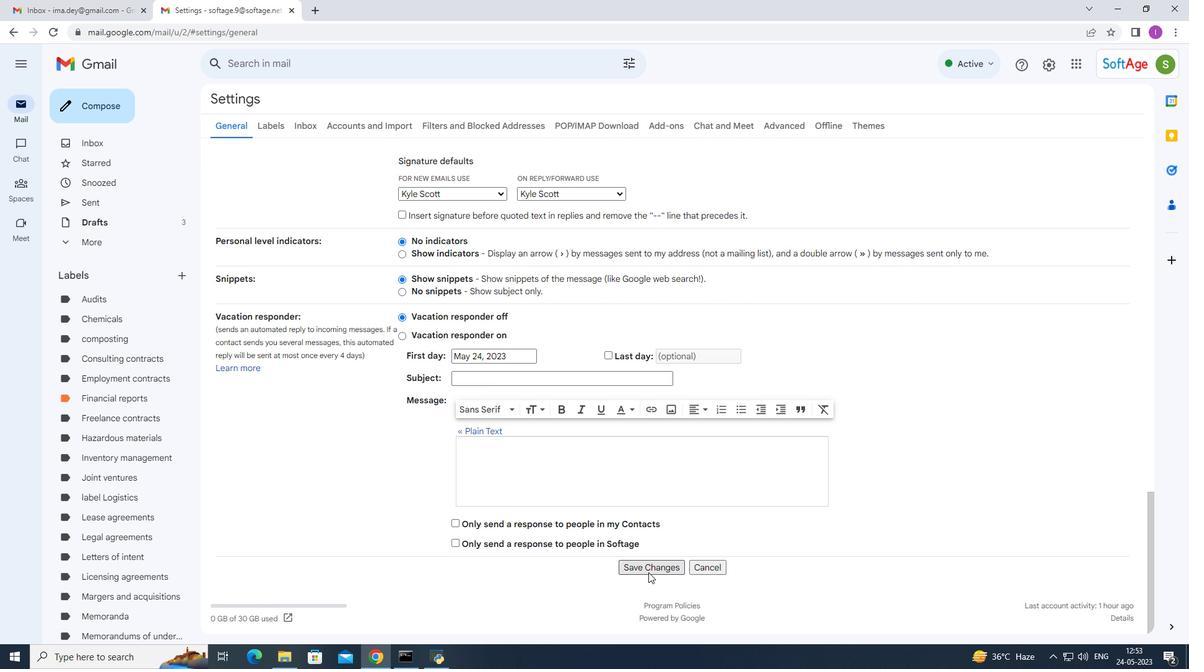 
Action: Mouse pressed left at (648, 570)
Screenshot: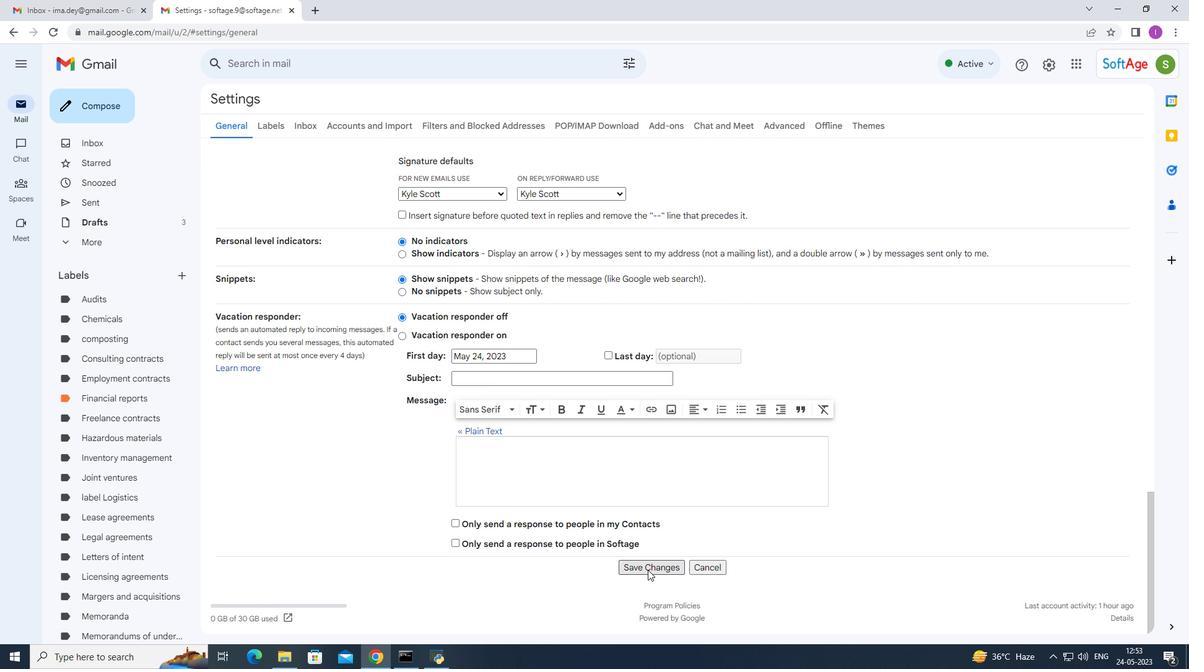 
Action: Mouse moved to (118, 106)
Screenshot: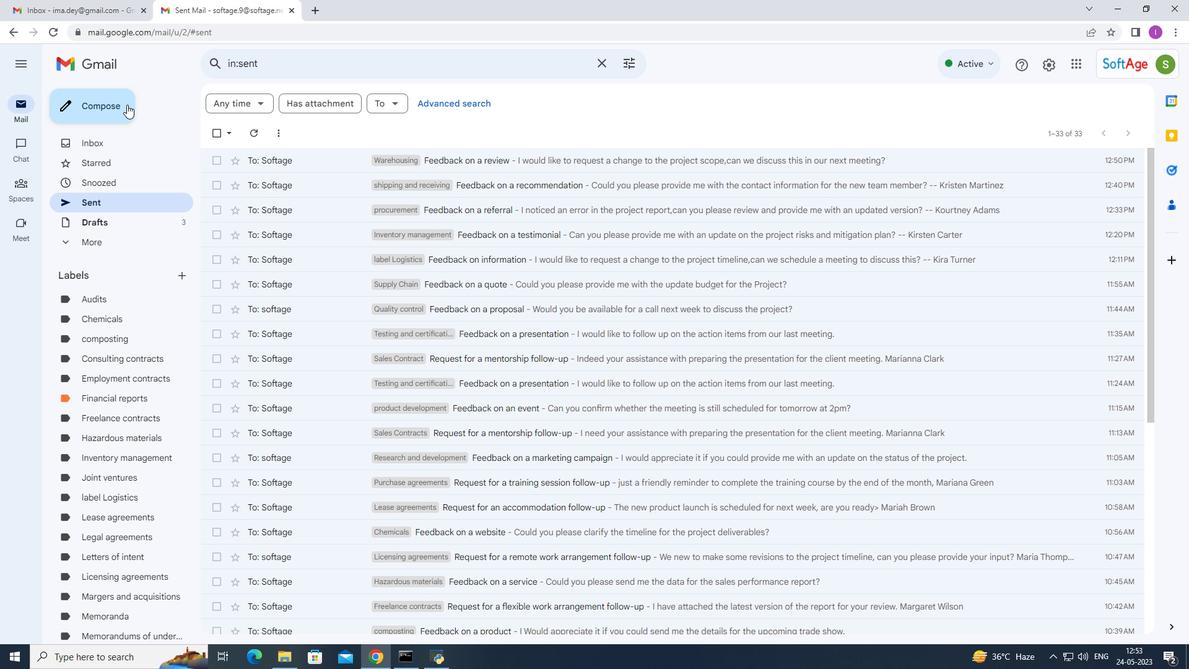 
Action: Mouse pressed left at (118, 106)
Screenshot: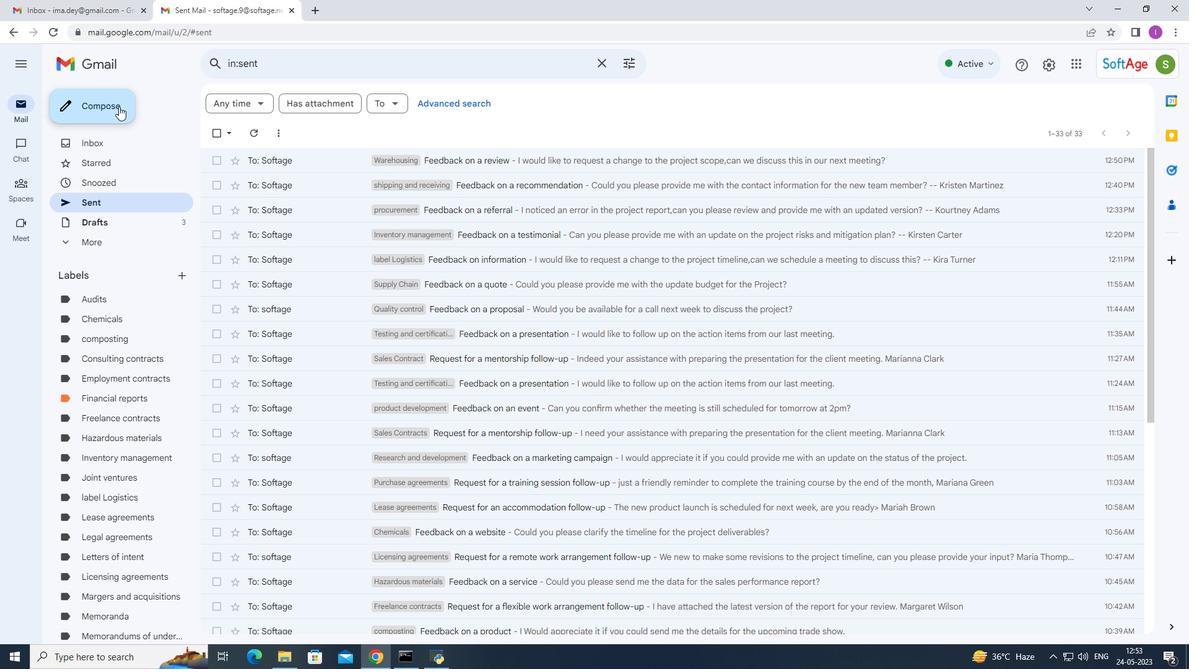 
Action: Mouse moved to (822, 301)
Screenshot: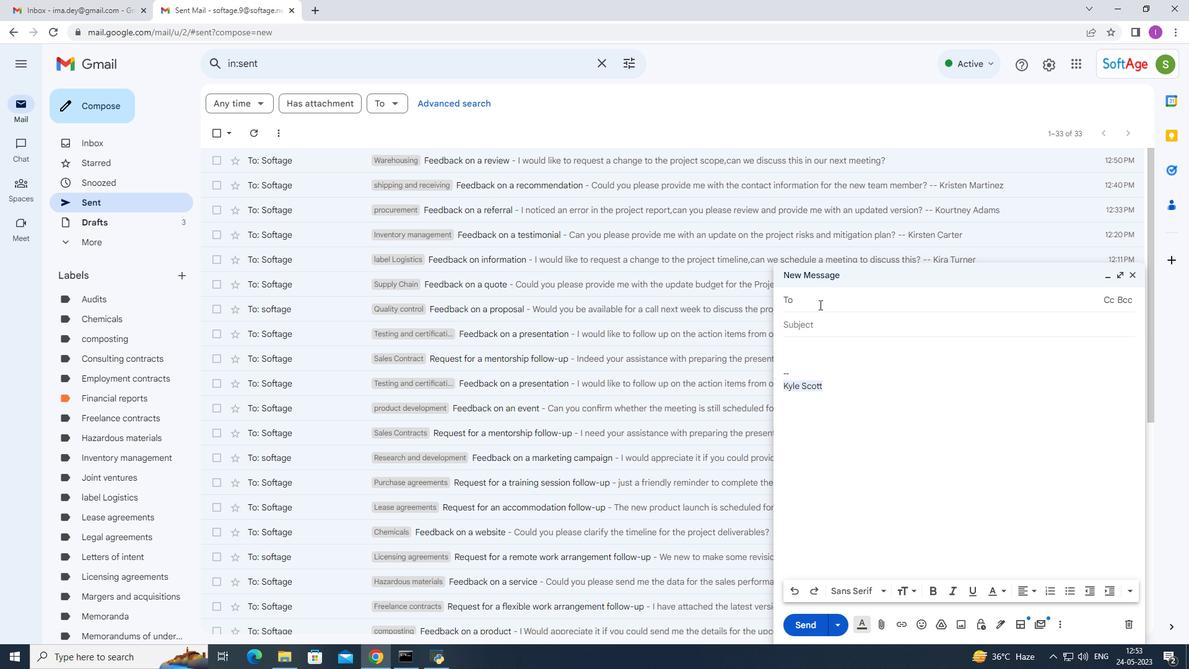 
Action: Key pressed <Key.shift><Key.shift>S
Screenshot: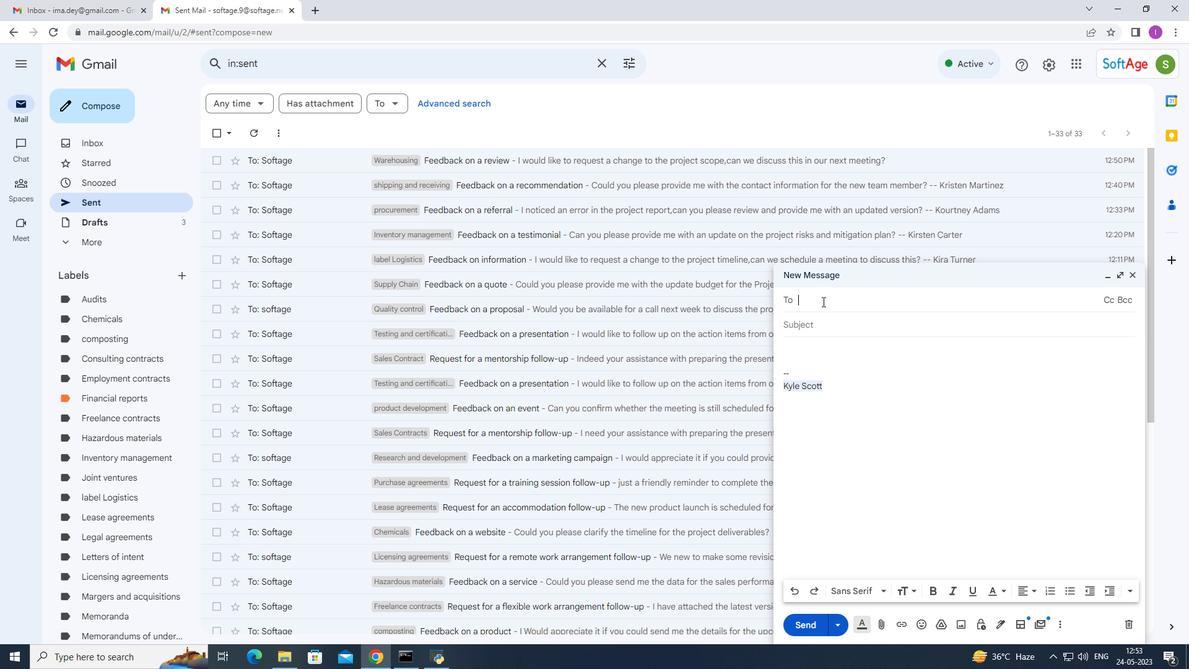 
Action: Mouse moved to (823, 301)
Screenshot: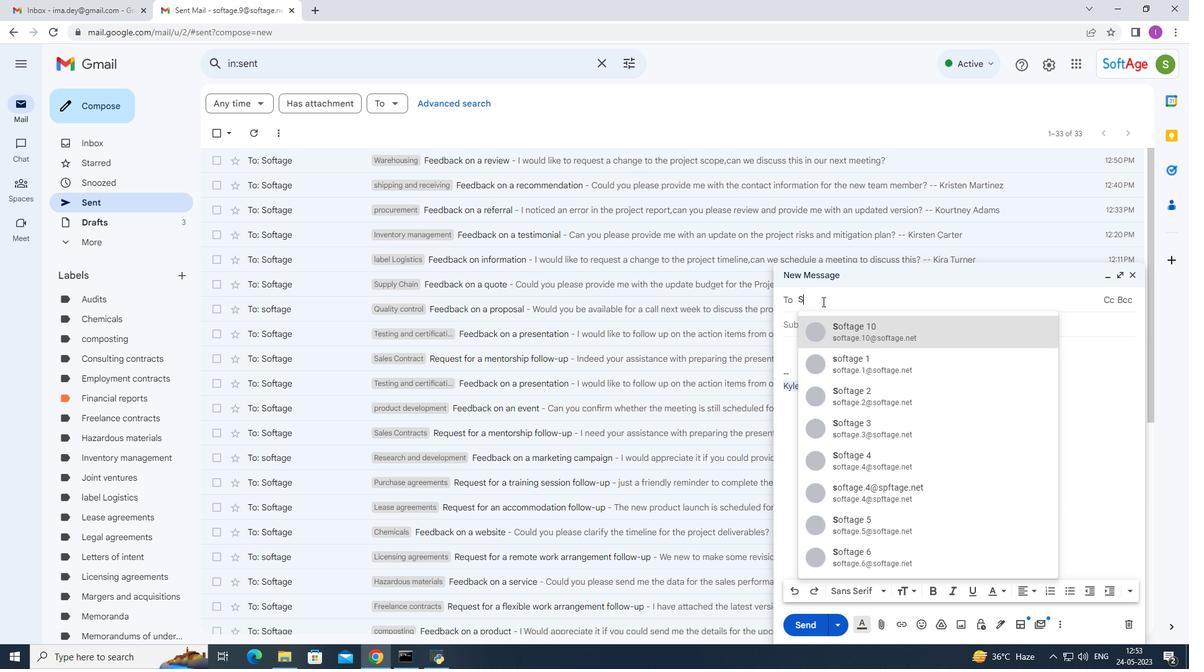 
Action: Key pressed oftsgr<Key.backspace>e<Key.backspace><Key.backspace><Key.backspace>age.8
Screenshot: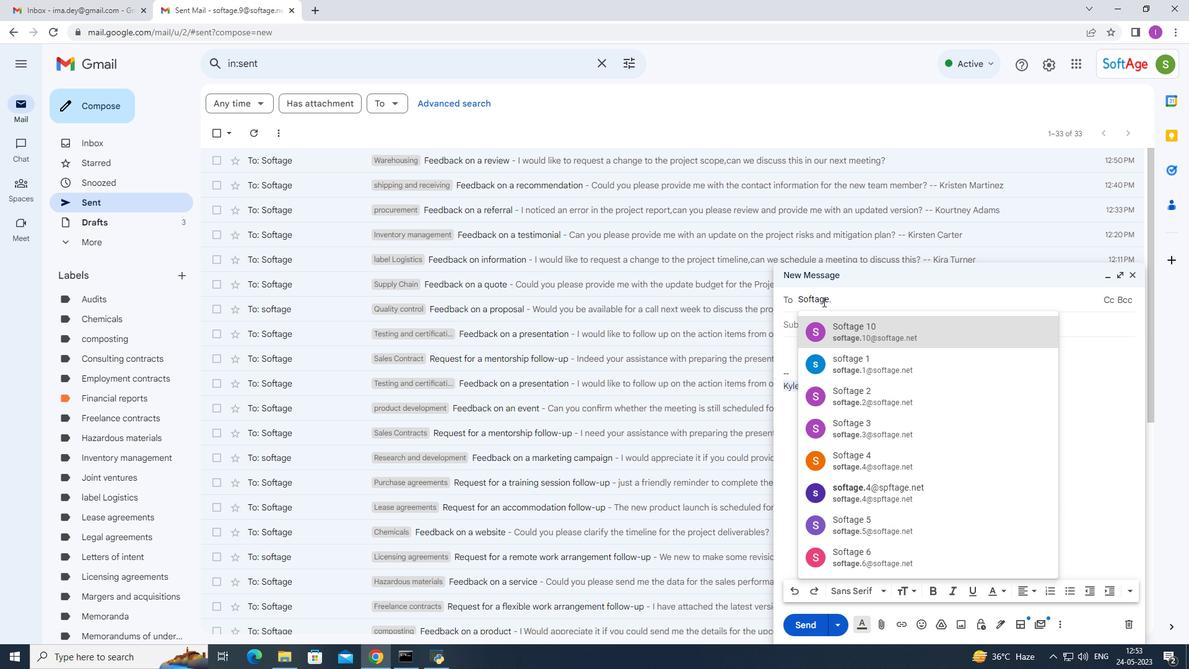 
Action: Mouse moved to (852, 332)
Screenshot: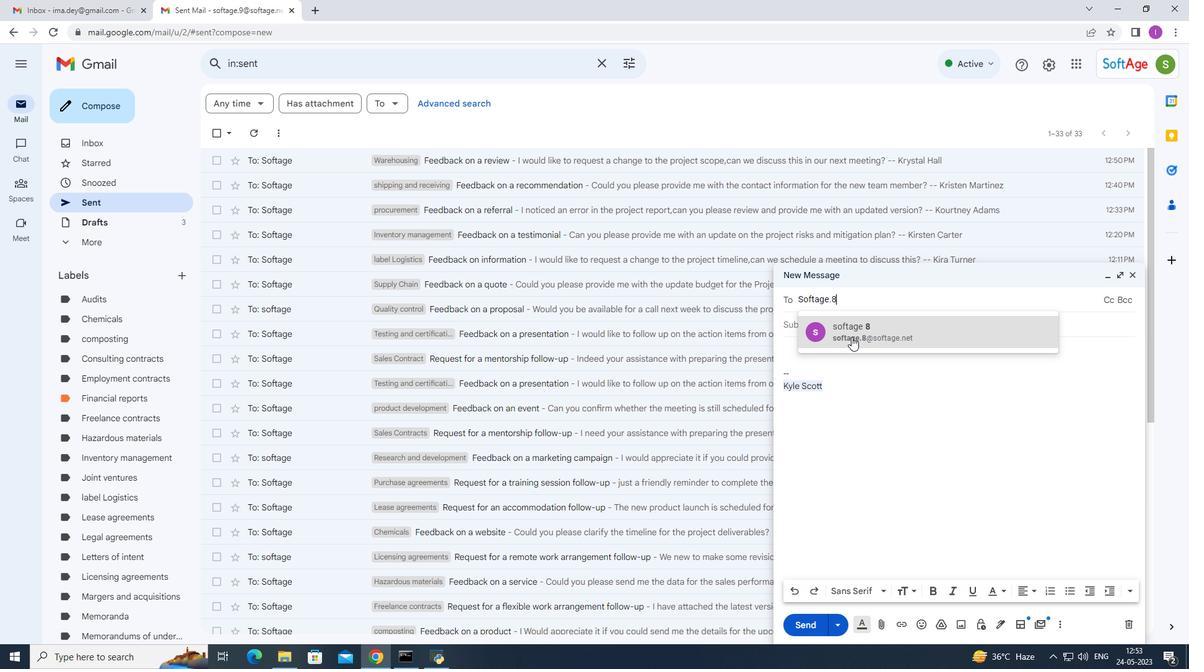 
Action: Mouse pressed left at (852, 332)
Screenshot: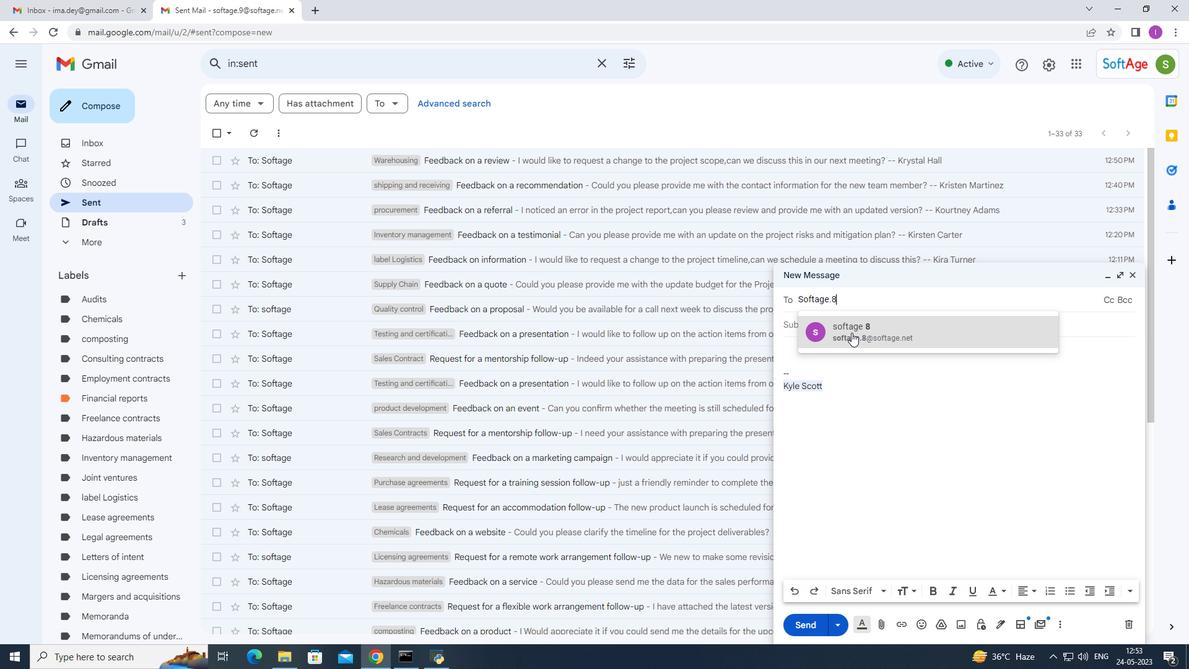 
Action: Mouse moved to (807, 335)
Screenshot: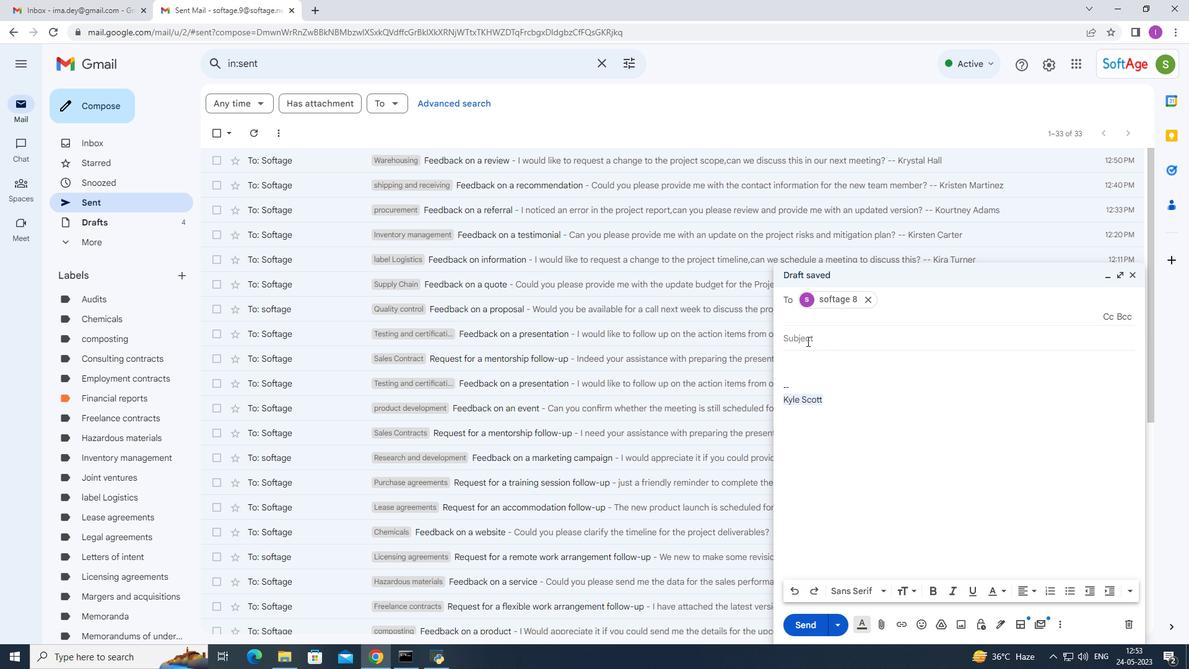 
Action: Mouse pressed left at (807, 335)
Screenshot: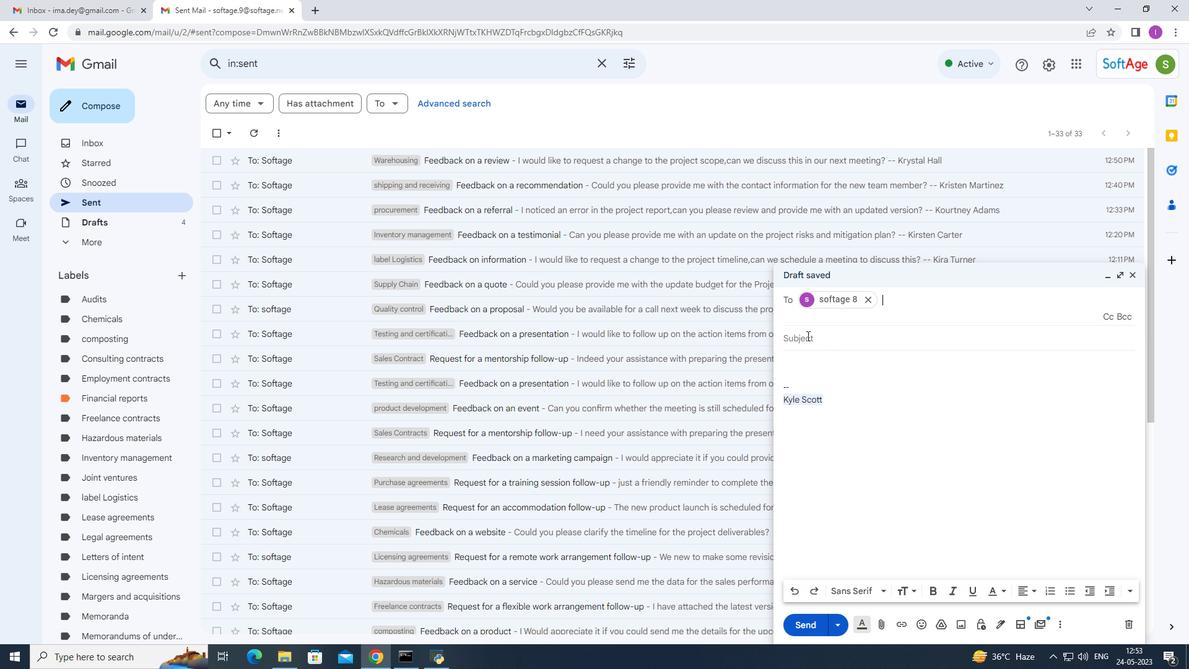 
Action: Mouse moved to (866, 360)
Screenshot: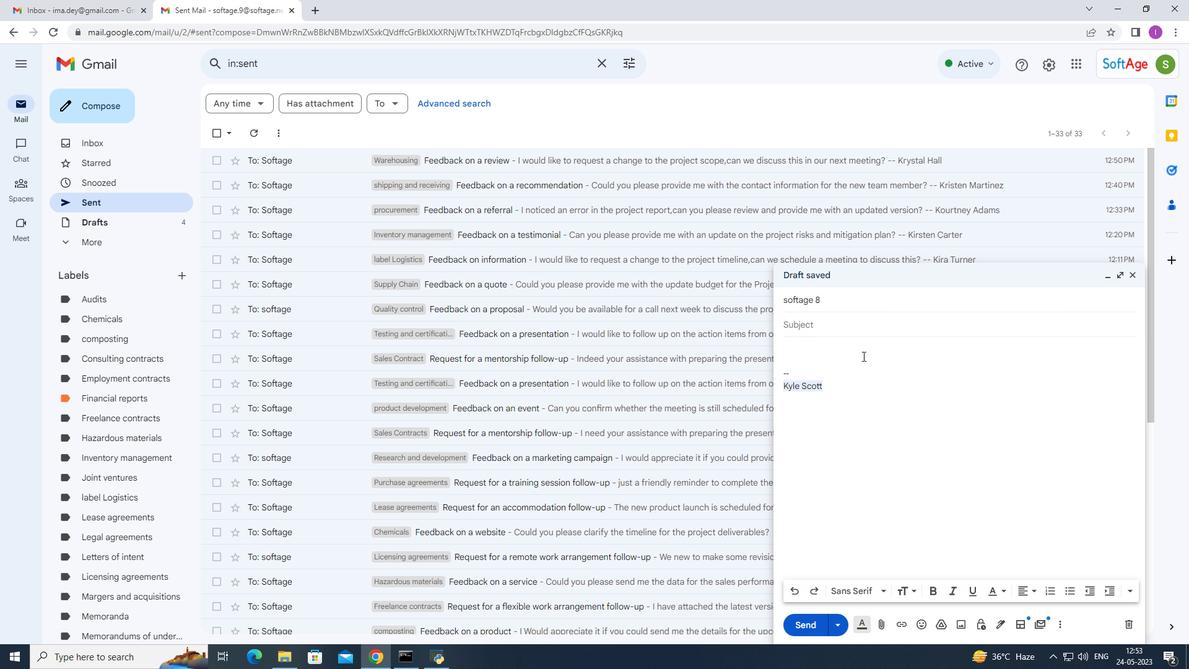 
Action: Key pressed <Key.shift>Feedback<Key.space>on<Key.space>asurvey
Screenshot: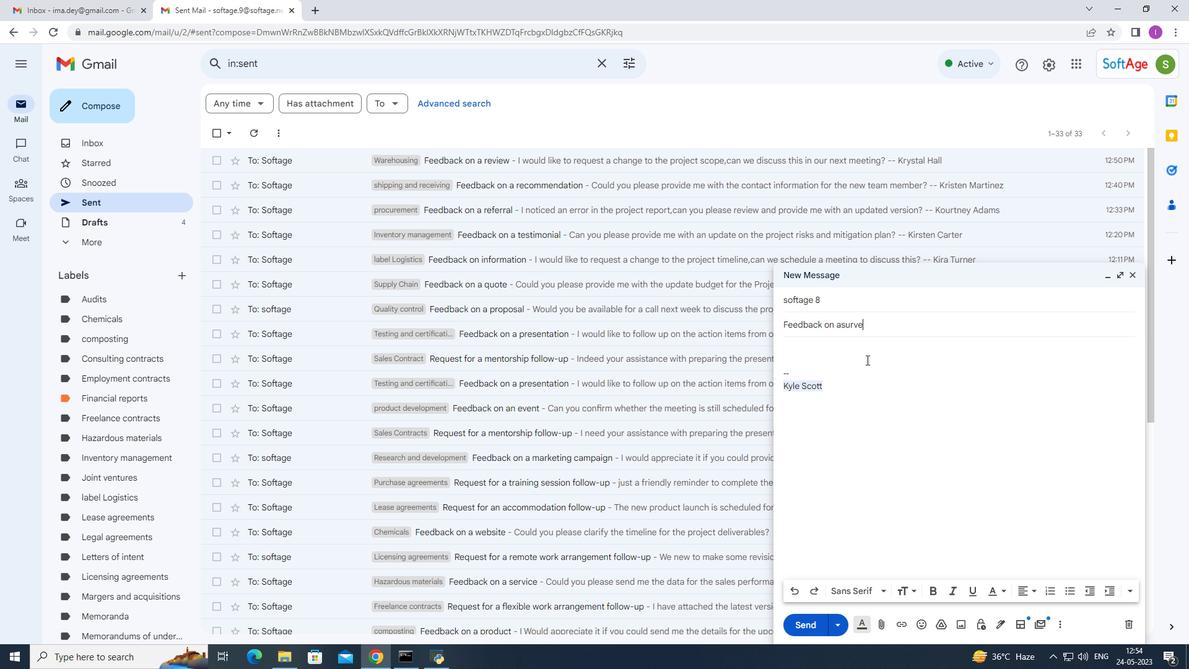 
Action: Mouse moved to (841, 325)
Screenshot: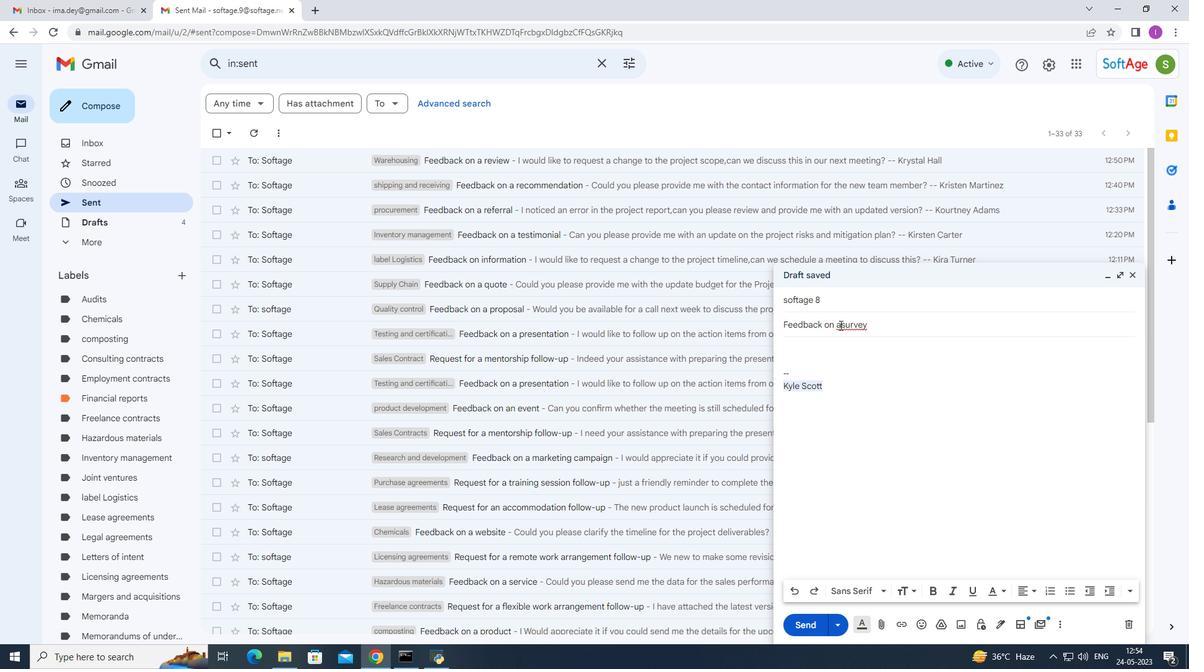 
Action: Mouse pressed left at (841, 325)
Screenshot: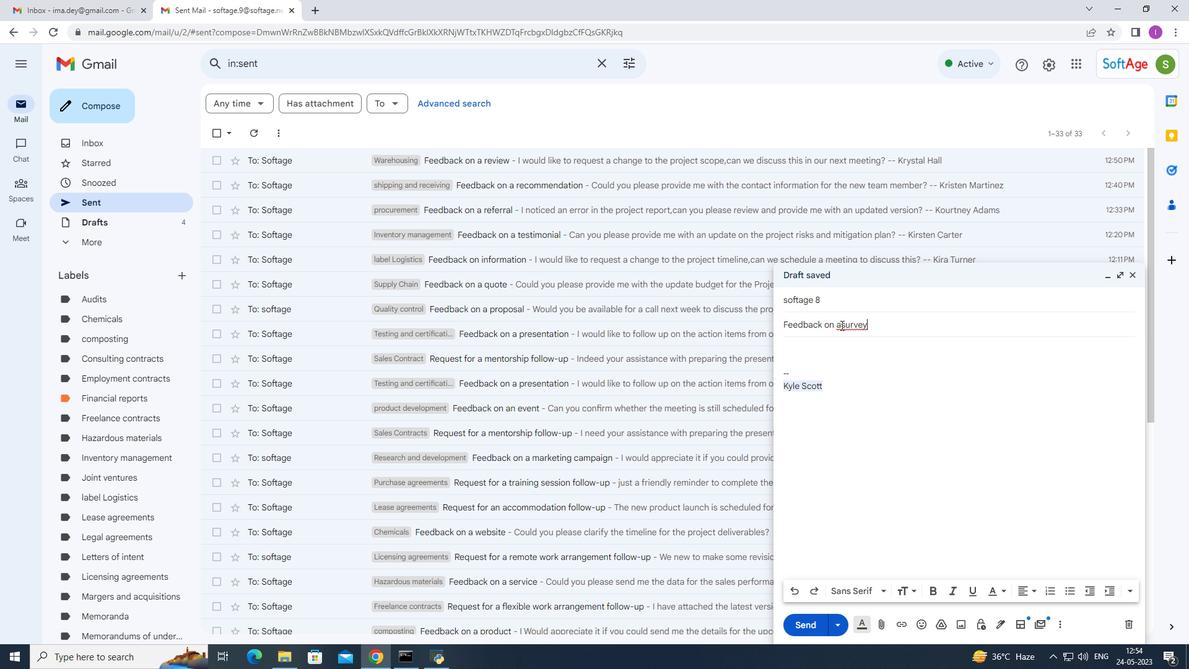 
Action: Key pressed <Key.space>
Screenshot: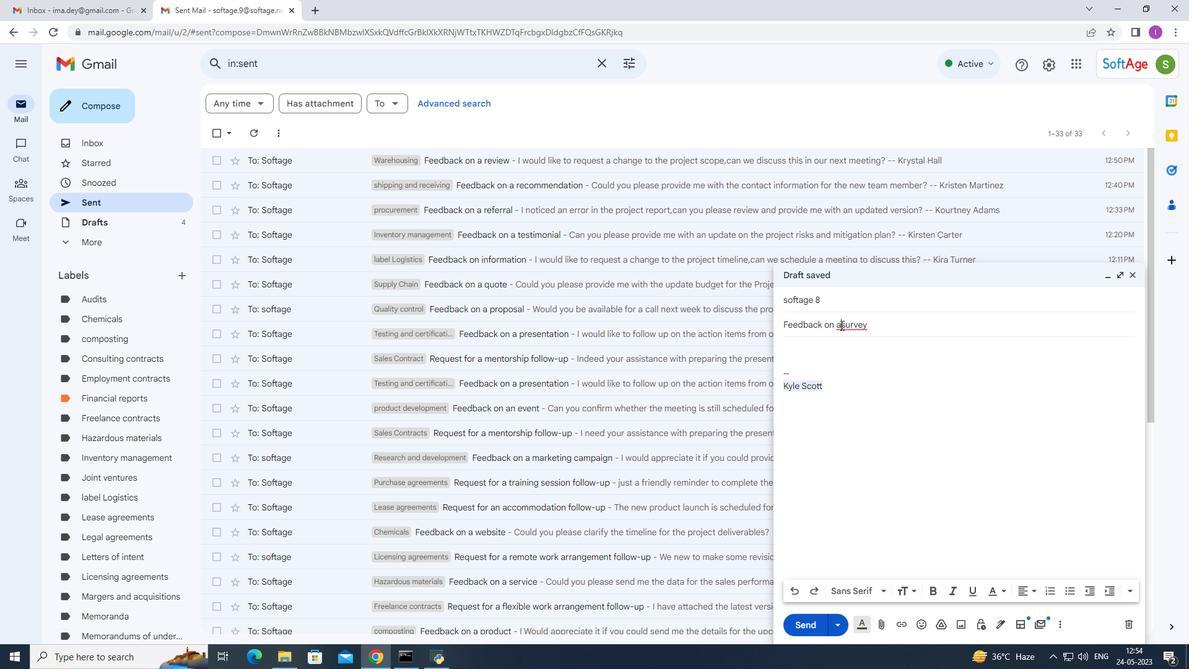 
Action: Mouse moved to (869, 323)
Screenshot: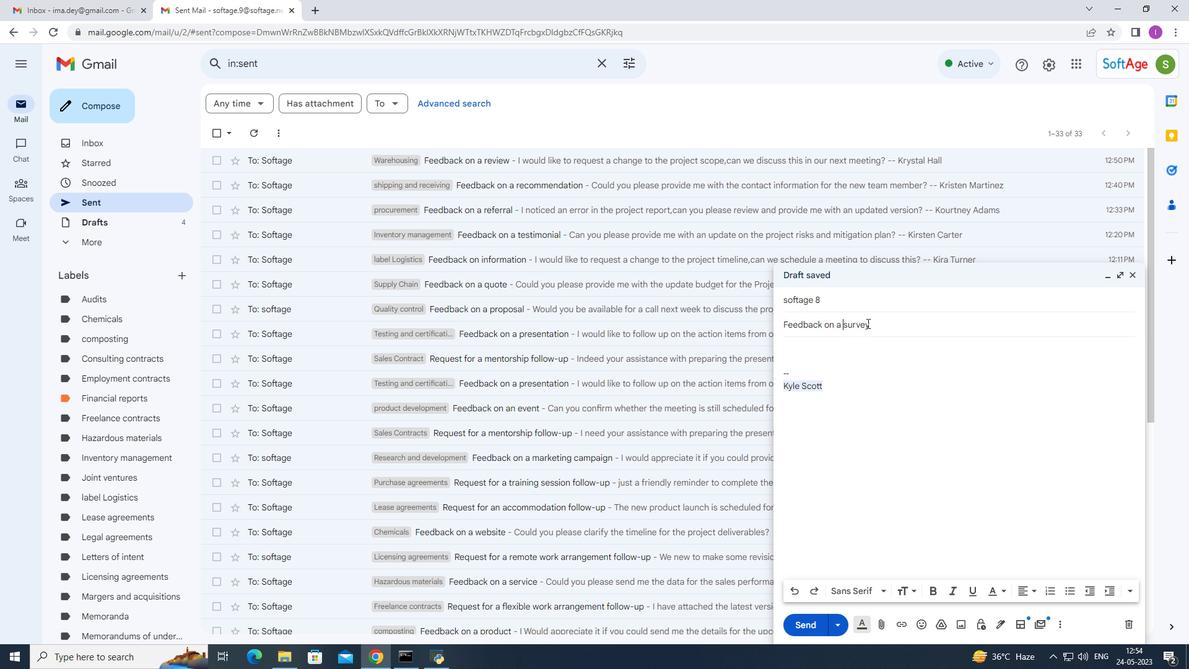 
Action: Mouse pressed left at (869, 323)
Screenshot: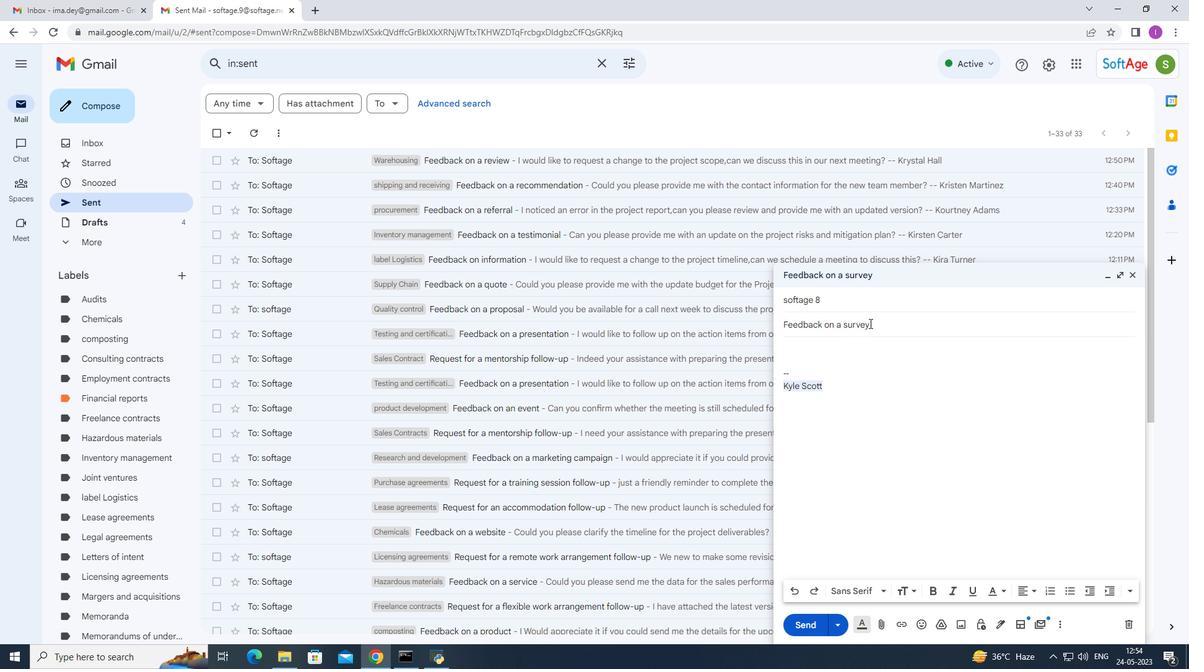 
Action: Mouse moved to (957, 373)
Screenshot: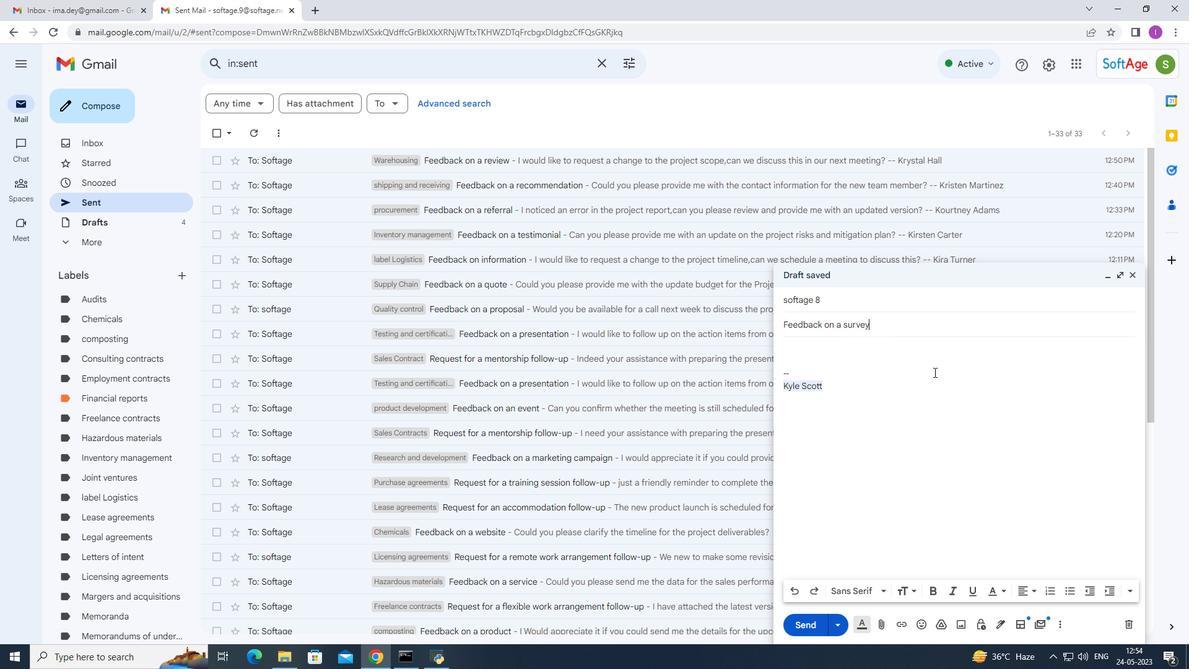 
Action: Key pressed <Key.space>rs<Key.backspace>esponse
Screenshot: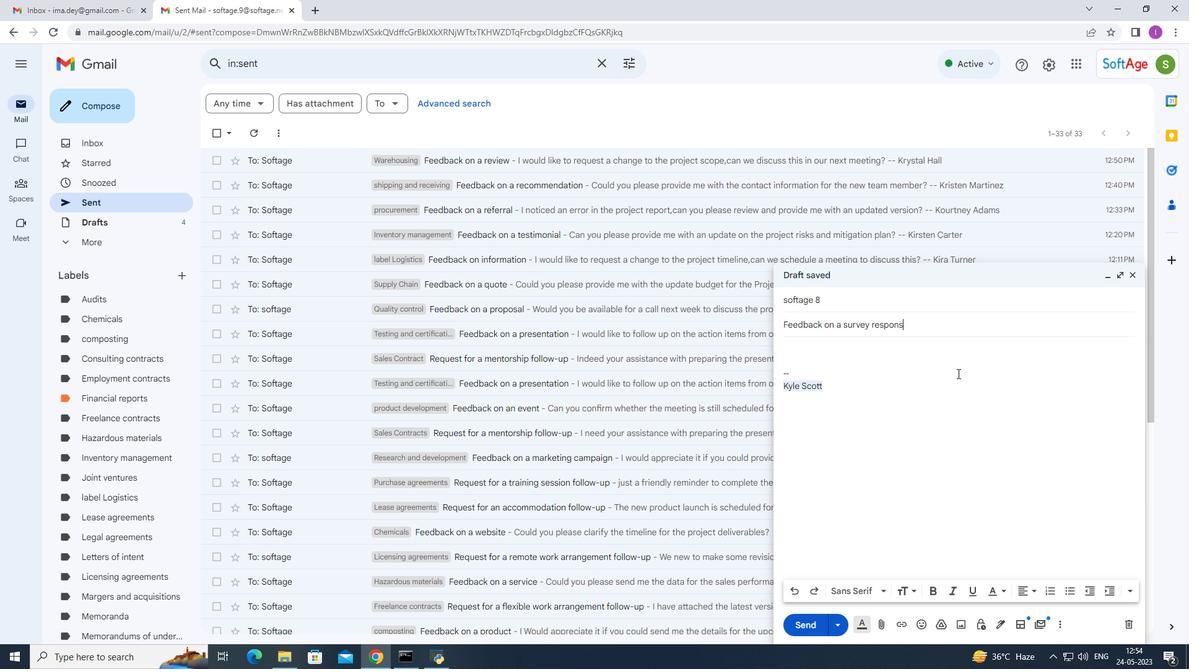 
Action: Mouse moved to (790, 354)
Screenshot: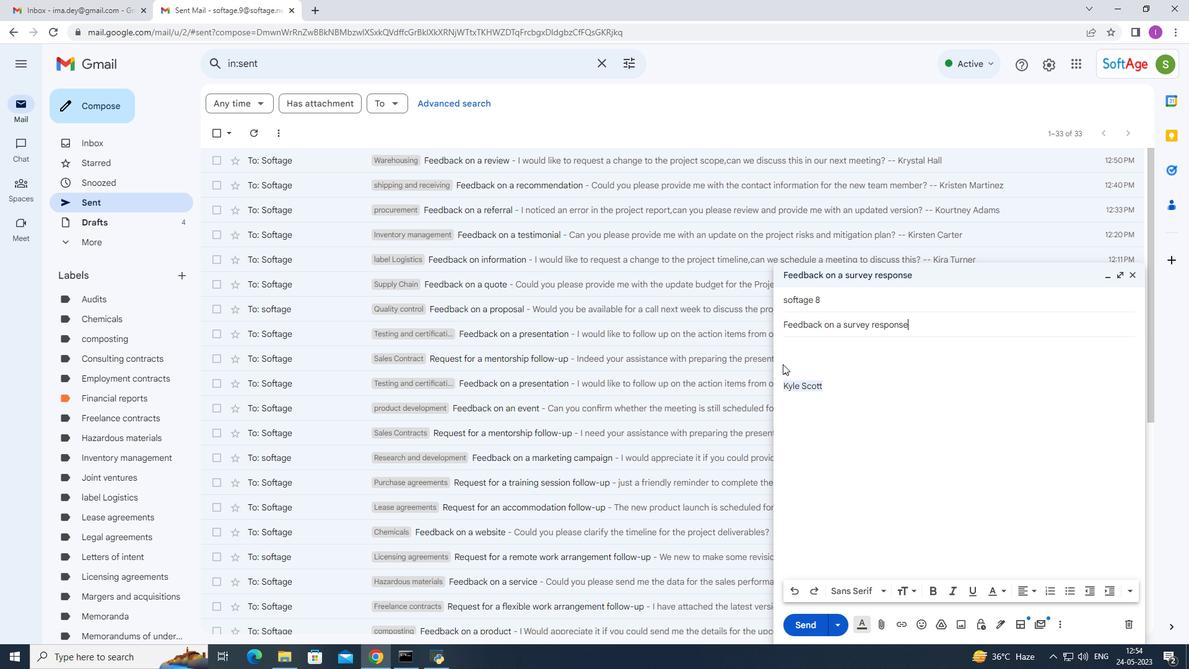 
Action: Mouse pressed left at (790, 354)
Screenshot: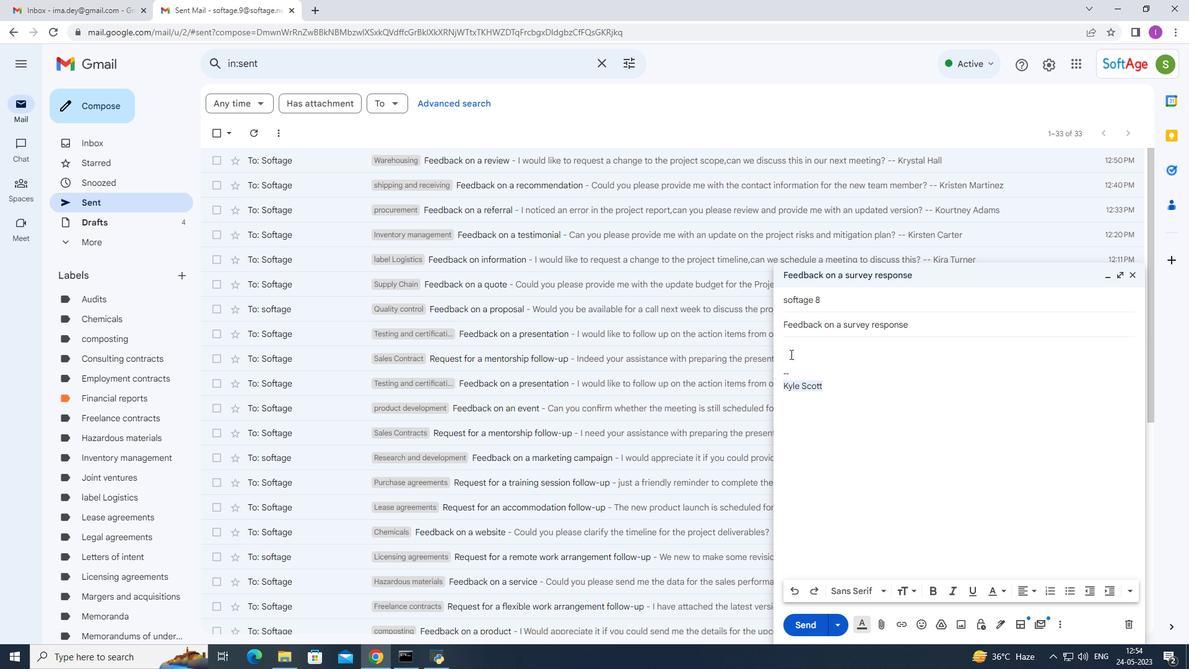 
Action: Mouse moved to (944, 348)
Screenshot: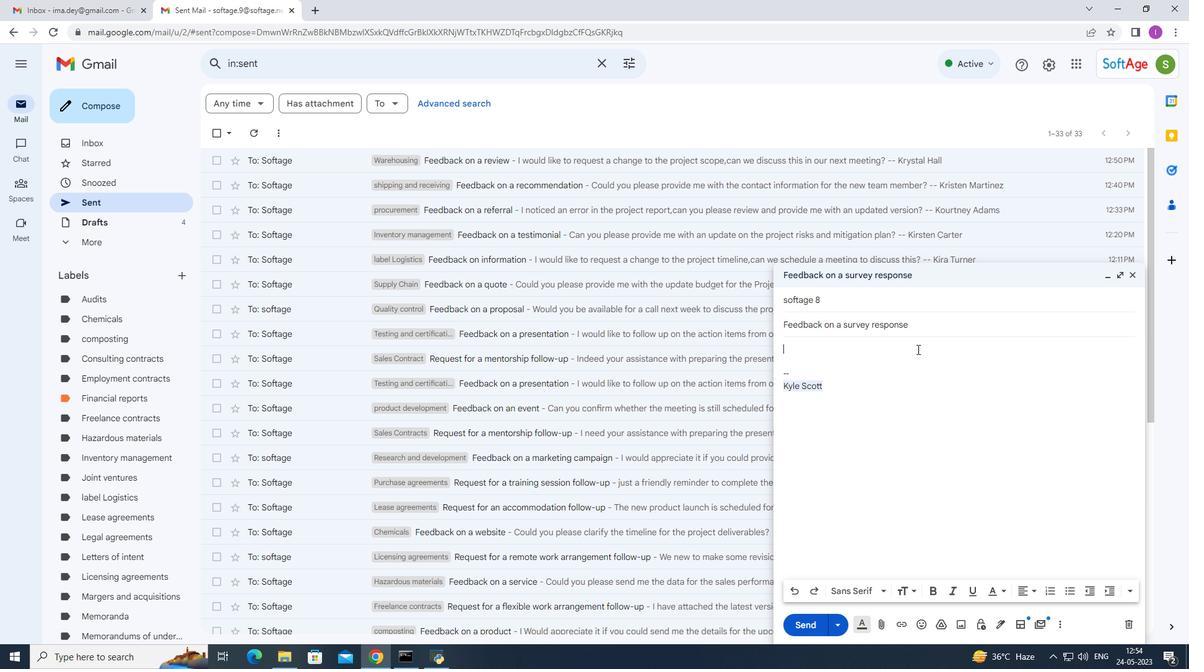 
Action: Key pressed <Key.shift><Key.shift><Key.shift><Key.shift><Key.shift><Key.shift><Key.shift><Key.shift><Key.shift><Key.shift><Key.shift><Key.shift><Key.shift><Key.shift><Key.shift><Key.shift><Key.shift><Key.shift><Key.shift><Key.shift><Key.shift><Key.shift><Key.shift><Key.shift><Key.shift><Key.shift><Key.shift><Key.shift><Key.shift><Key.shift><Key.shift><Key.shift><Key.shift><Key.shift><Key.shift><Key.shift><Key.shift><Key.shift><Key.shift><Key.shift>Can<Key.space>yi<Key.backspace>ou<Key.space>please<Key.space>cinfirm
Screenshot: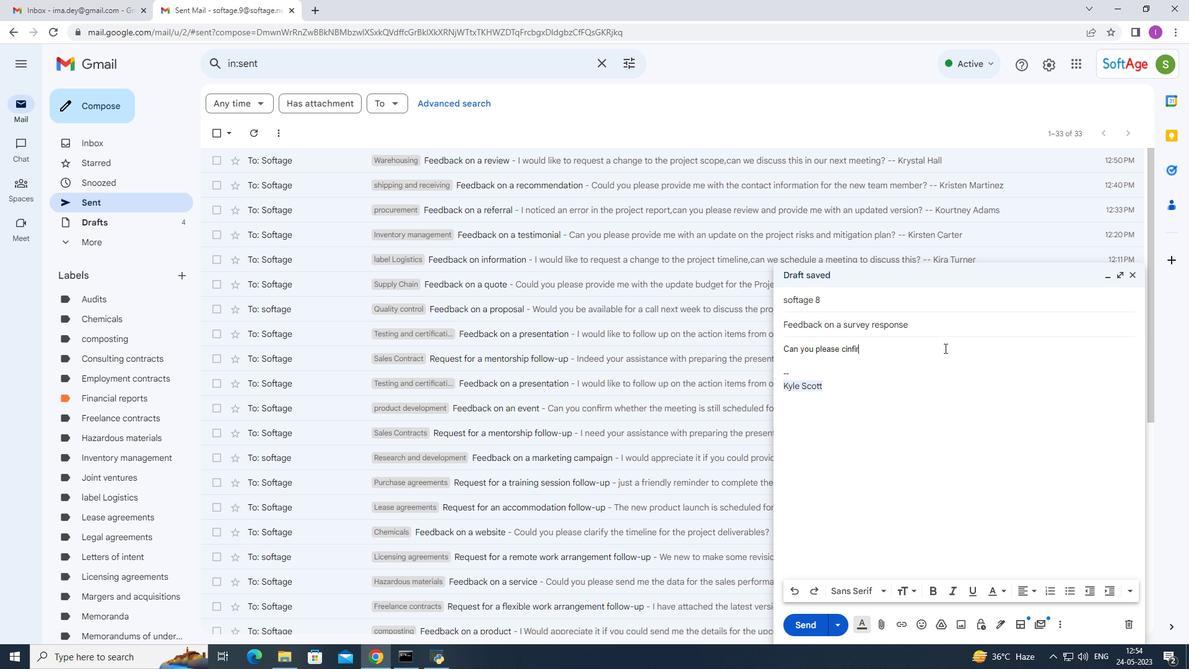 
Action: Mouse moved to (847, 350)
Screenshot: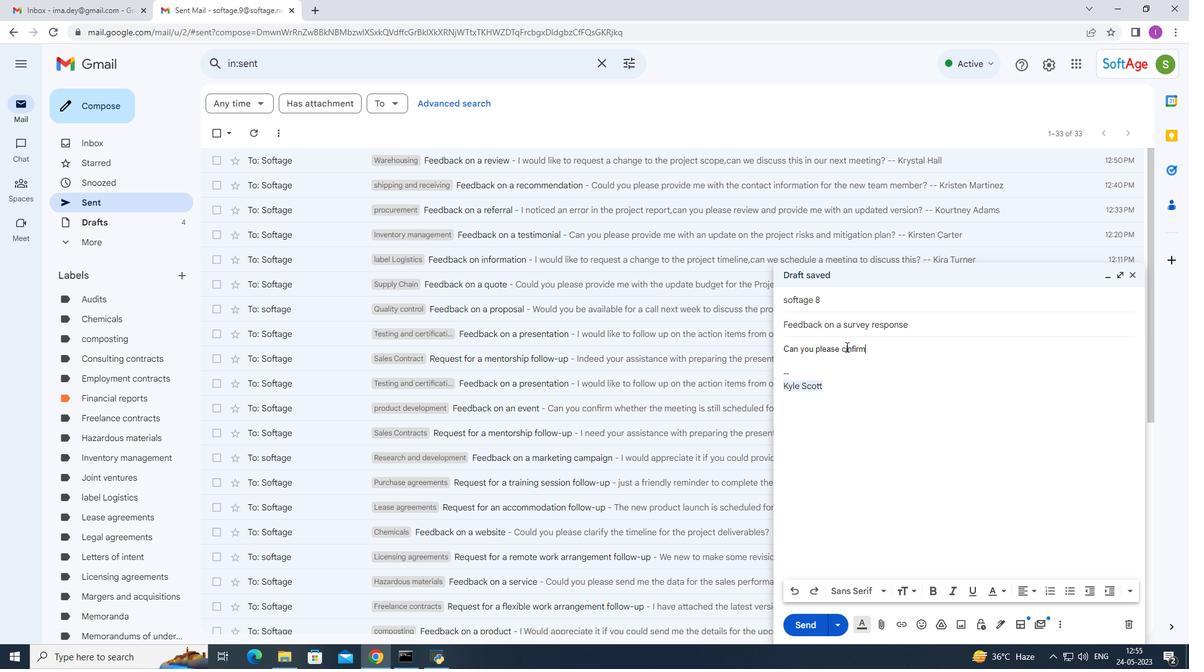 
Action: Mouse pressed left at (847, 350)
Screenshot: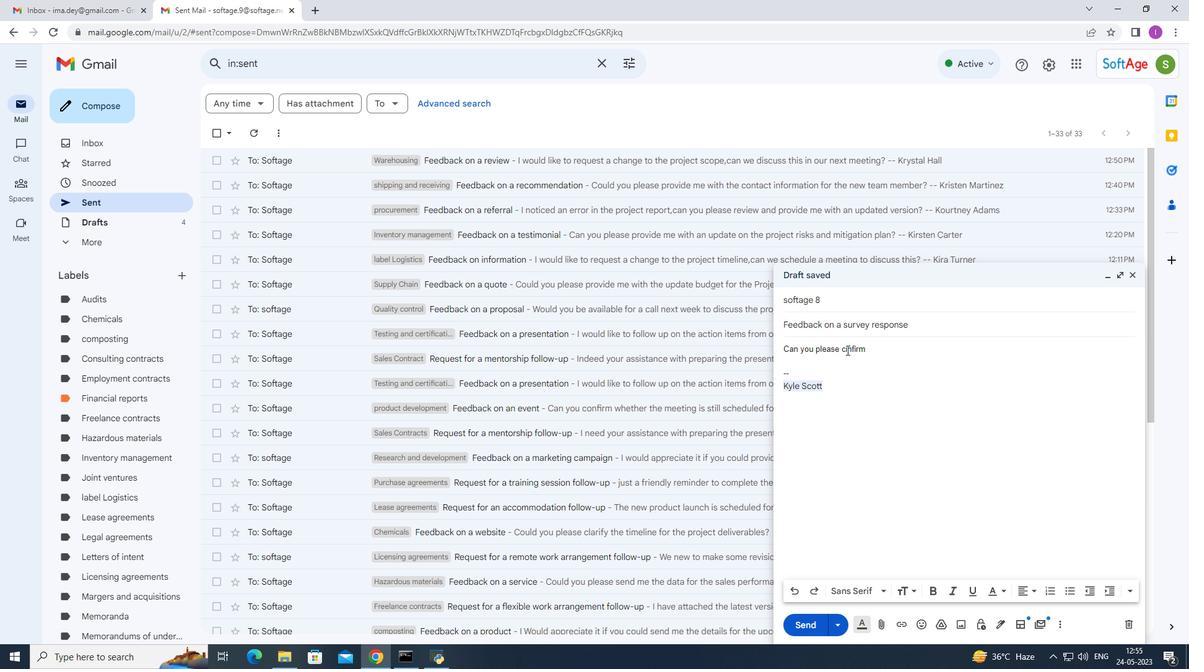 
Action: Mouse moved to (858, 350)
Screenshot: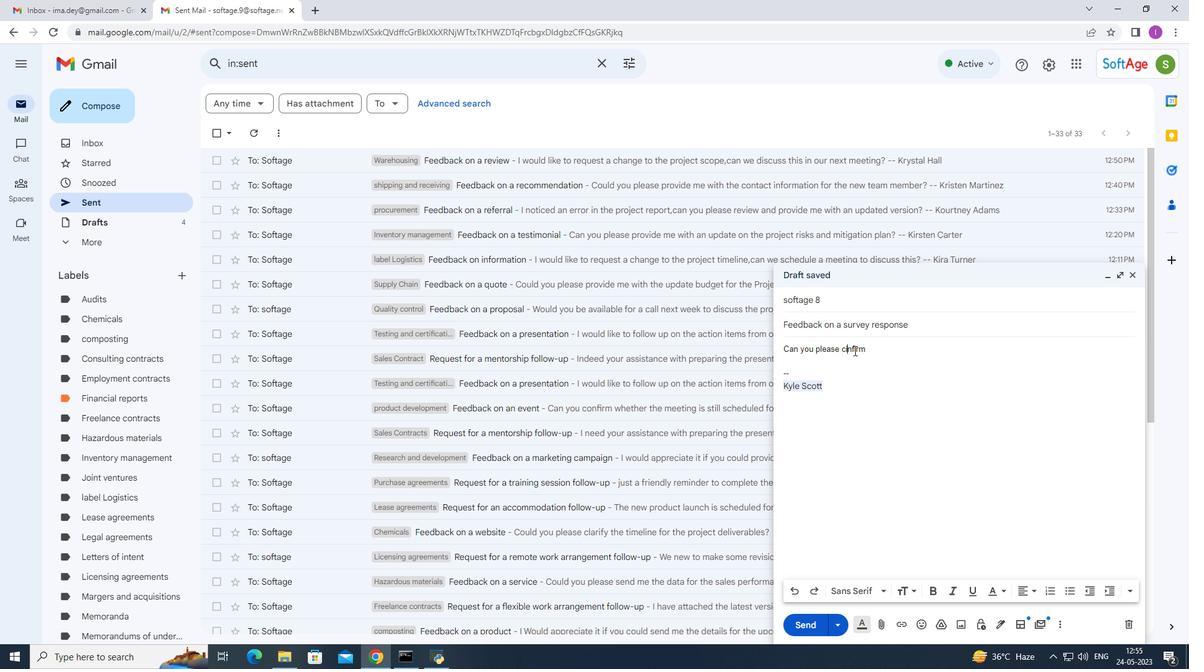 
Action: Key pressed <Key.backspace>
Screenshot: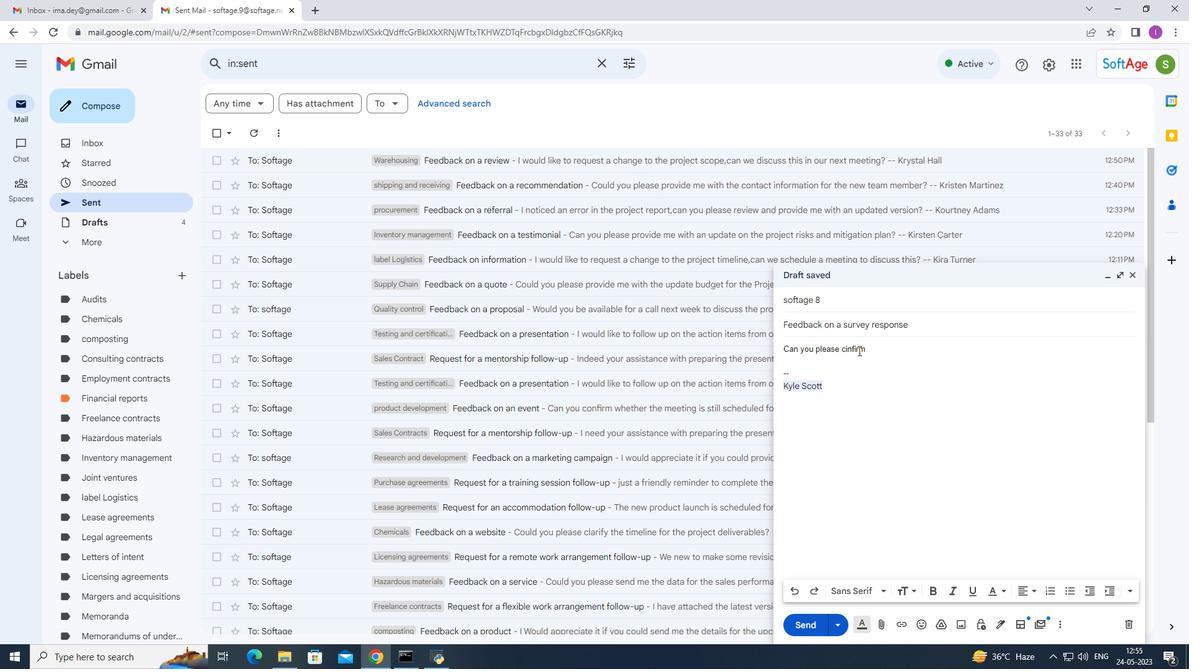 
Action: Mouse moved to (860, 351)
Screenshot: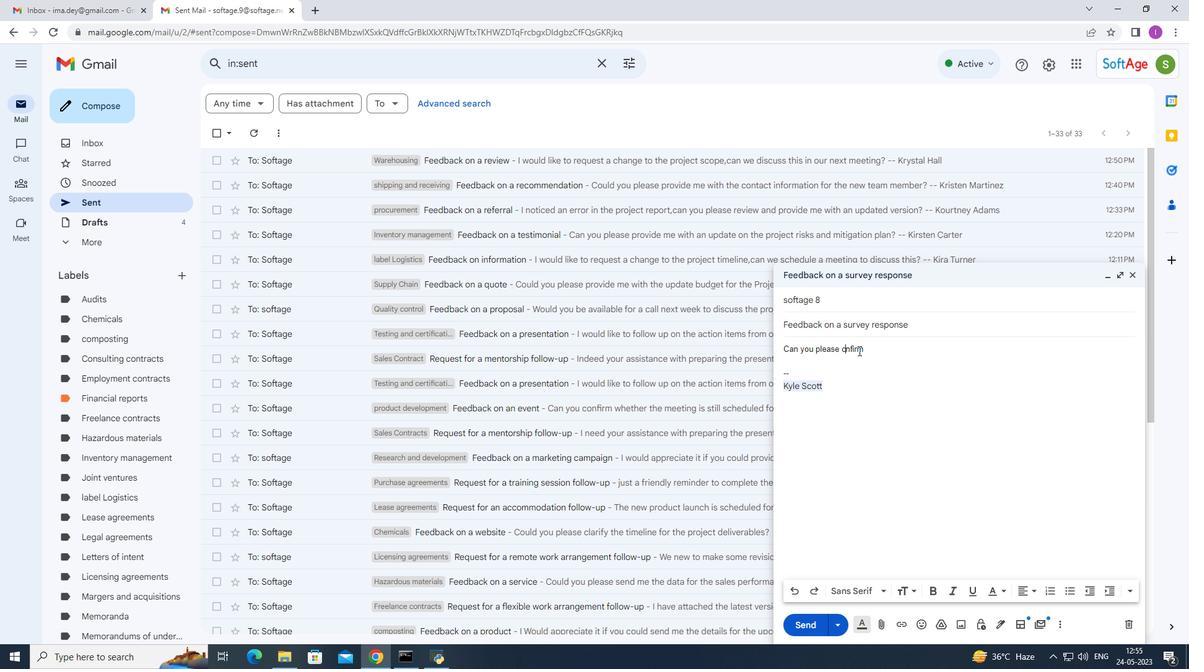 
Action: Key pressed o
Screenshot: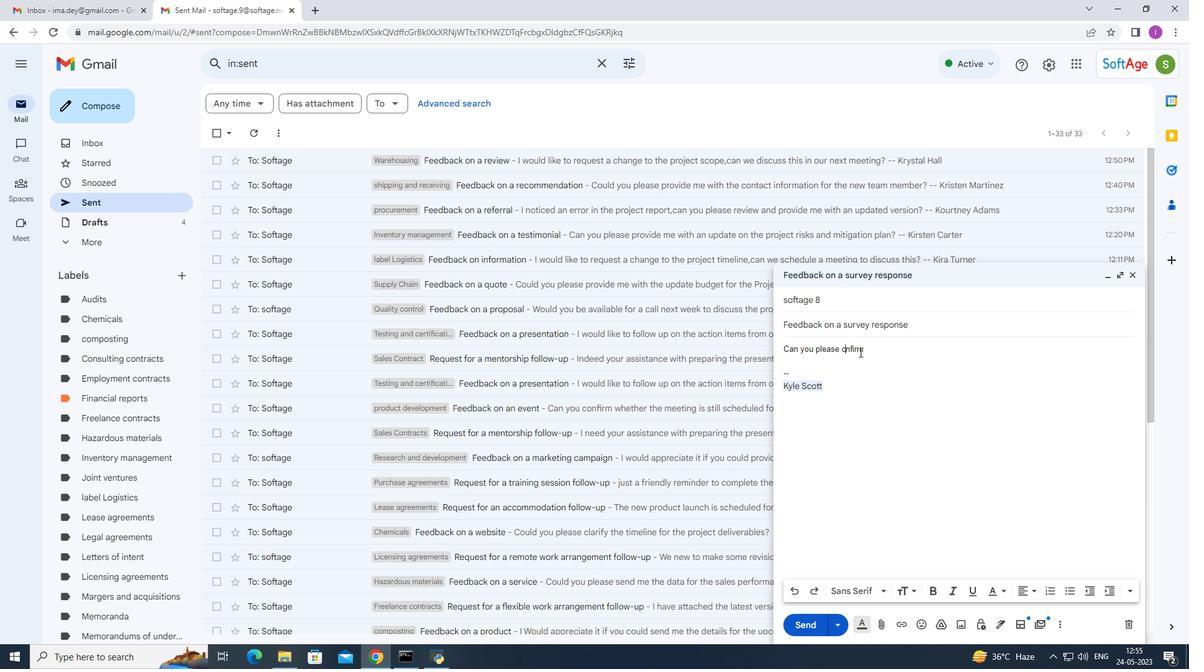 
Action: Mouse moved to (880, 343)
Screenshot: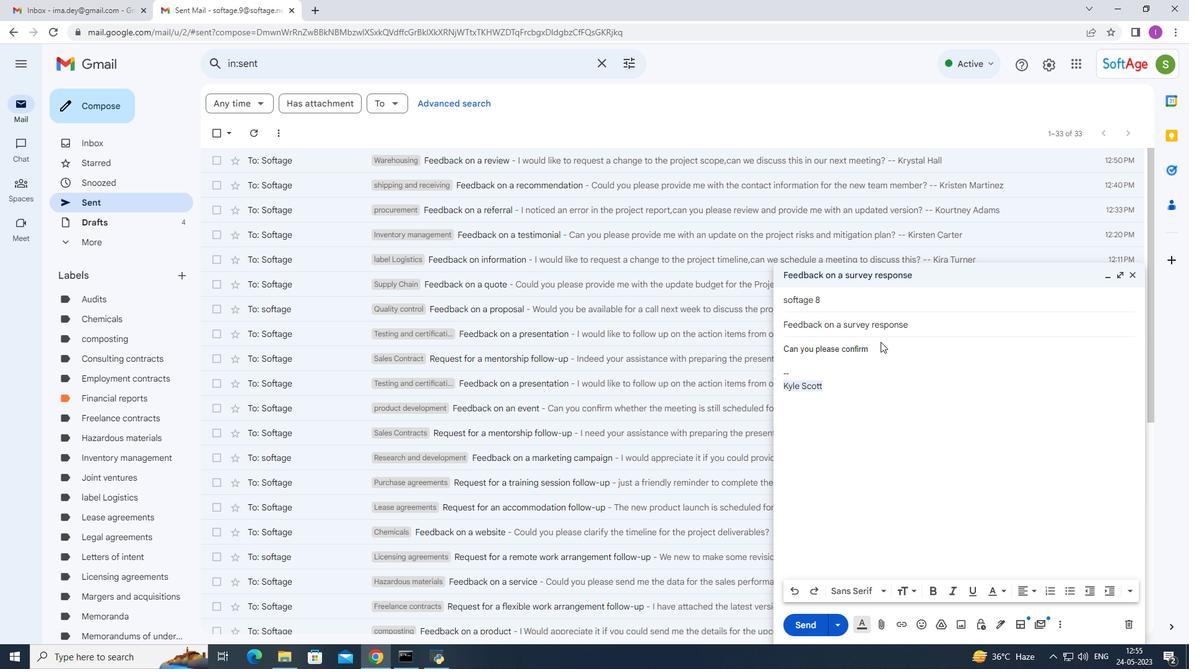 
Action: Mouse pressed left at (880, 343)
Screenshot: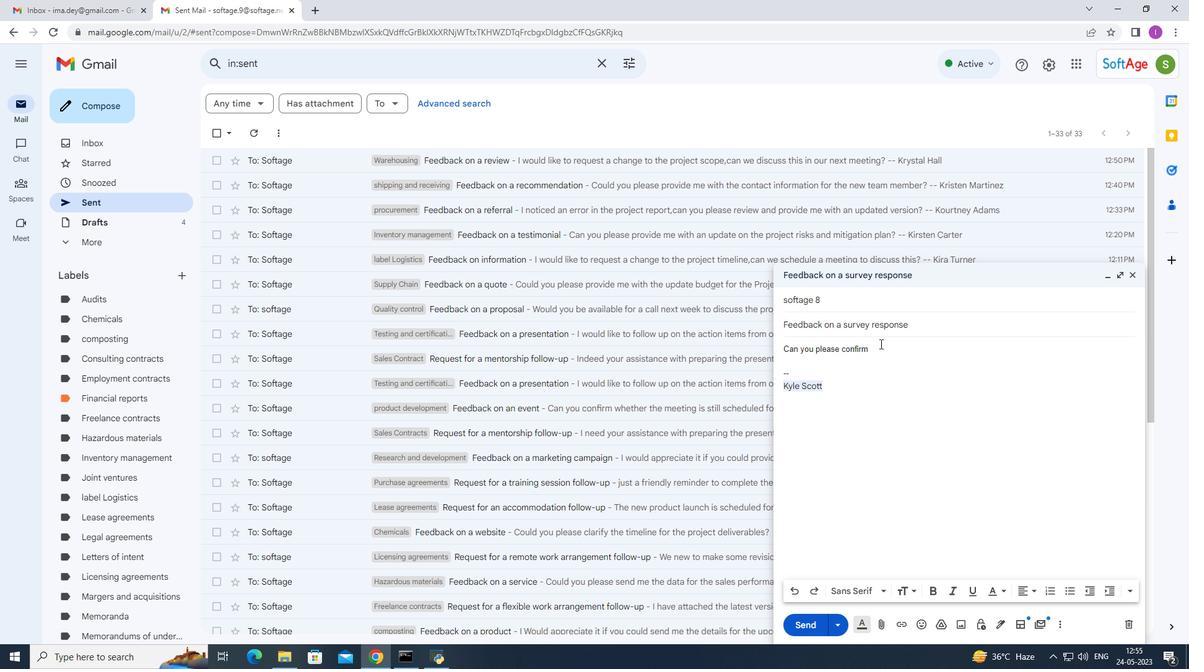
Action: Mouse moved to (881, 345)
Screenshot: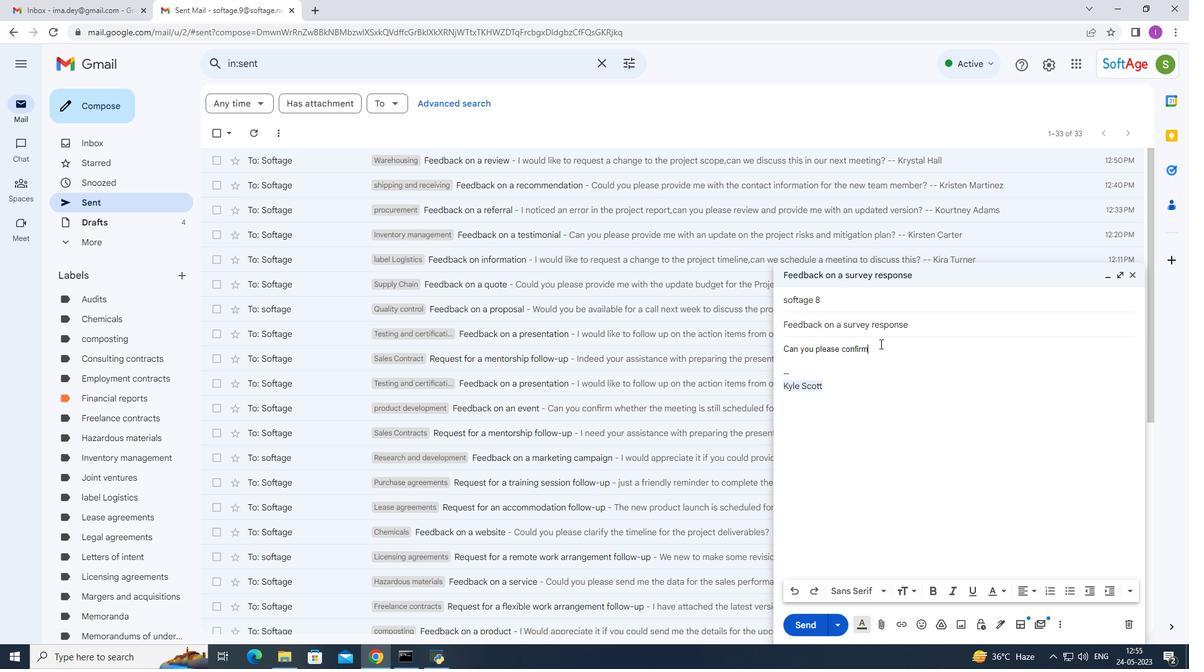 
Action: Key pressed <Key.space>the<Key.space>details<Key.space>of<Key.space>the<Key.space>upcoming<Key.space>training<Key.space>sssion<Key.shift><Key.shift><Key.shift><Key.shift><Key.shift><Key.shift><Key.shift><Key.shift><Key.shift>?
Screenshot: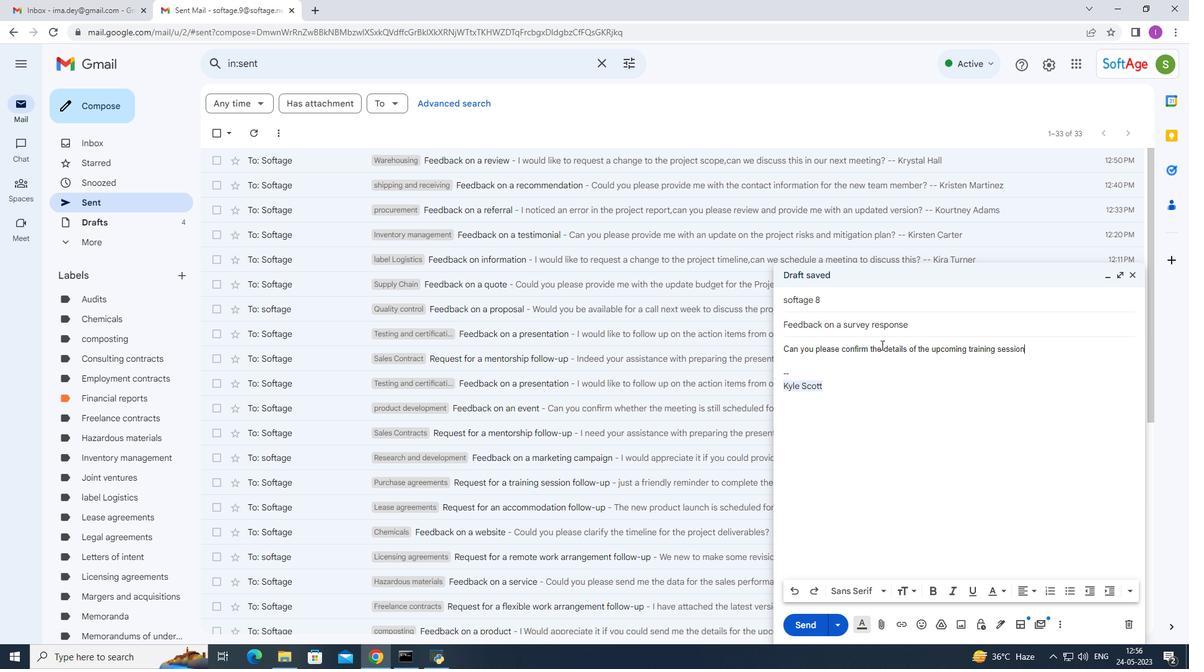 
Action: Mouse moved to (851, 387)
Screenshot: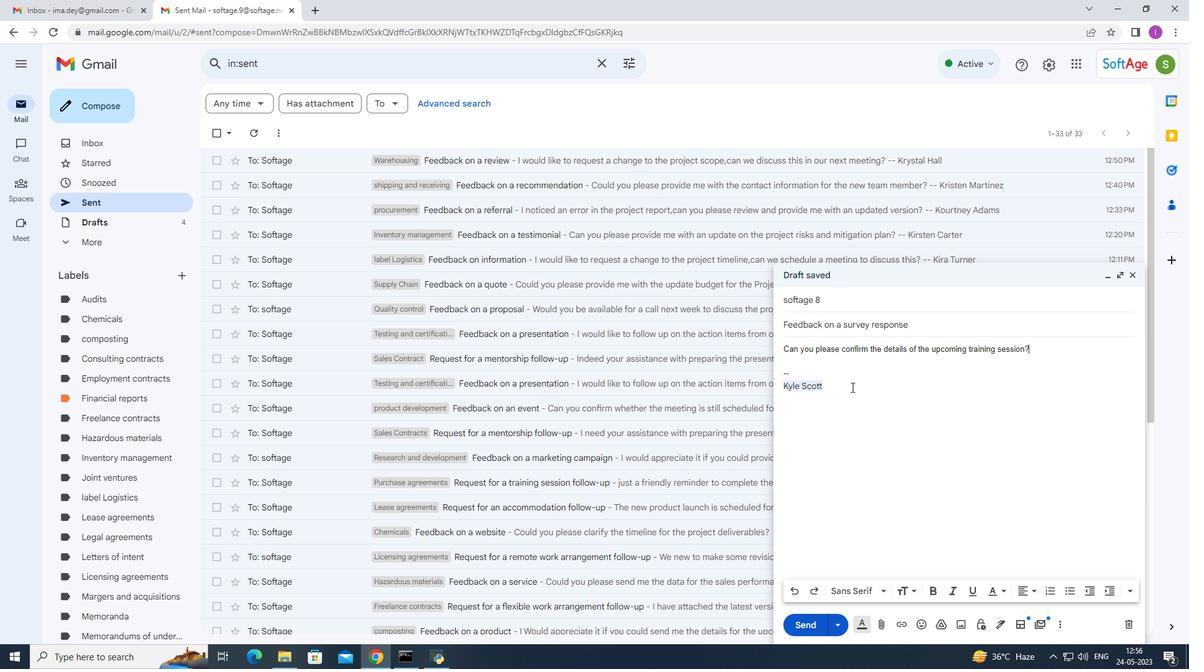
Action: Mouse pressed left at (851, 387)
Screenshot: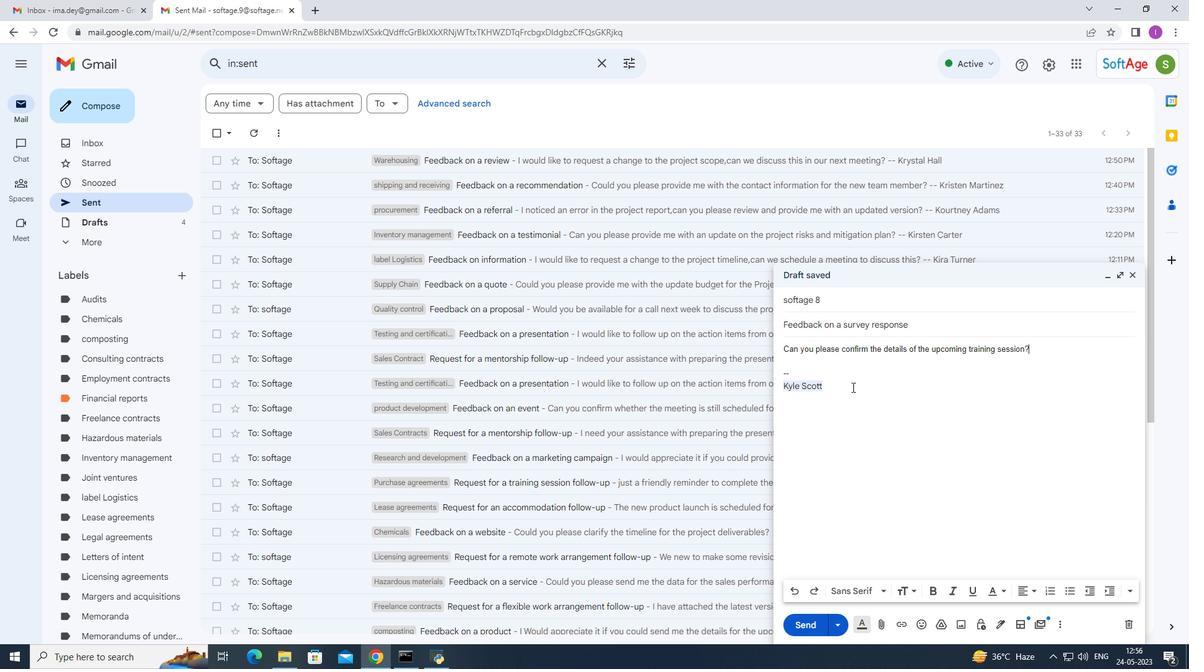 
Action: Mouse moved to (1132, 586)
Screenshot: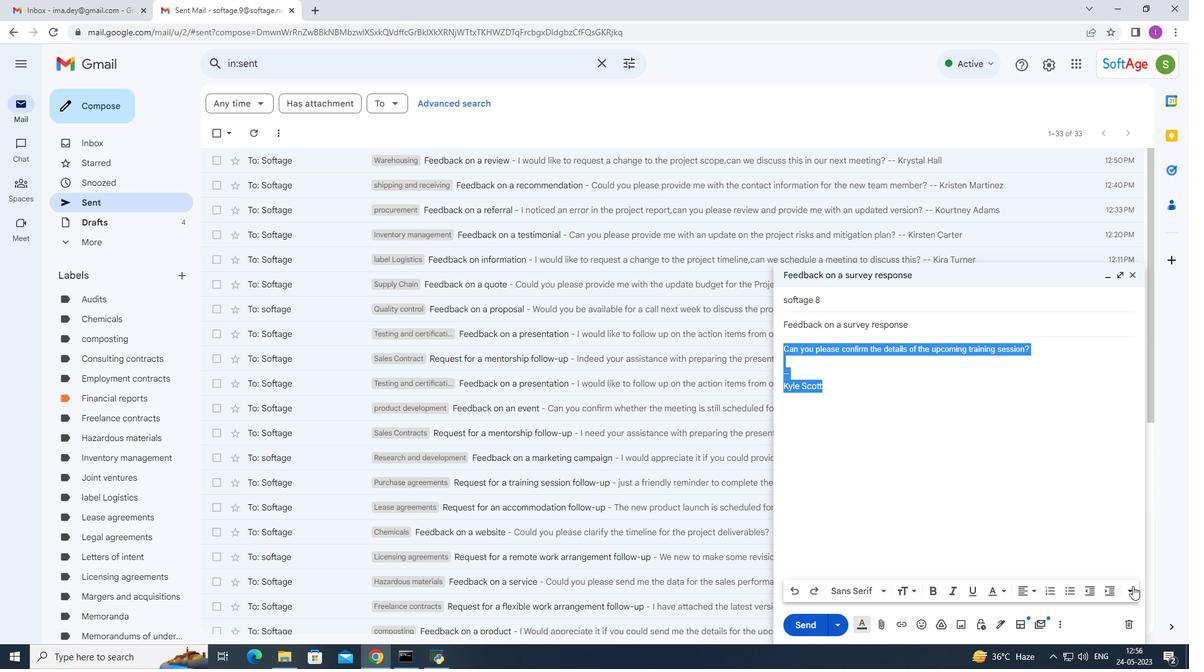 
Action: Mouse pressed left at (1132, 586)
Screenshot: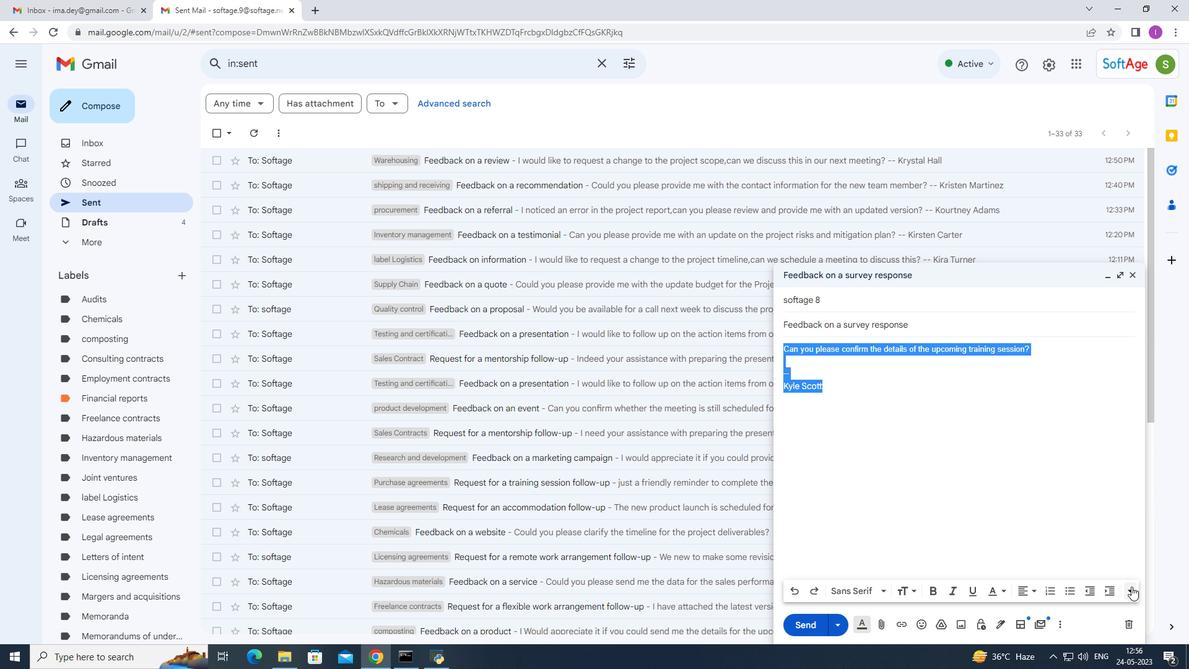
Action: Mouse moved to (1139, 540)
Screenshot: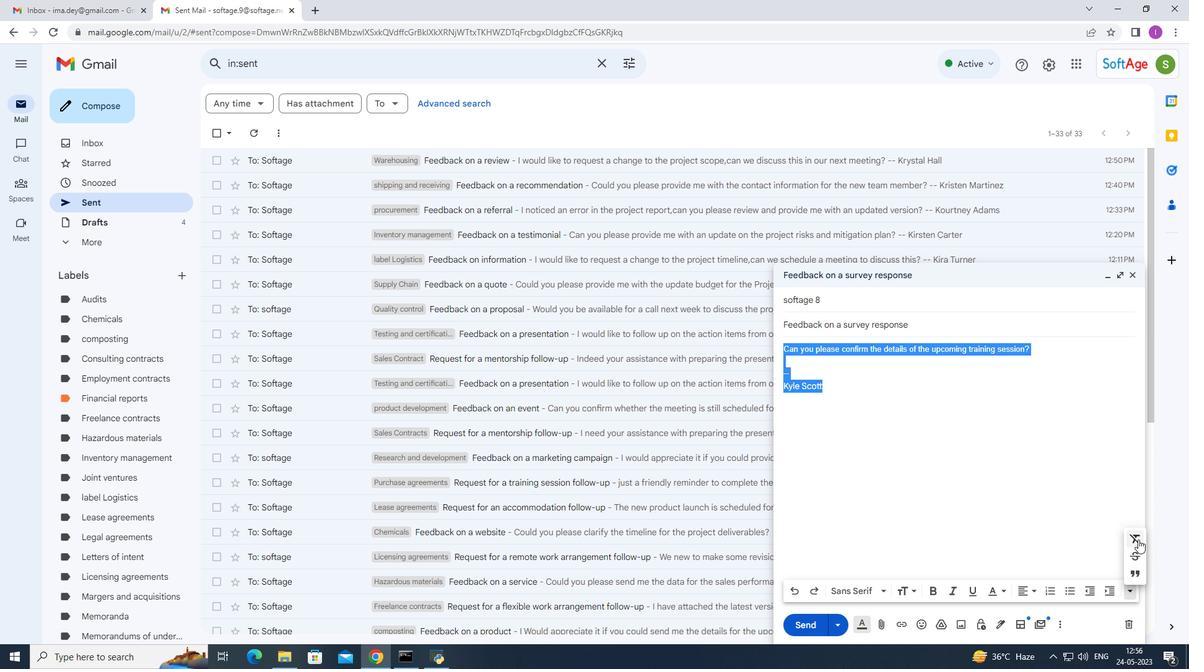 
Action: Mouse pressed left at (1139, 540)
Screenshot: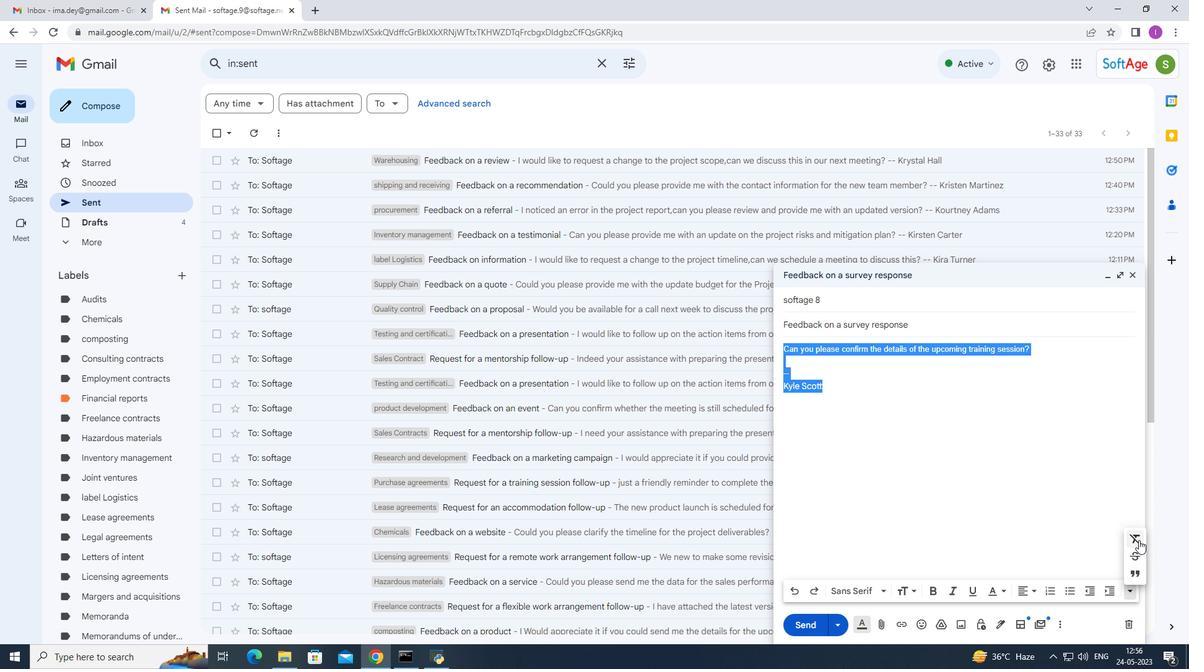 
Action: Mouse moved to (797, 591)
Screenshot: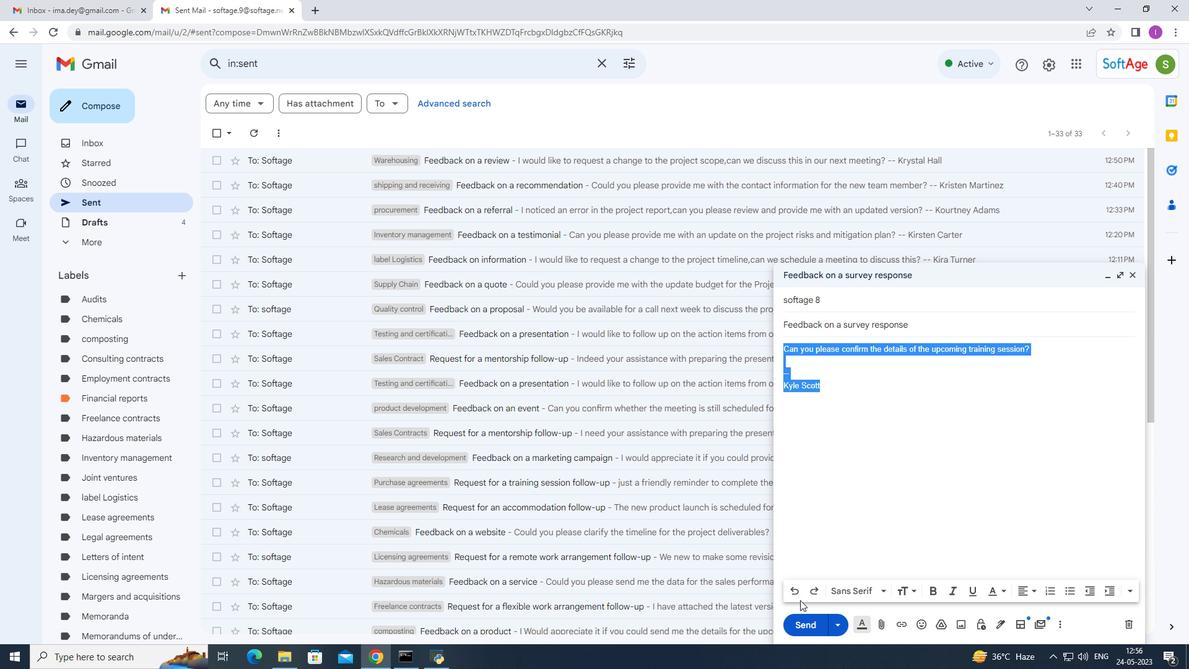 
Action: Mouse pressed left at (797, 591)
Screenshot: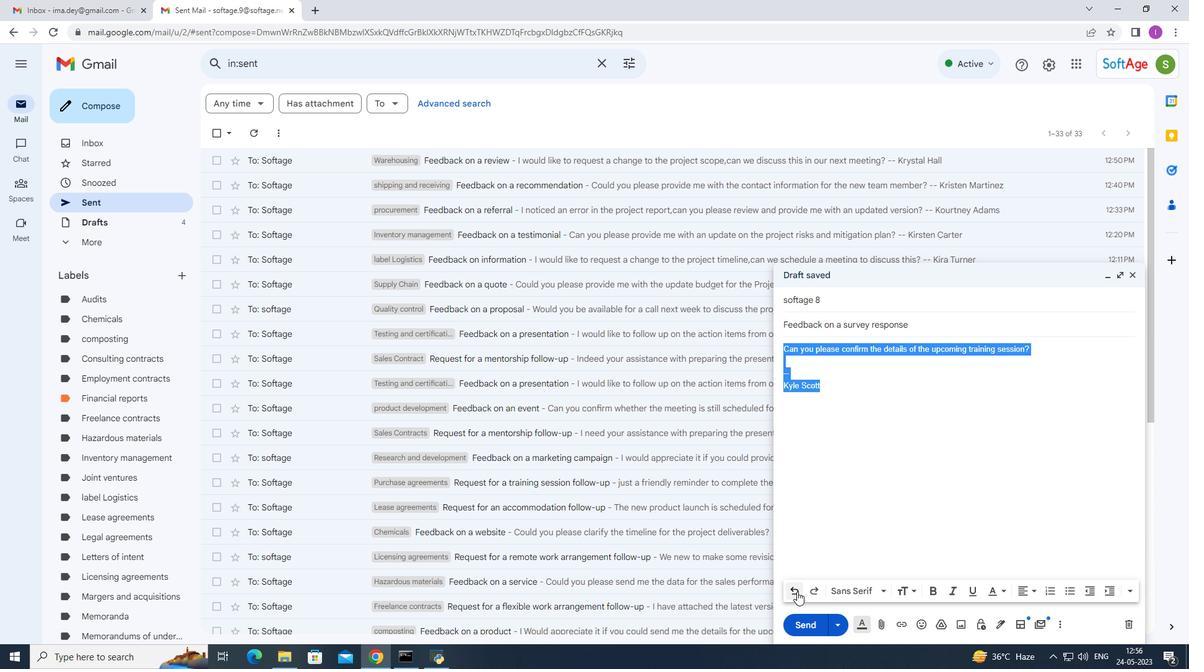 
Action: Mouse moved to (811, 633)
Screenshot: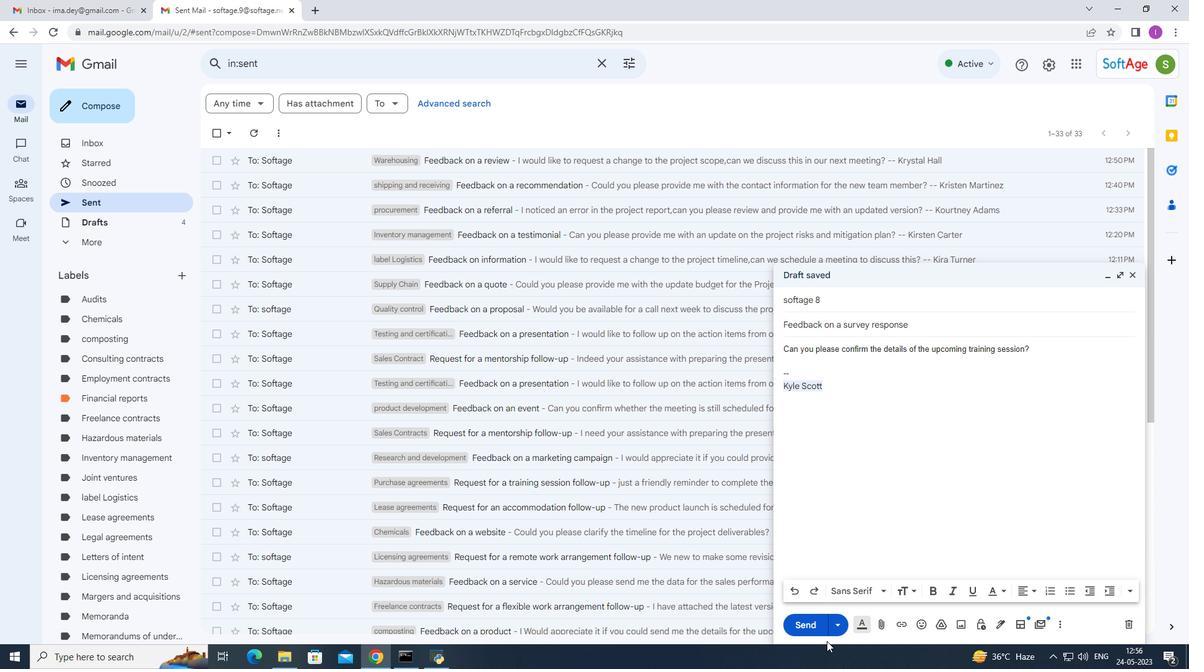 
Action: Mouse pressed left at (811, 633)
Screenshot: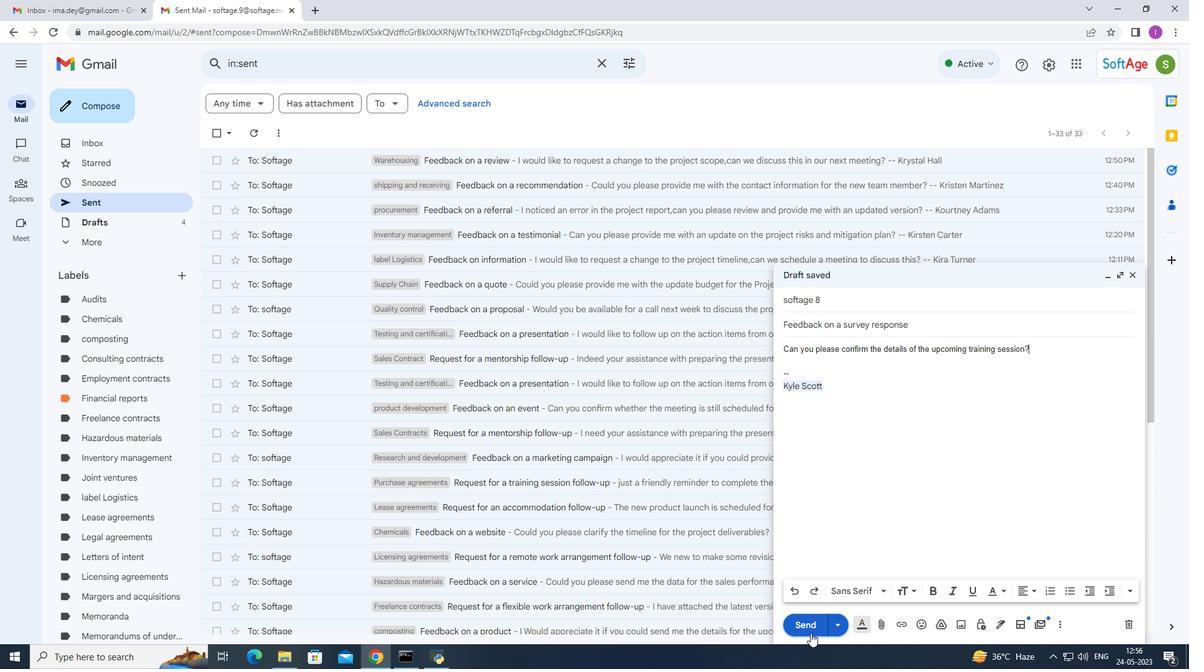 
Action: Mouse moved to (294, 164)
Screenshot: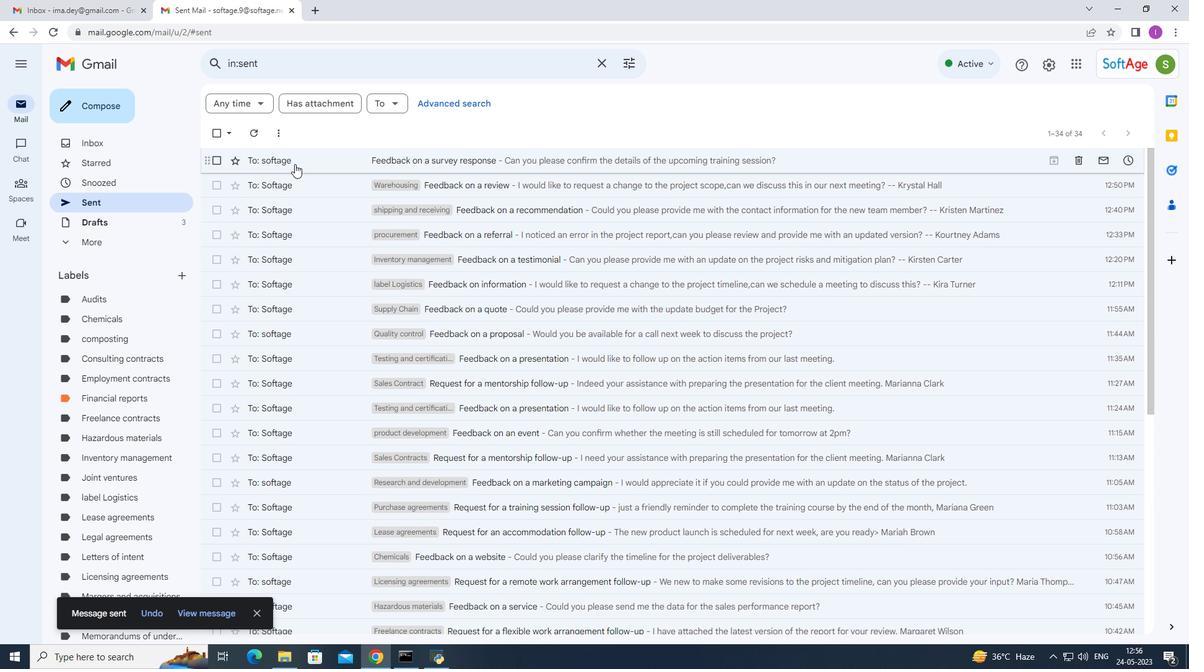 
Action: Mouse pressed right at (294, 164)
Screenshot: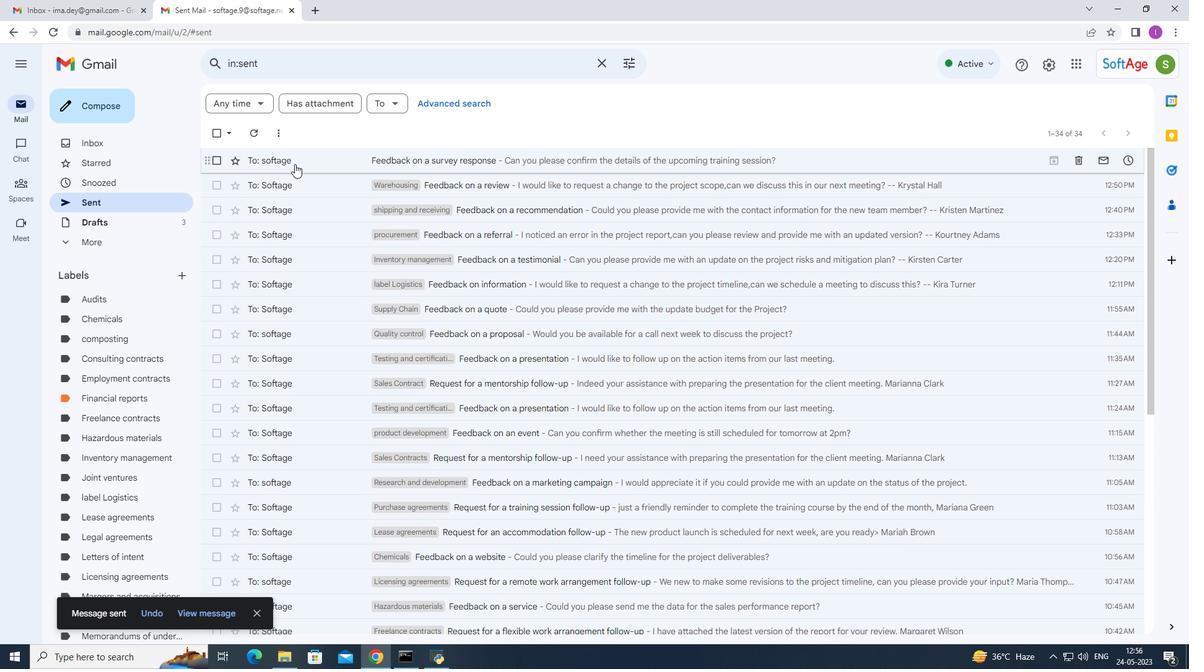 
Action: Mouse moved to (493, 604)
Screenshot: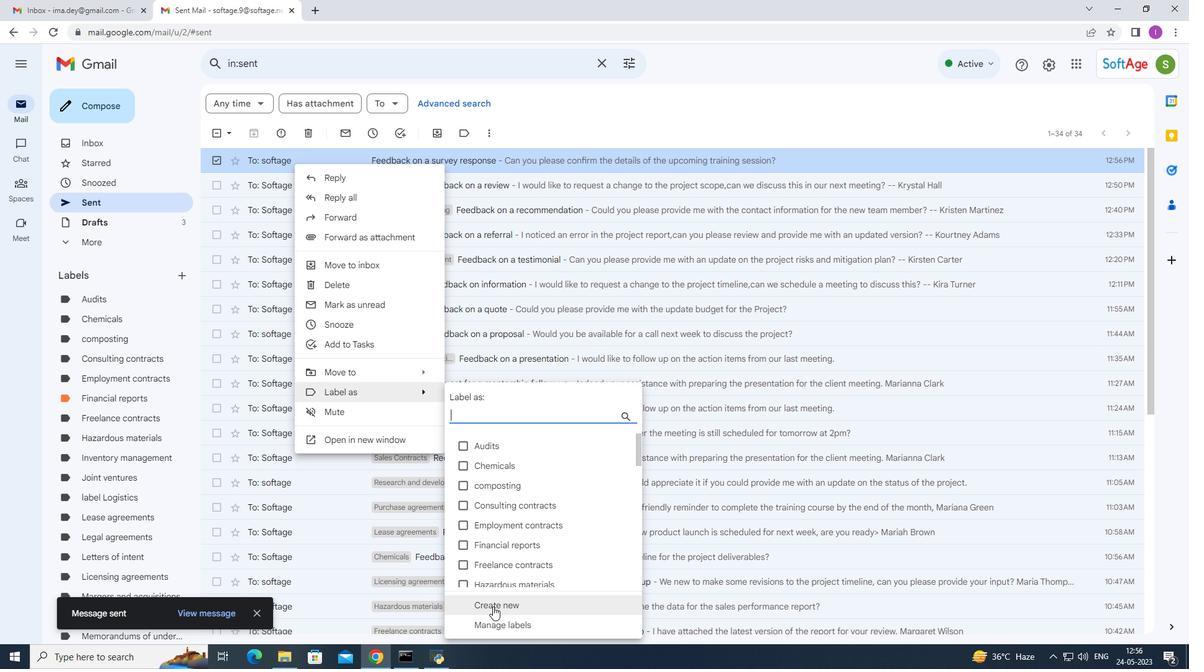 
Action: Mouse pressed left at (493, 604)
Screenshot: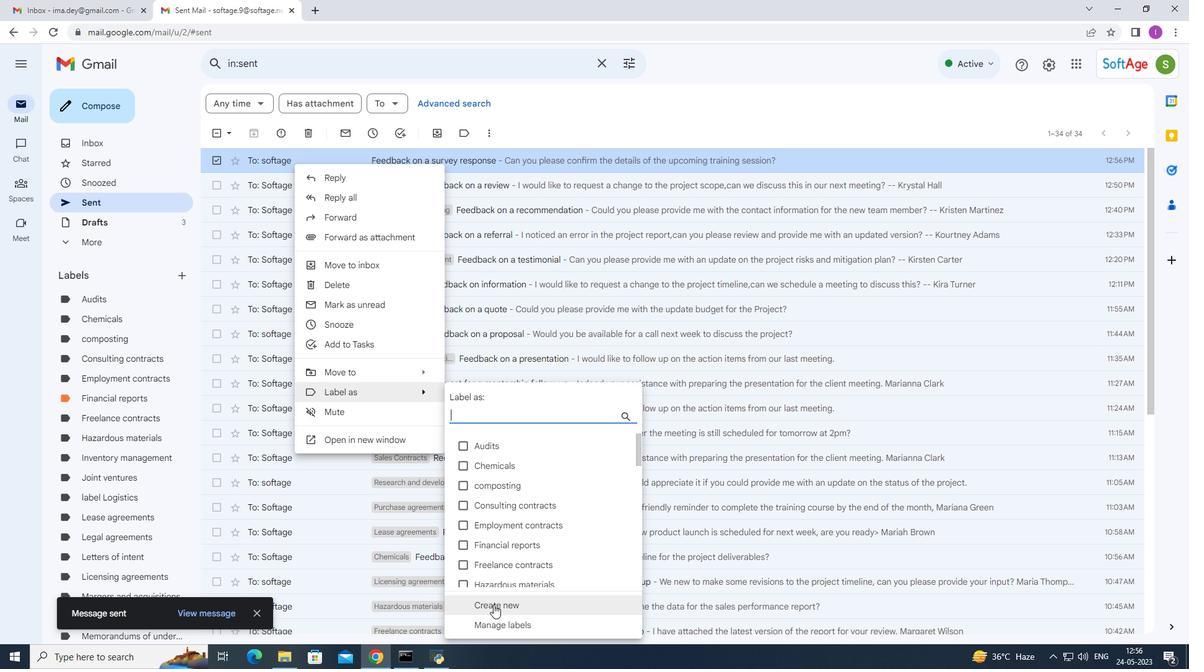 
Action: Mouse moved to (545, 485)
Screenshot: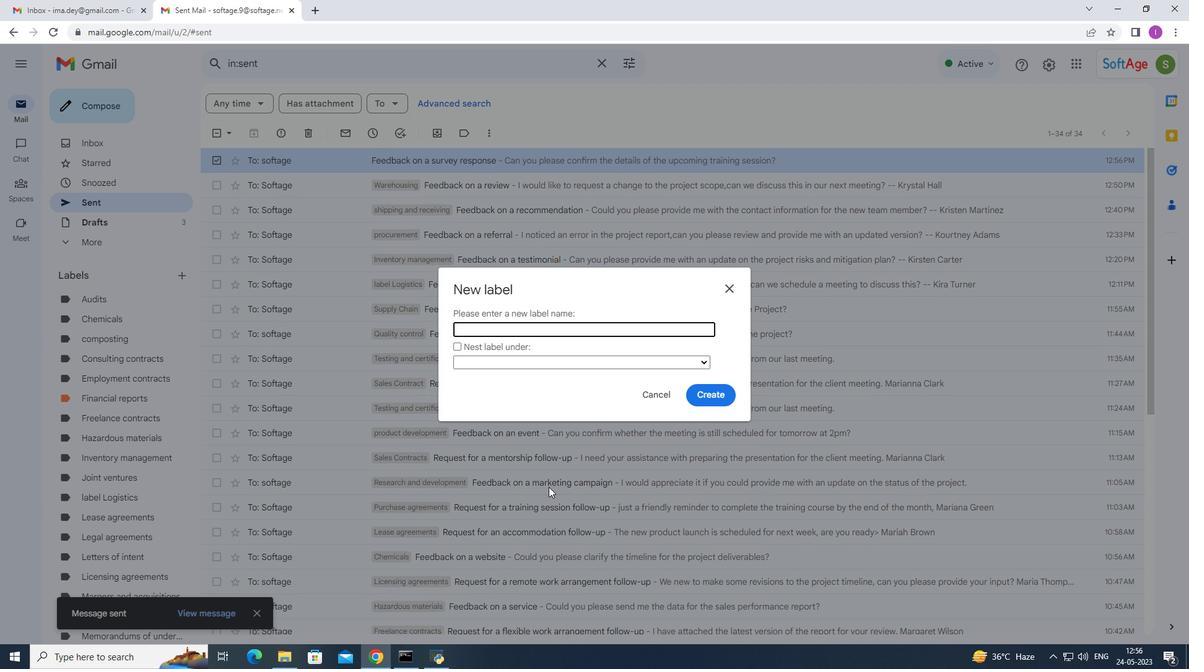 
Action: Key pressed <Key.shift>Manufacturing
Screenshot: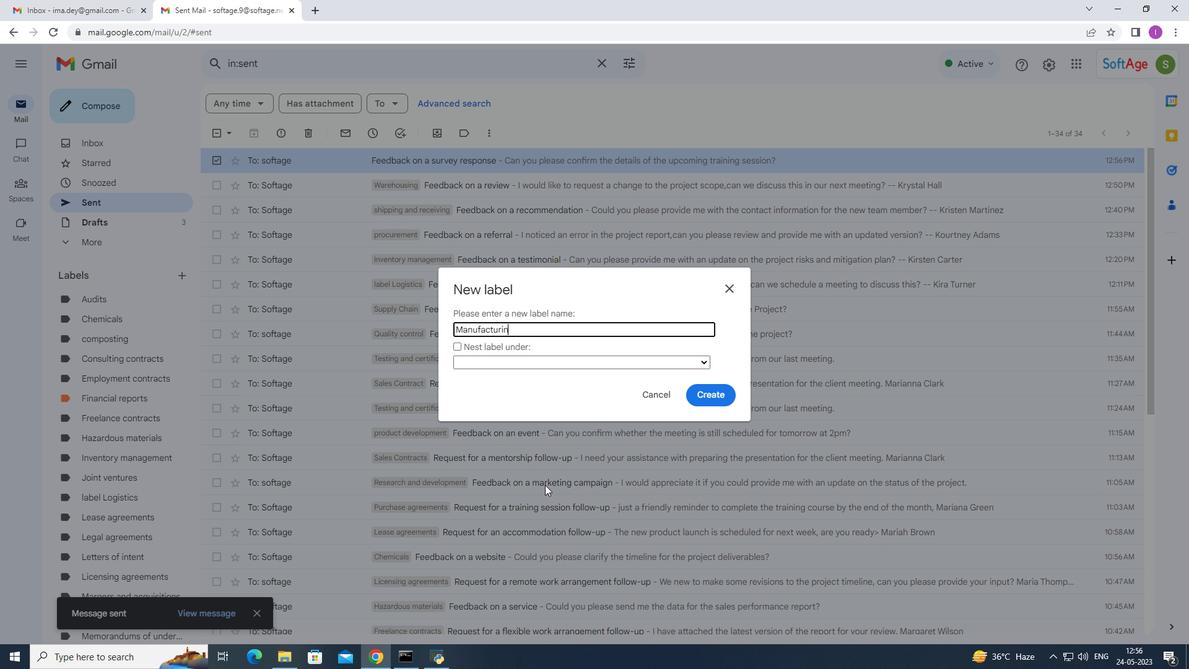 
Action: Mouse moved to (707, 390)
Screenshot: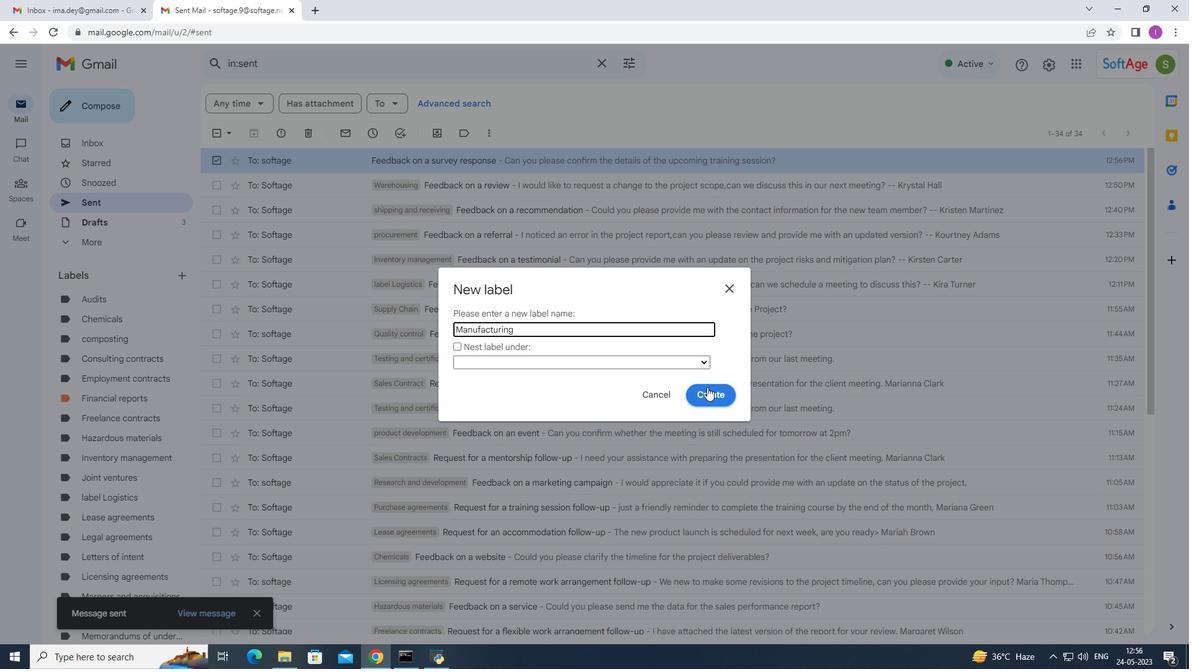 
Action: Mouse pressed left at (707, 390)
Screenshot: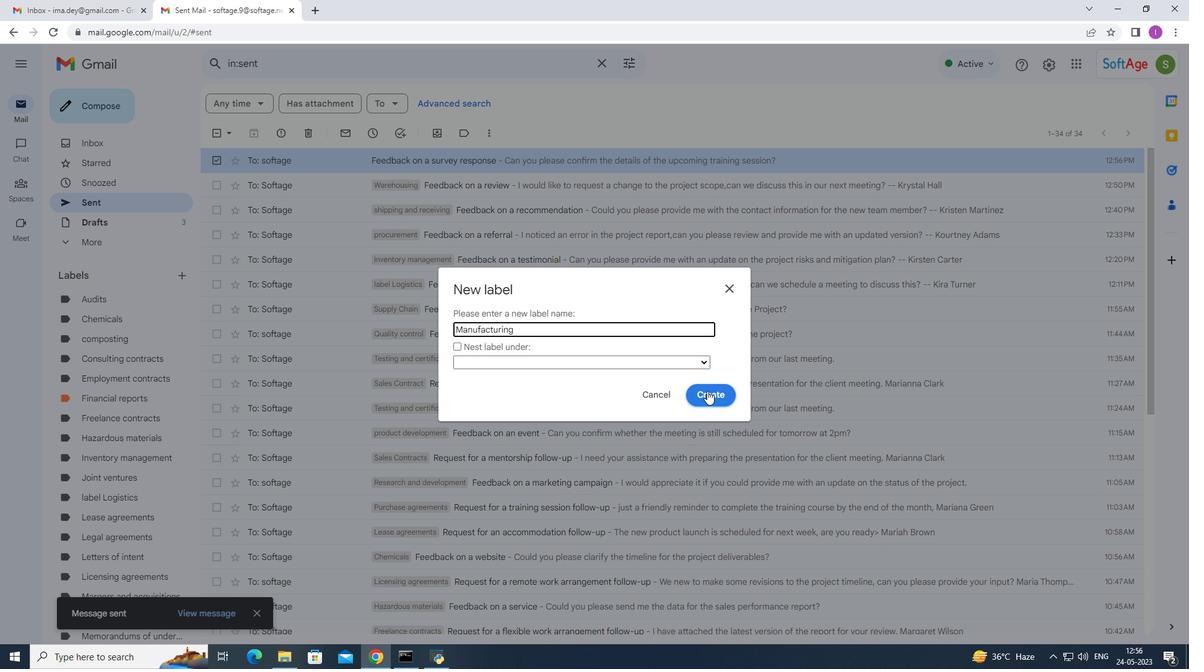 
Action: Mouse moved to (371, 267)
Screenshot: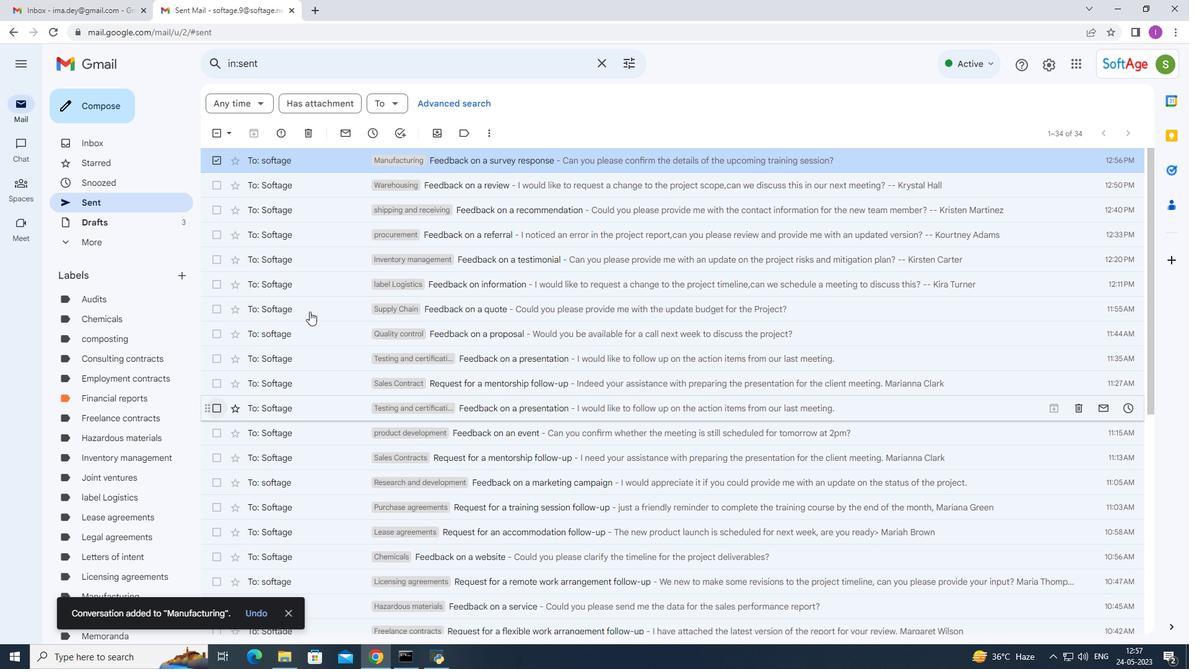 
